 Task: Add Sprouts Organic Sauerkraut to the cart.
Action: Mouse moved to (22, 89)
Screenshot: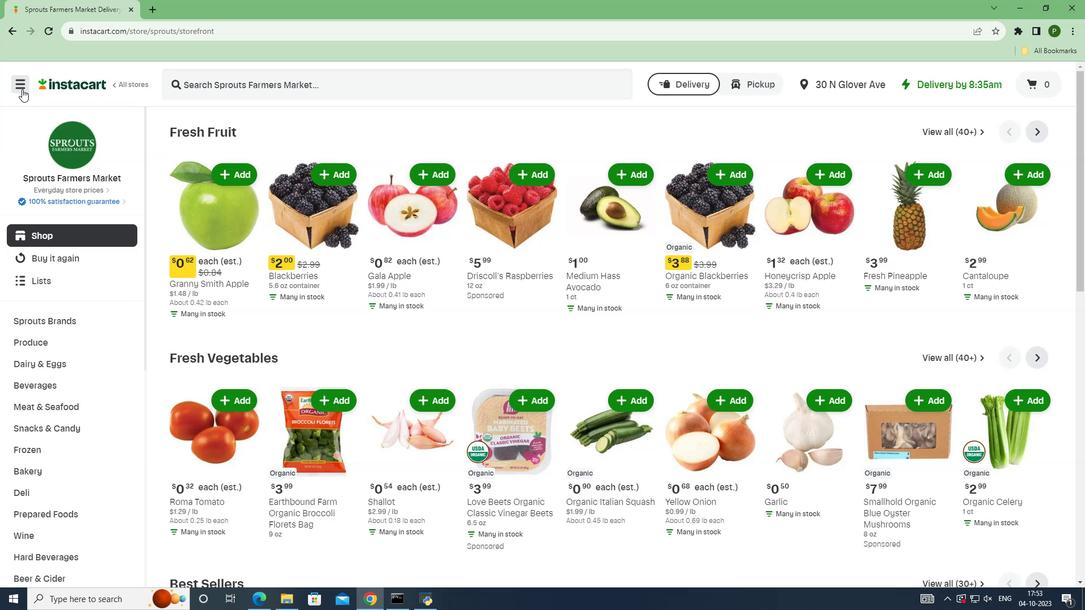
Action: Mouse pressed left at (22, 89)
Screenshot: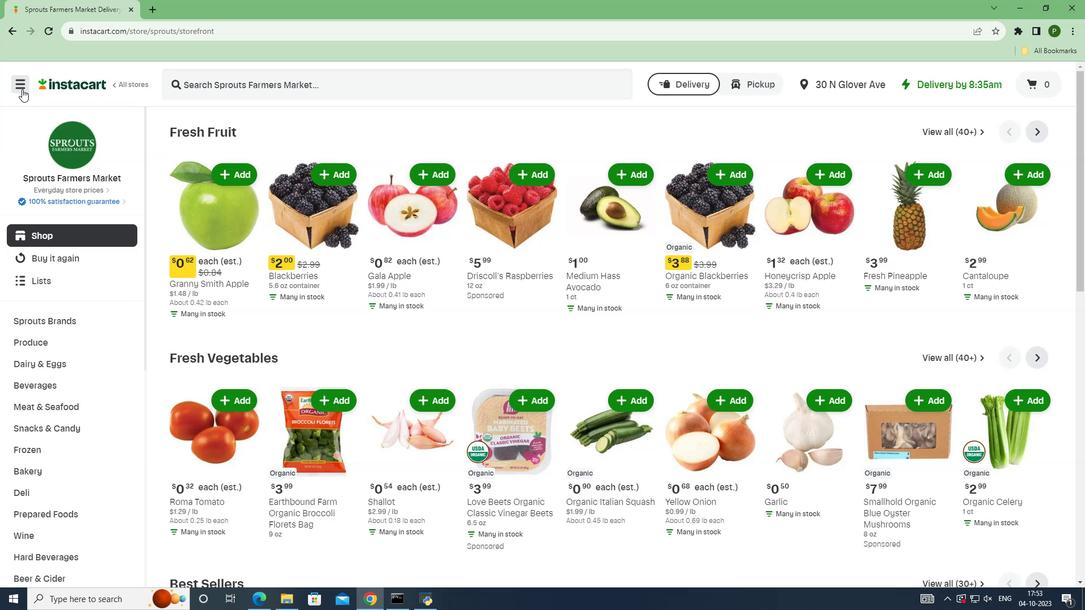 
Action: Mouse moved to (67, 312)
Screenshot: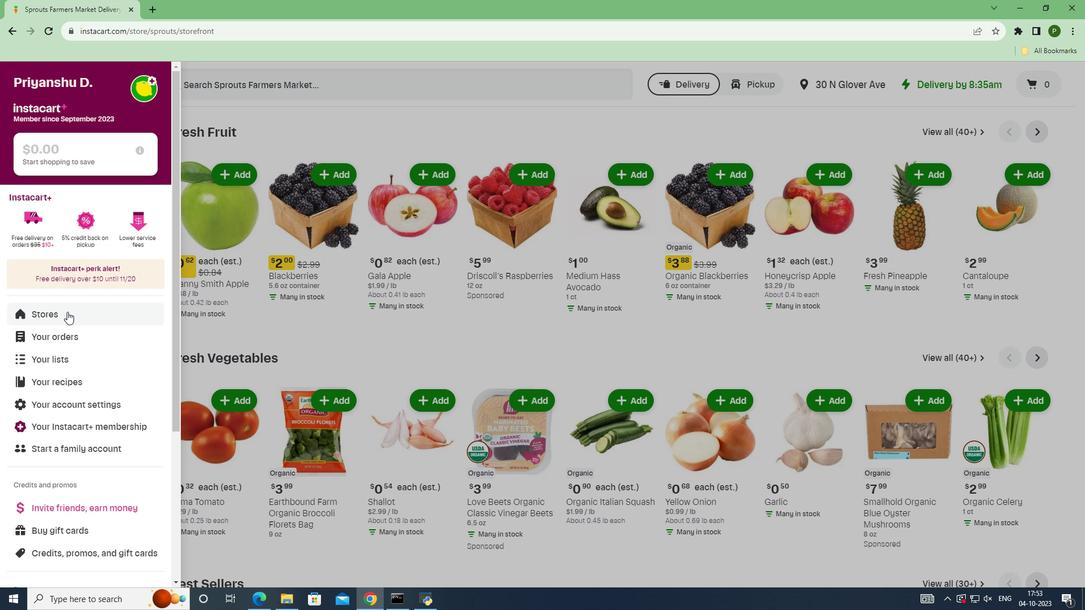 
Action: Mouse pressed left at (67, 312)
Screenshot: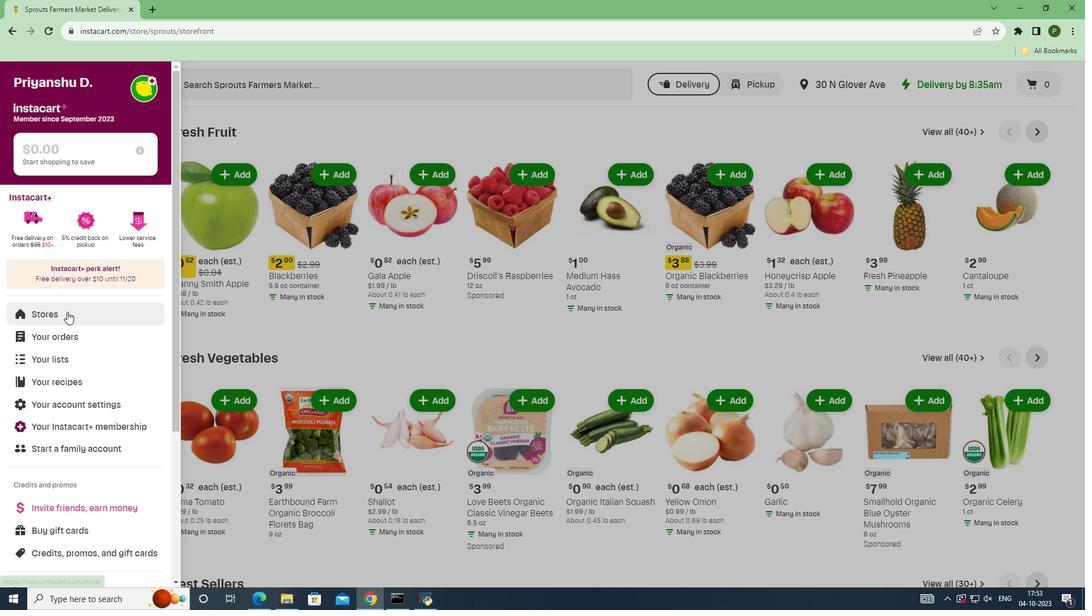 
Action: Mouse moved to (259, 136)
Screenshot: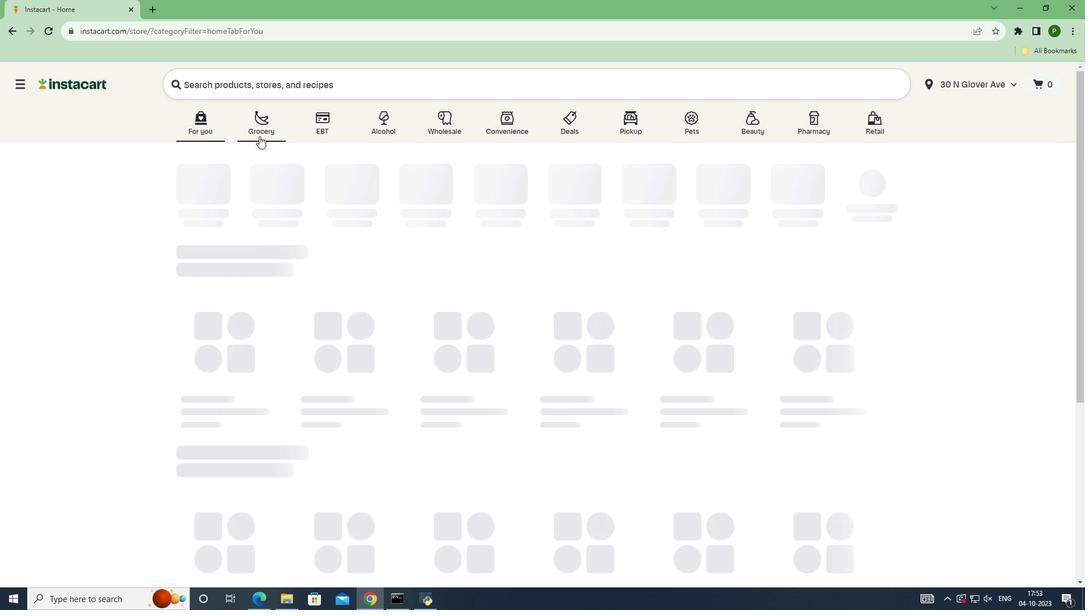 
Action: Mouse pressed left at (259, 136)
Screenshot: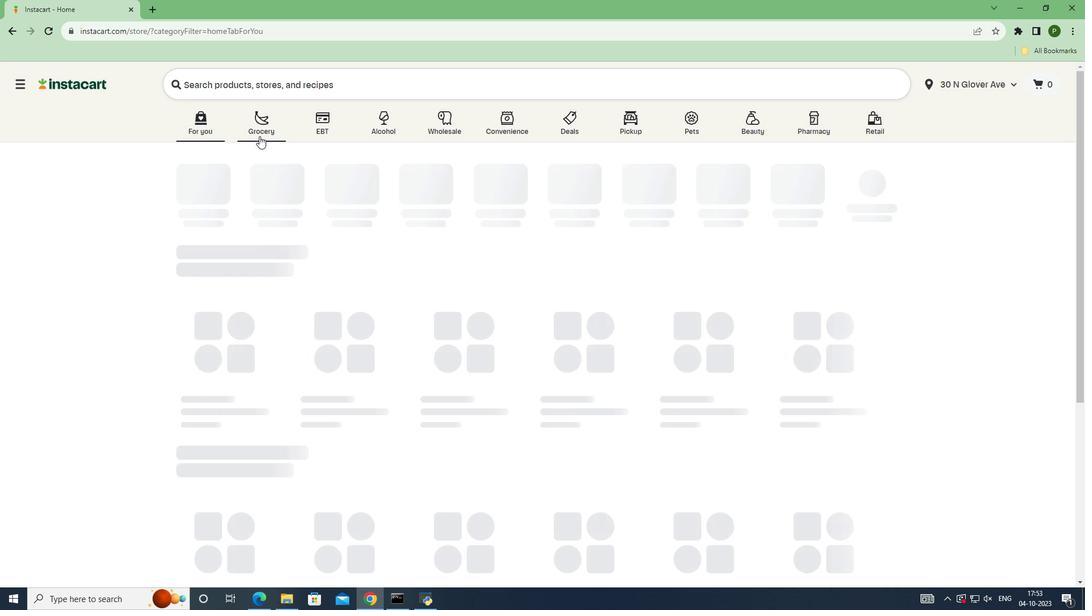 
Action: Mouse moved to (701, 252)
Screenshot: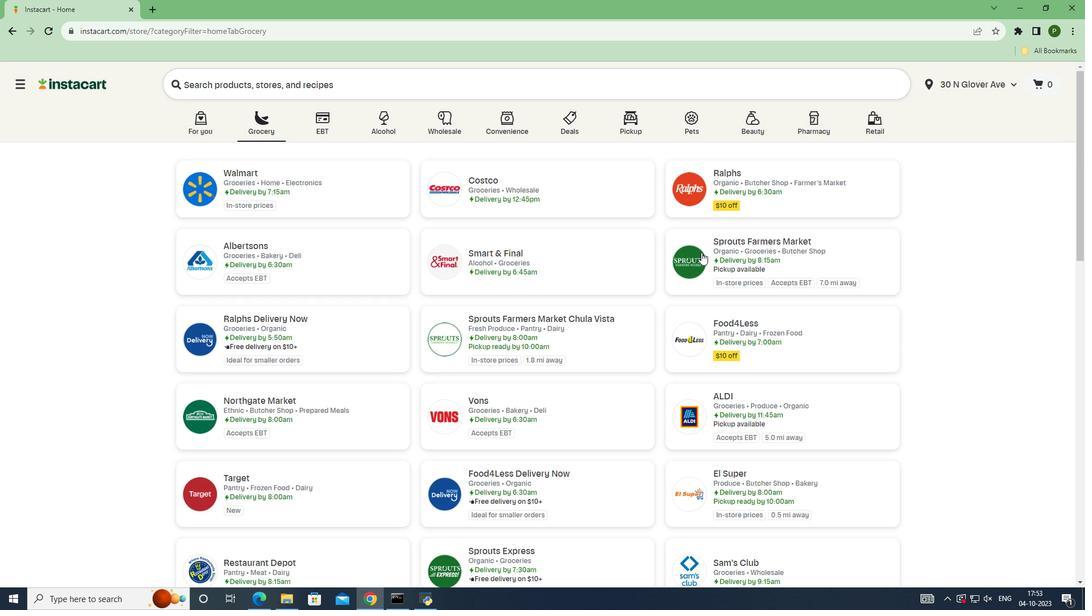 
Action: Mouse pressed left at (701, 252)
Screenshot: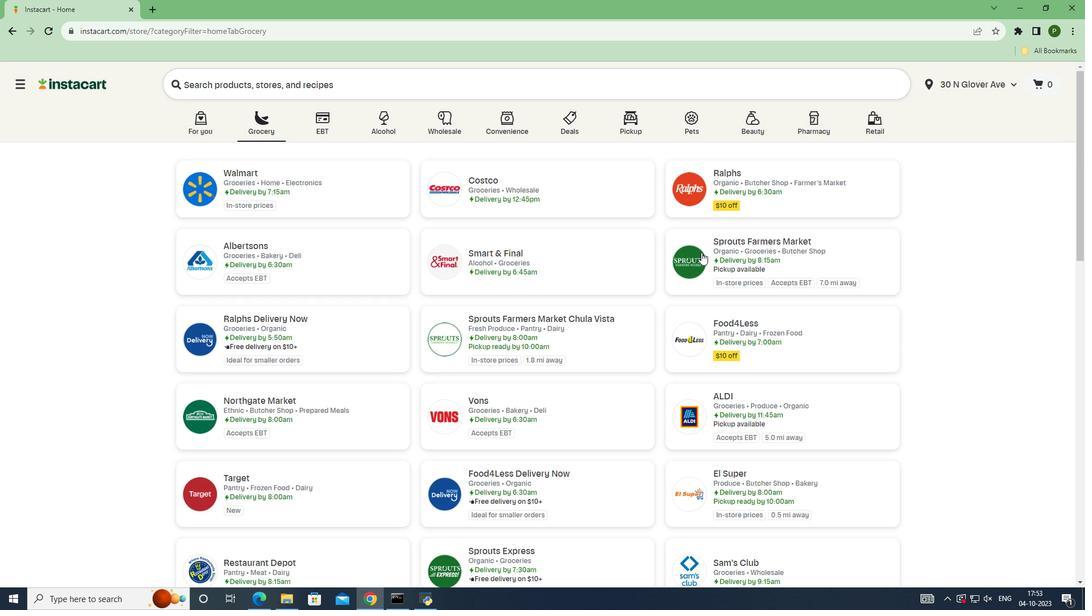 
Action: Mouse moved to (41, 314)
Screenshot: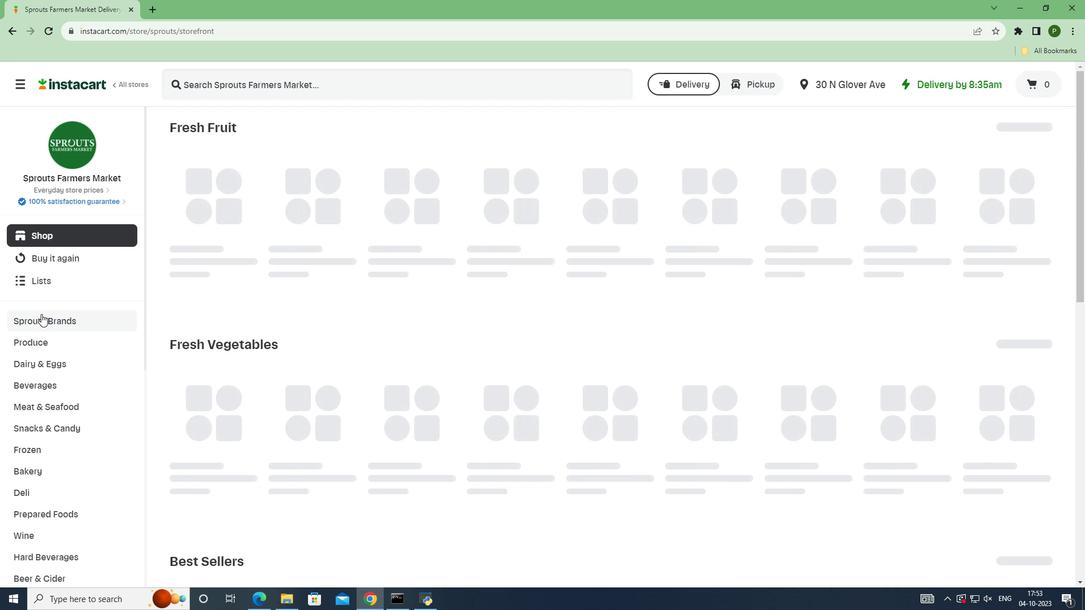 
Action: Mouse pressed left at (41, 314)
Screenshot: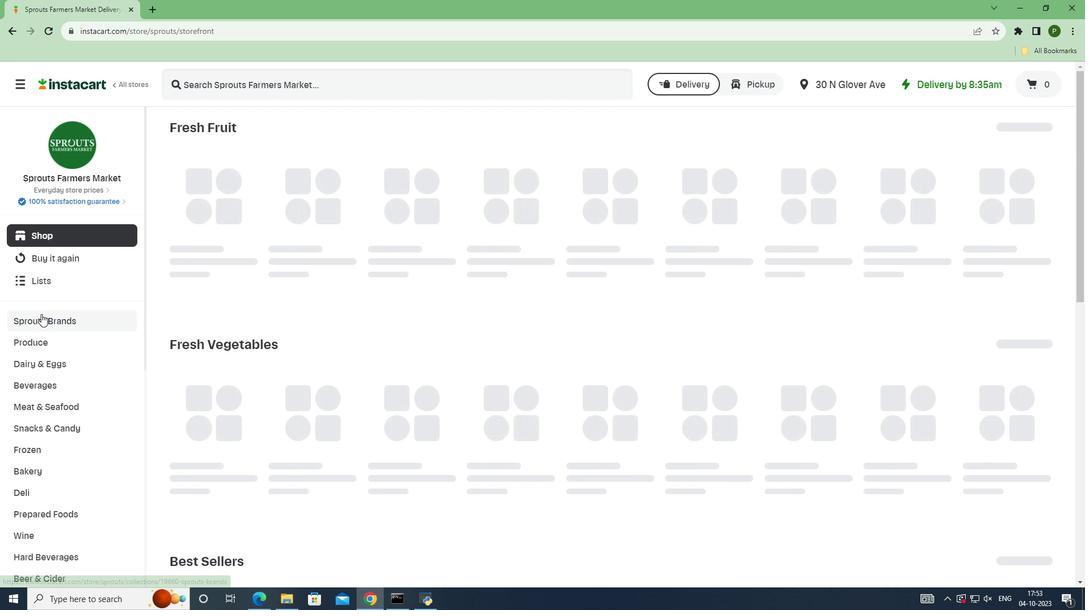 
Action: Mouse moved to (53, 414)
Screenshot: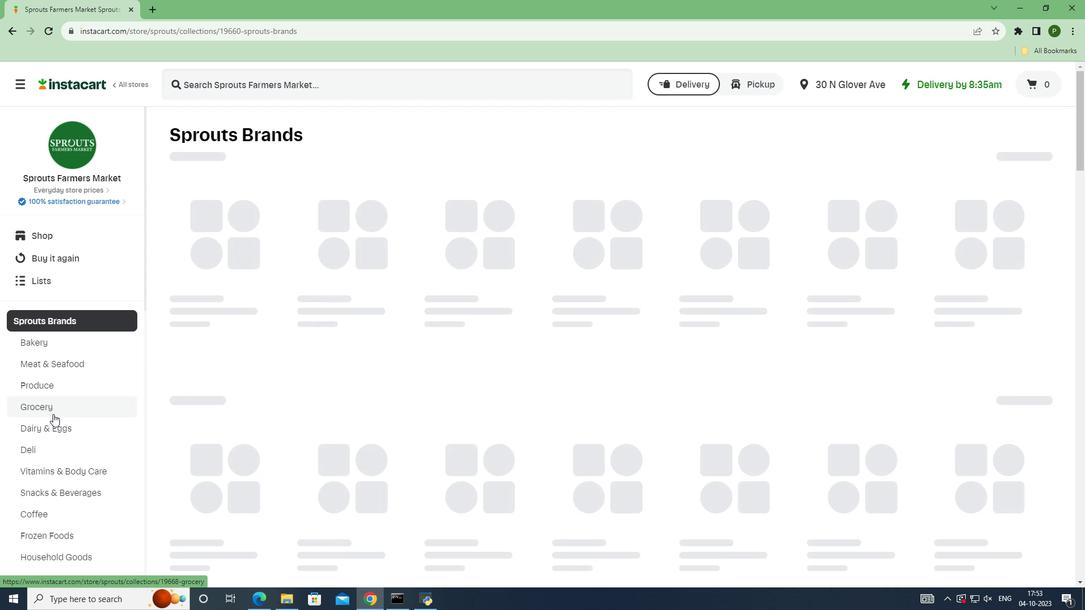 
Action: Mouse pressed left at (53, 414)
Screenshot: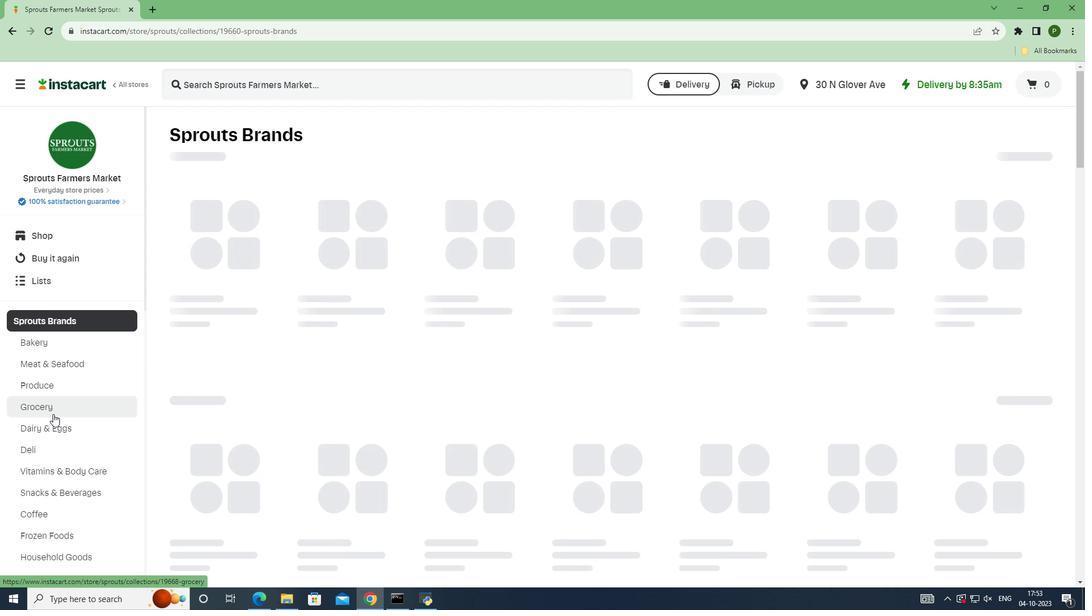 
Action: Mouse moved to (285, 221)
Screenshot: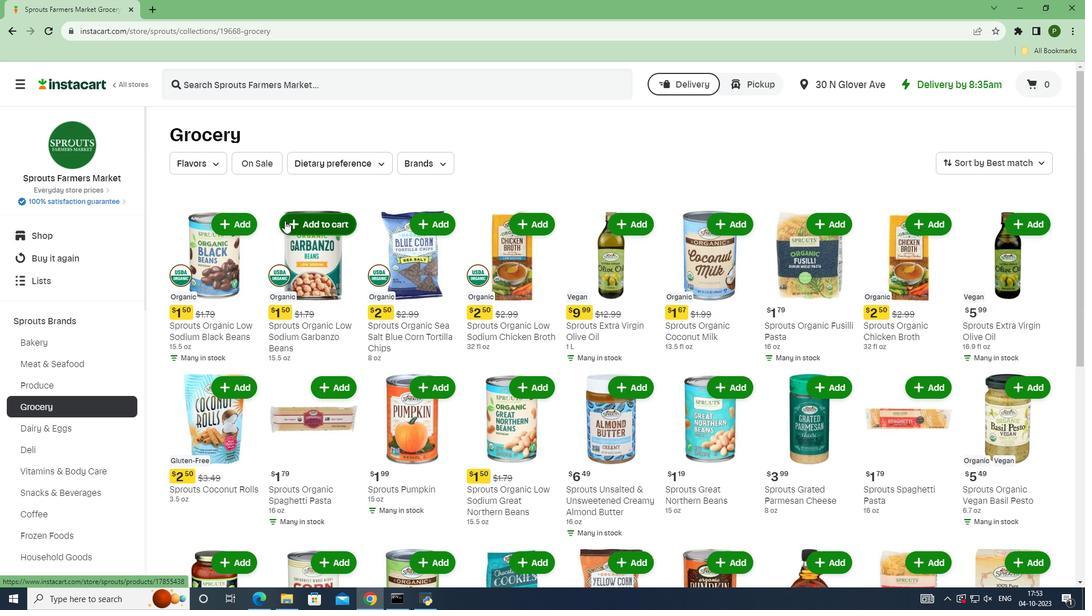 
Action: Mouse scrolled (285, 220) with delta (0, 0)
Screenshot: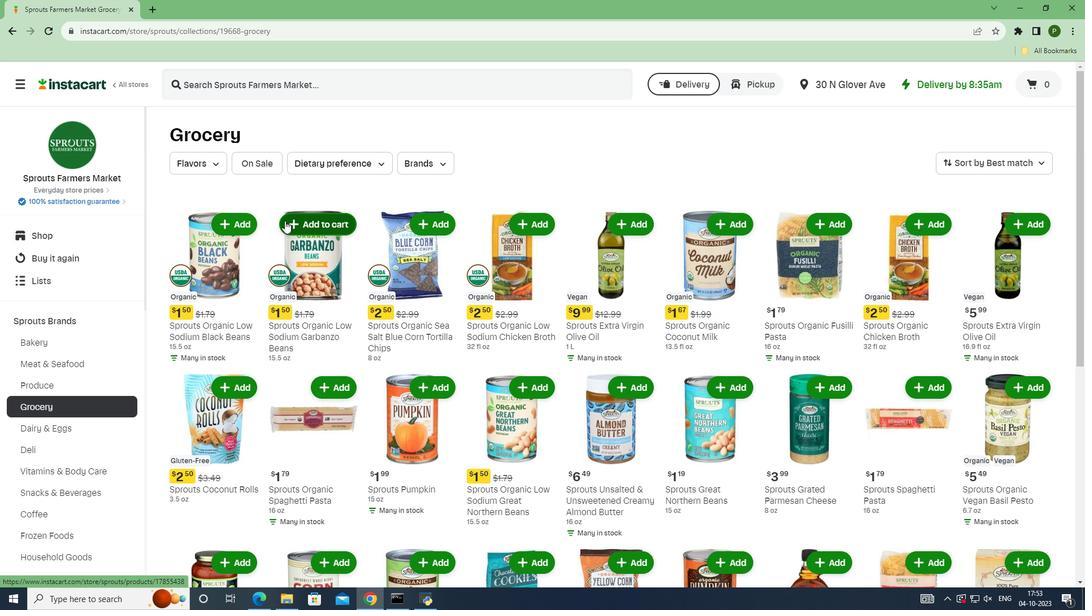 
Action: Mouse moved to (297, 225)
Screenshot: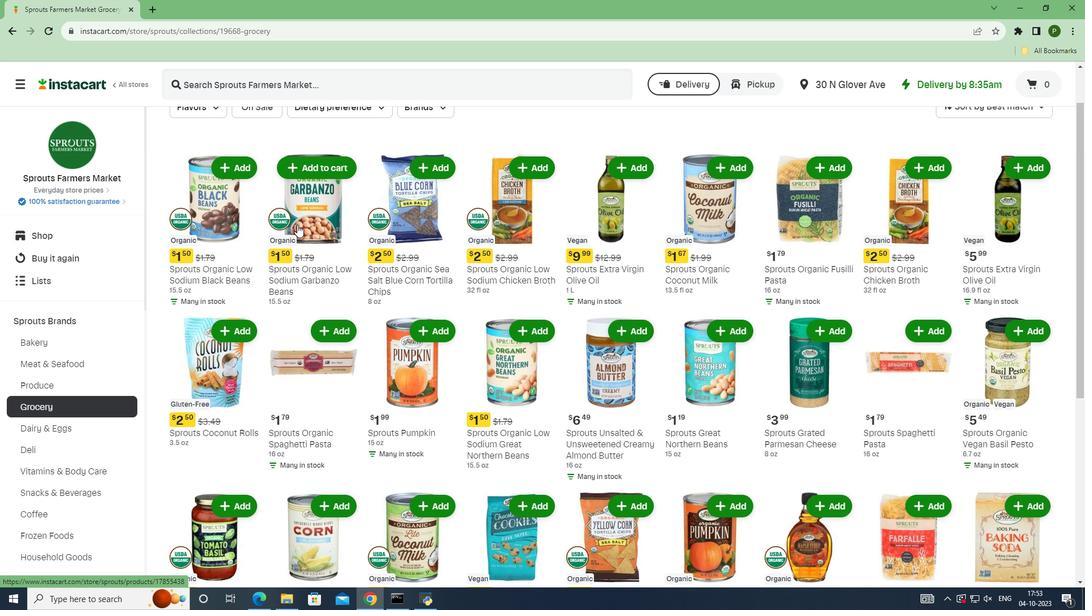 
Action: Mouse scrolled (297, 224) with delta (0, 0)
Screenshot: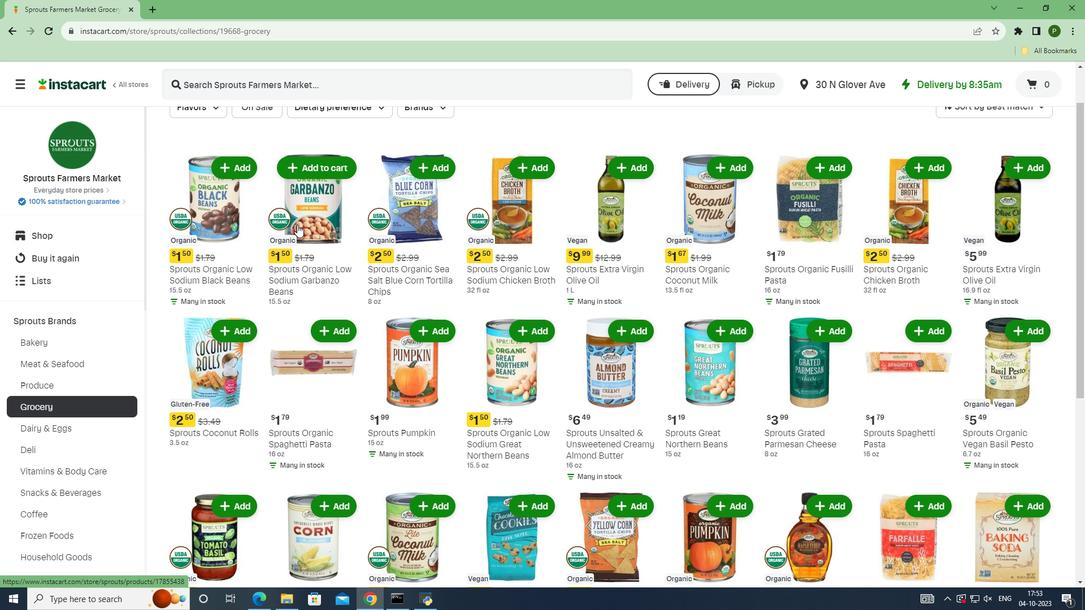 
Action: Mouse scrolled (297, 224) with delta (0, 0)
Screenshot: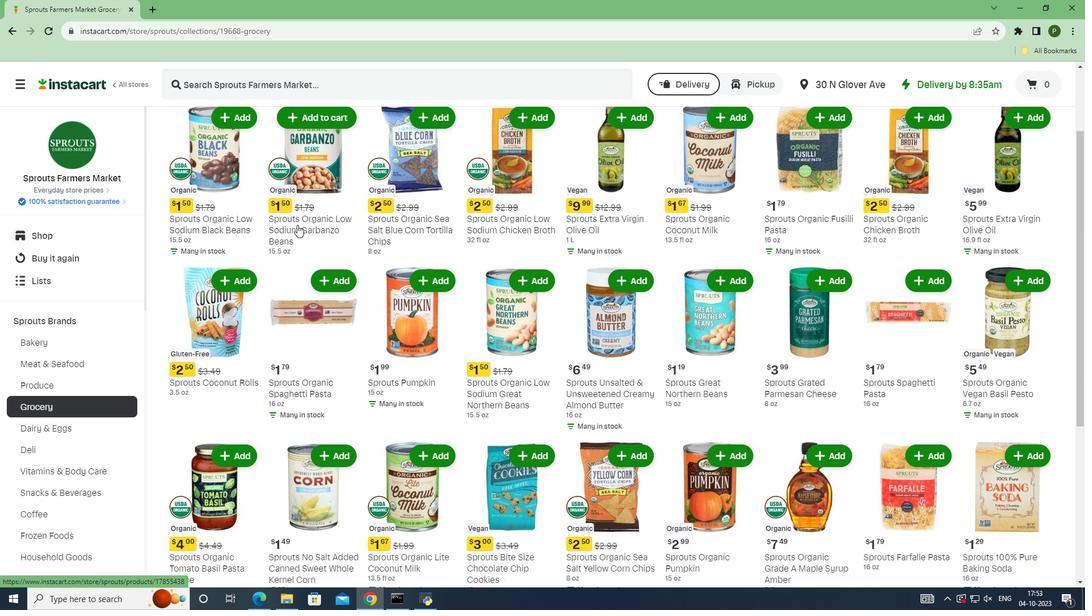
Action: Mouse scrolled (297, 224) with delta (0, 0)
Screenshot: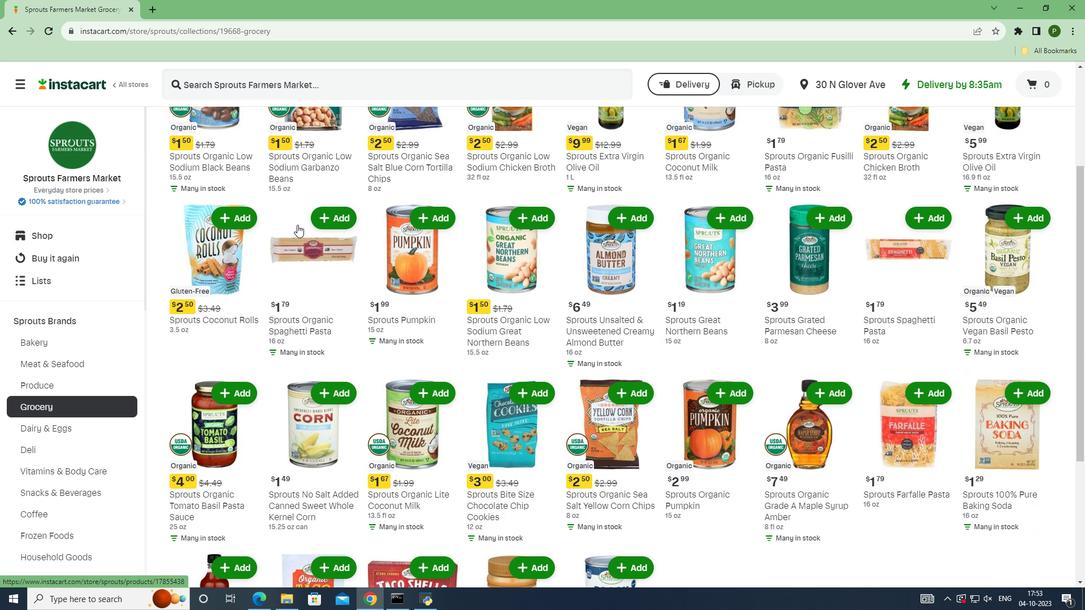 
Action: Mouse scrolled (297, 224) with delta (0, 0)
Screenshot: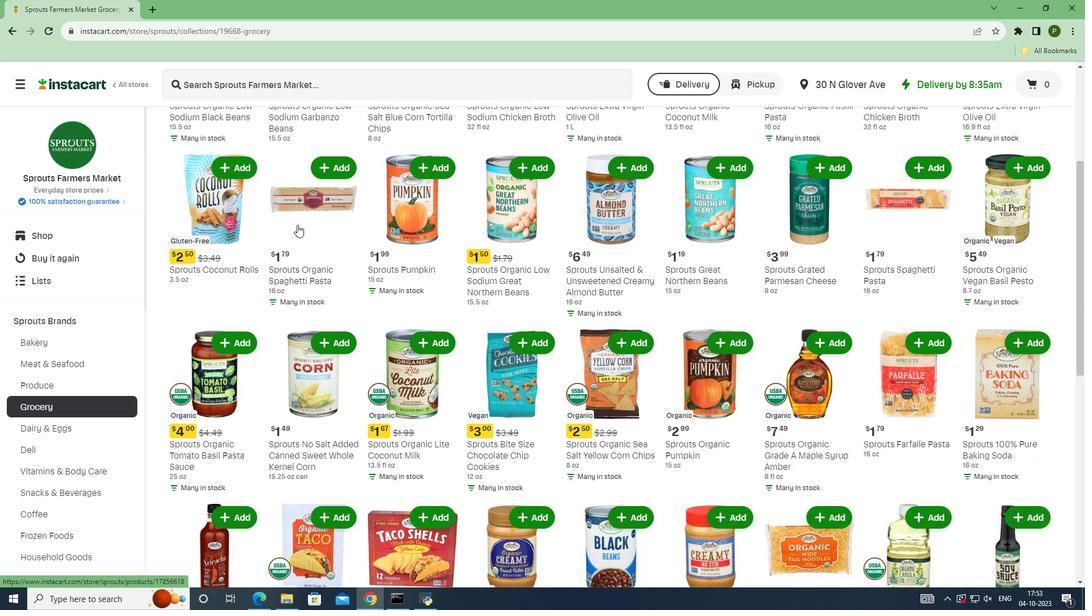 
Action: Mouse scrolled (297, 224) with delta (0, 0)
Screenshot: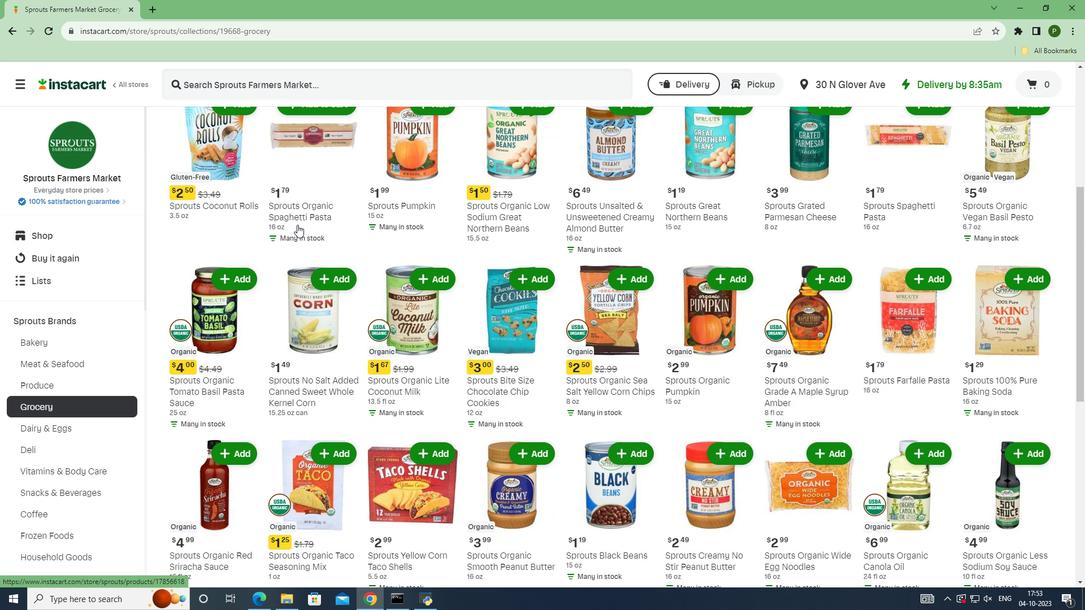 
Action: Mouse scrolled (297, 224) with delta (0, 0)
Screenshot: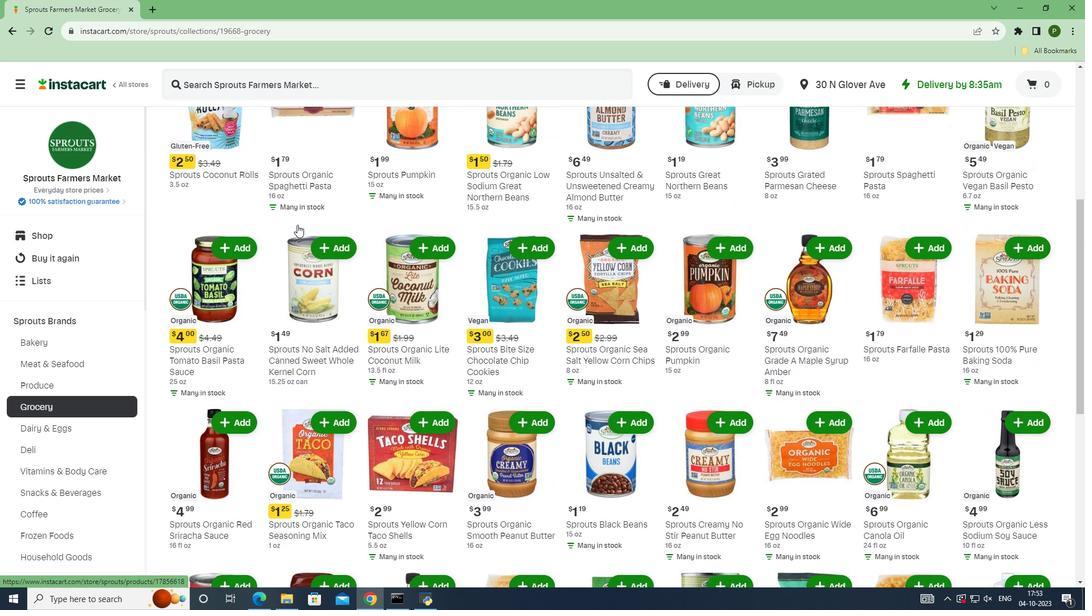 
Action: Mouse scrolled (297, 224) with delta (0, 0)
Screenshot: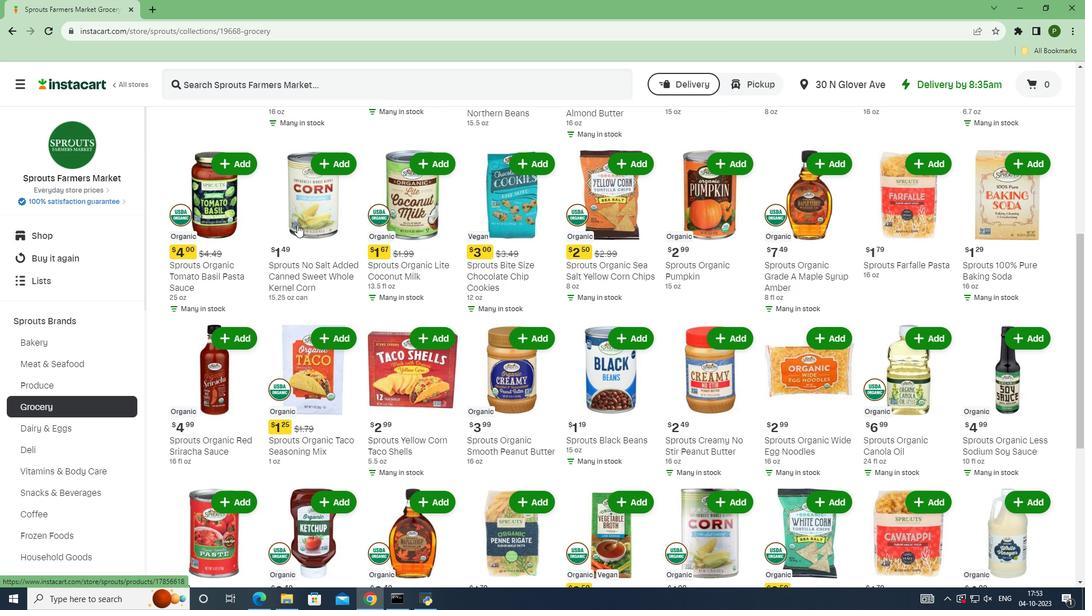 
Action: Mouse scrolled (297, 224) with delta (0, 0)
Screenshot: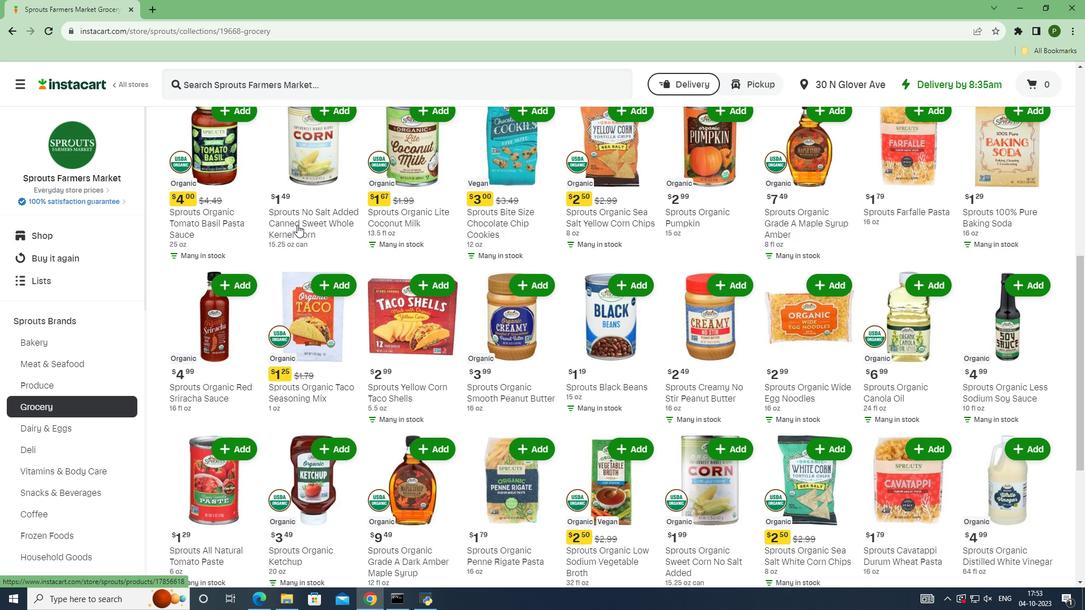 
Action: Mouse scrolled (297, 224) with delta (0, 0)
Screenshot: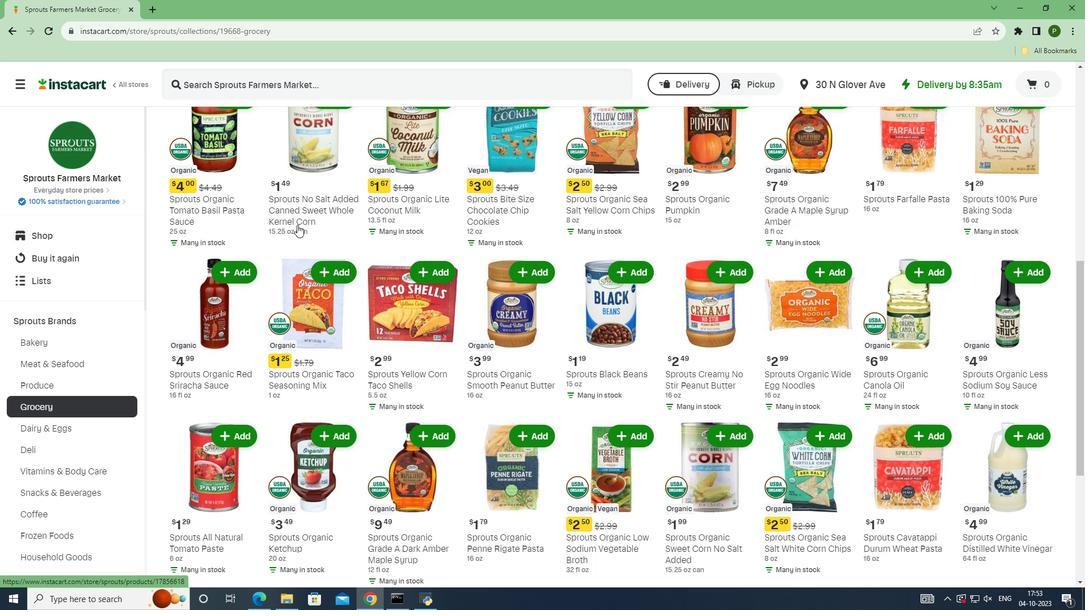 
Action: Mouse scrolled (297, 224) with delta (0, 0)
Screenshot: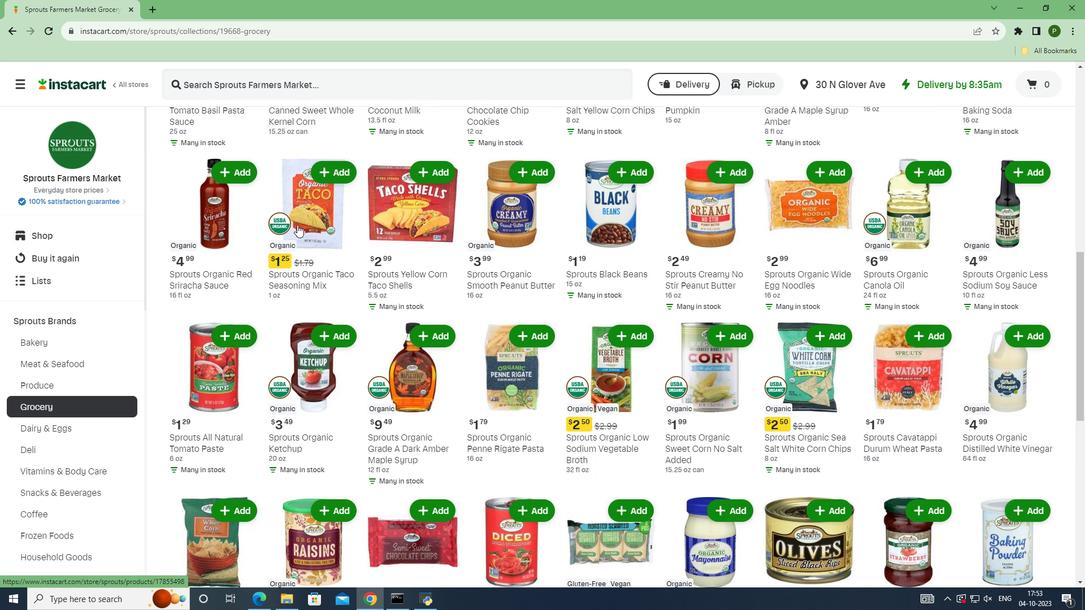 
Action: Mouse scrolled (297, 224) with delta (0, 0)
Screenshot: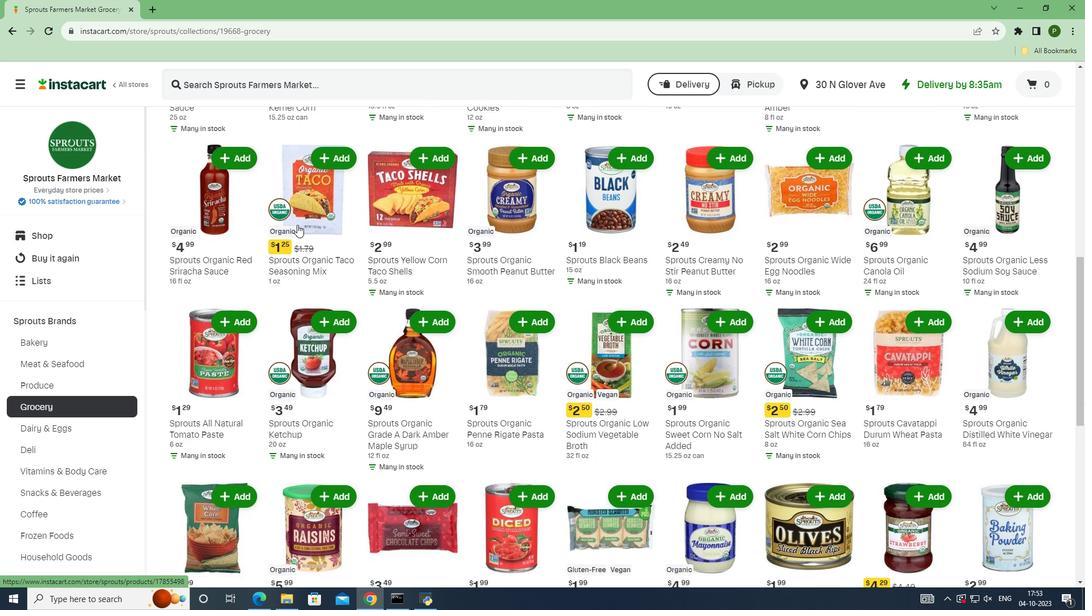 
Action: Mouse scrolled (297, 224) with delta (0, 0)
Screenshot: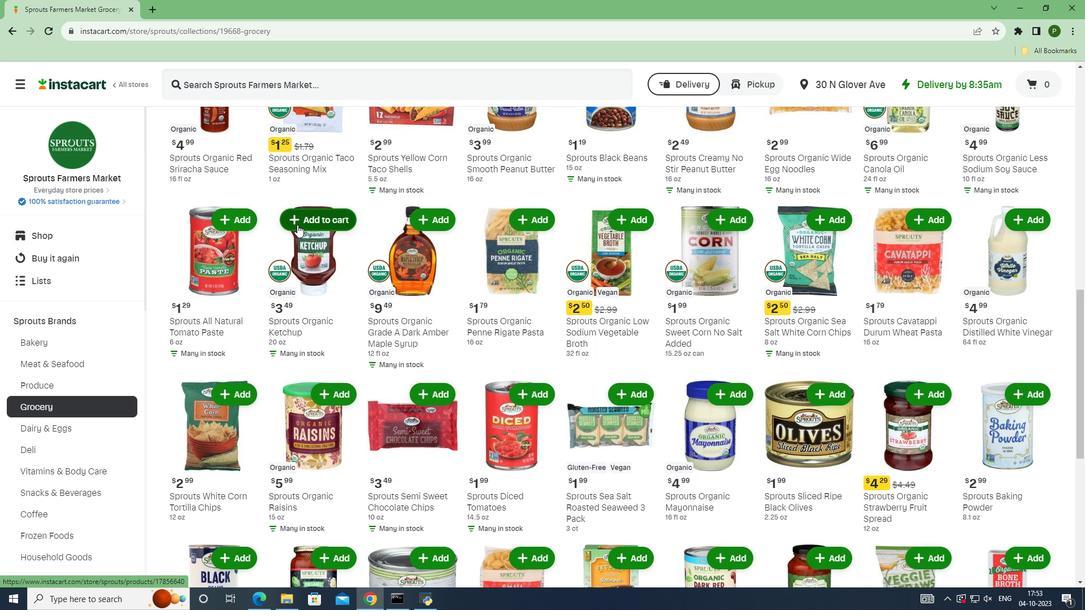 
Action: Mouse scrolled (297, 224) with delta (0, 0)
Screenshot: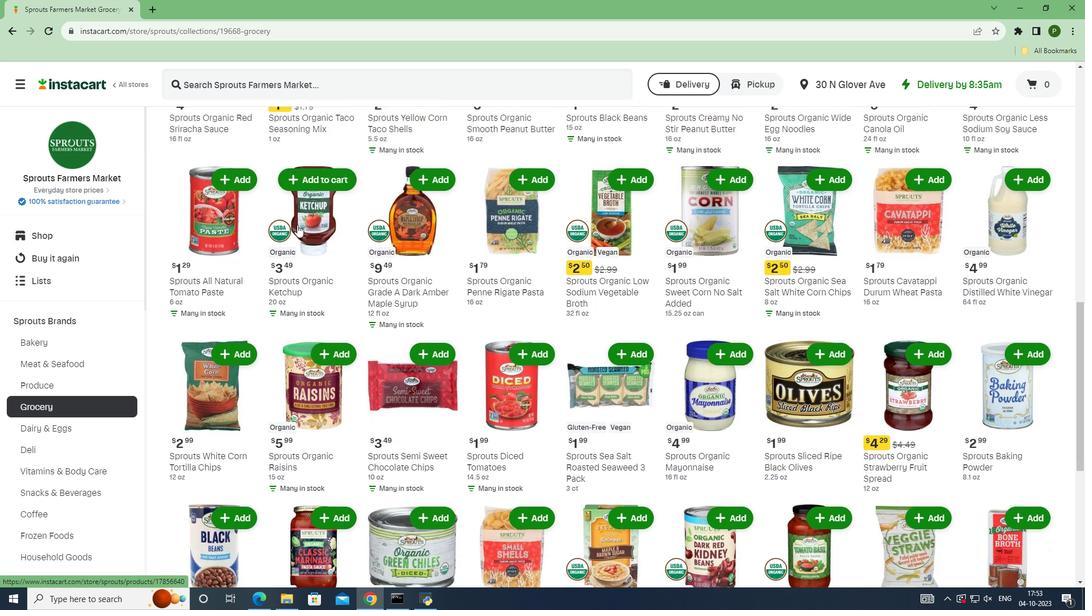 
Action: Mouse scrolled (297, 224) with delta (0, 0)
Screenshot: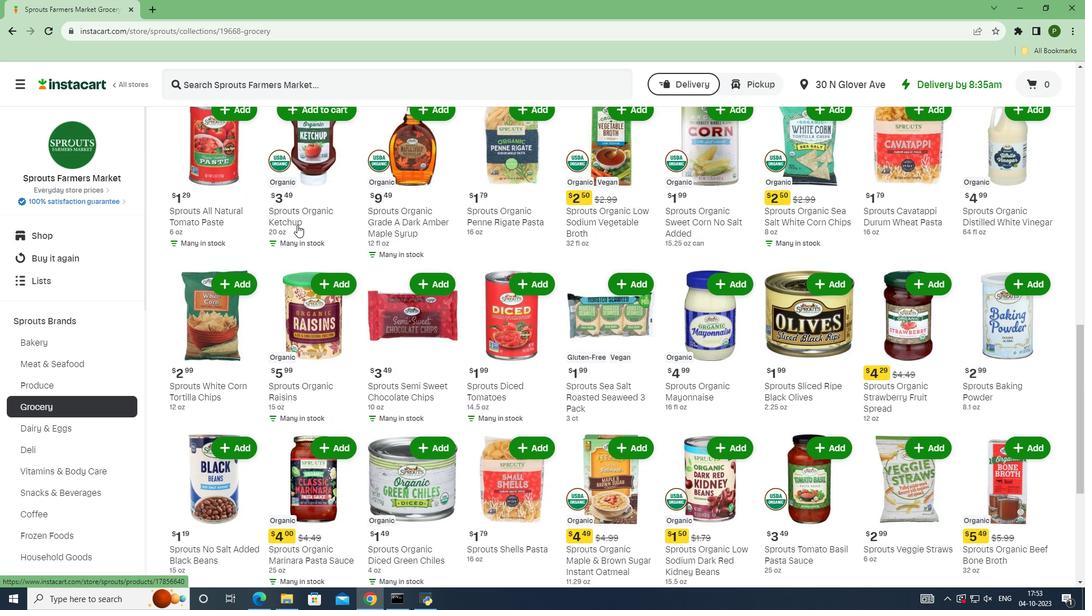
Action: Mouse scrolled (297, 224) with delta (0, 0)
Screenshot: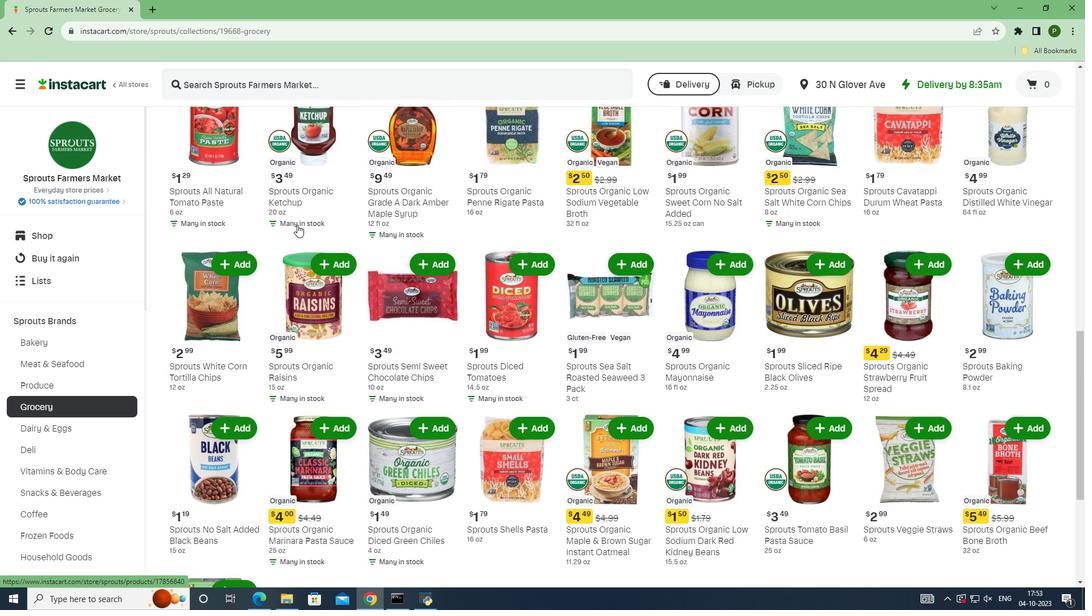 
Action: Mouse scrolled (297, 224) with delta (0, 0)
Screenshot: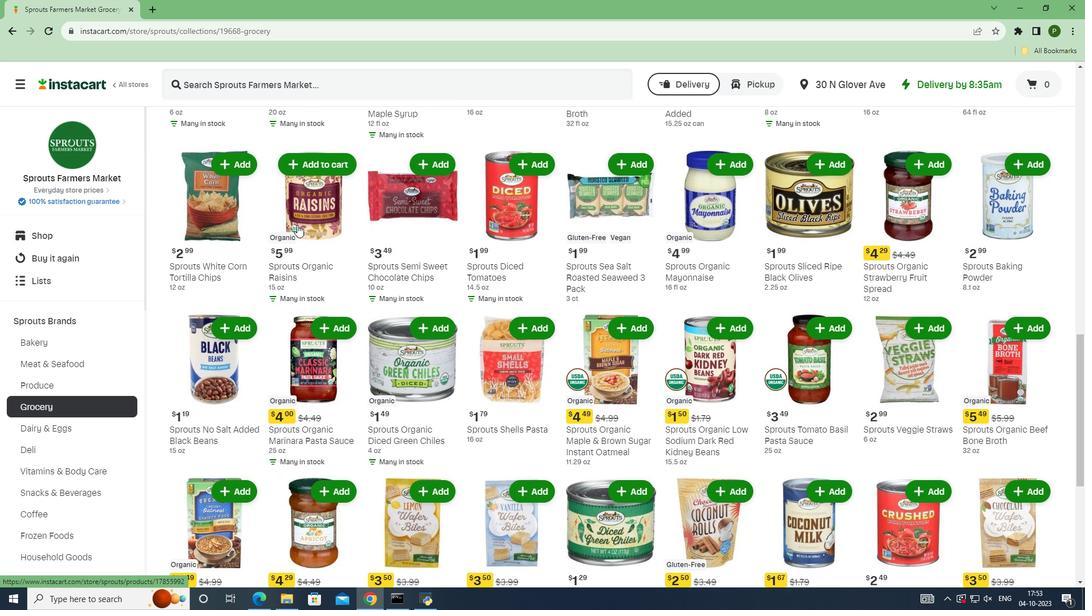 
Action: Mouse scrolled (297, 224) with delta (0, 0)
Screenshot: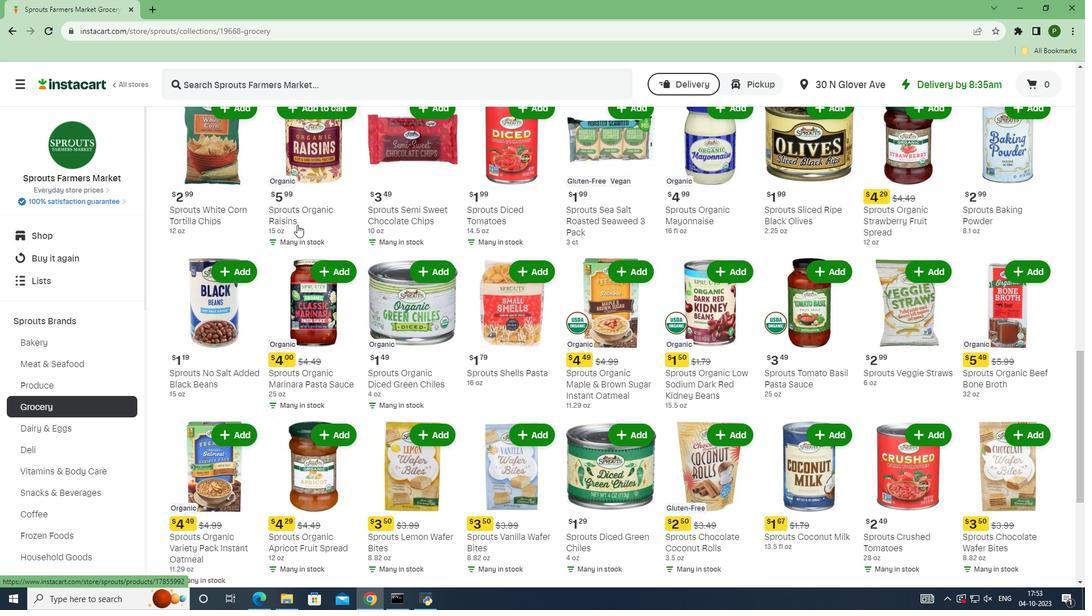 
Action: Mouse scrolled (297, 224) with delta (0, 0)
Screenshot: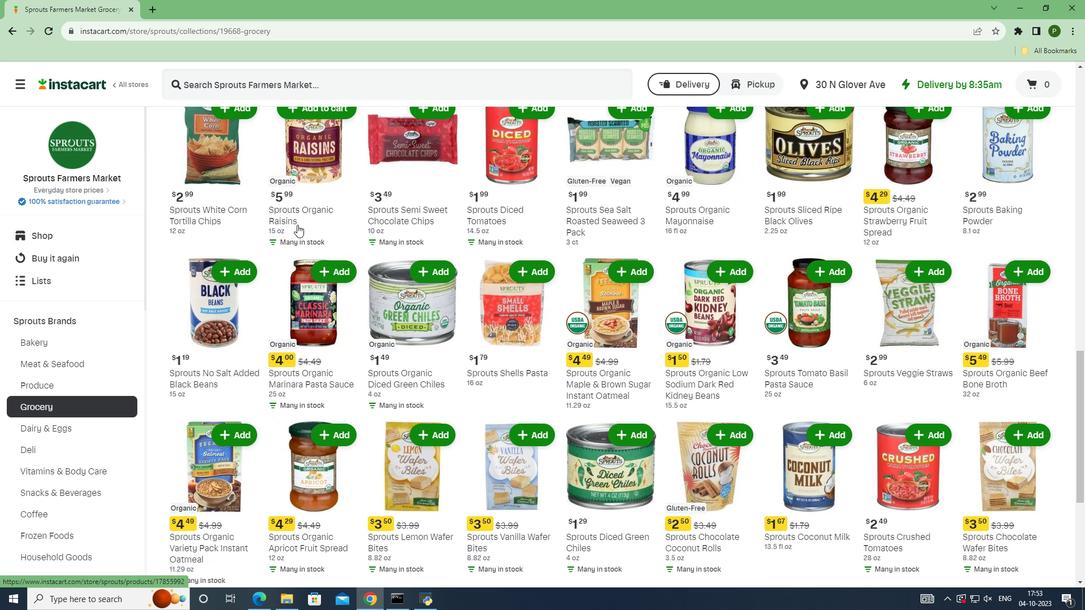 
Action: Mouse scrolled (297, 224) with delta (0, 0)
Screenshot: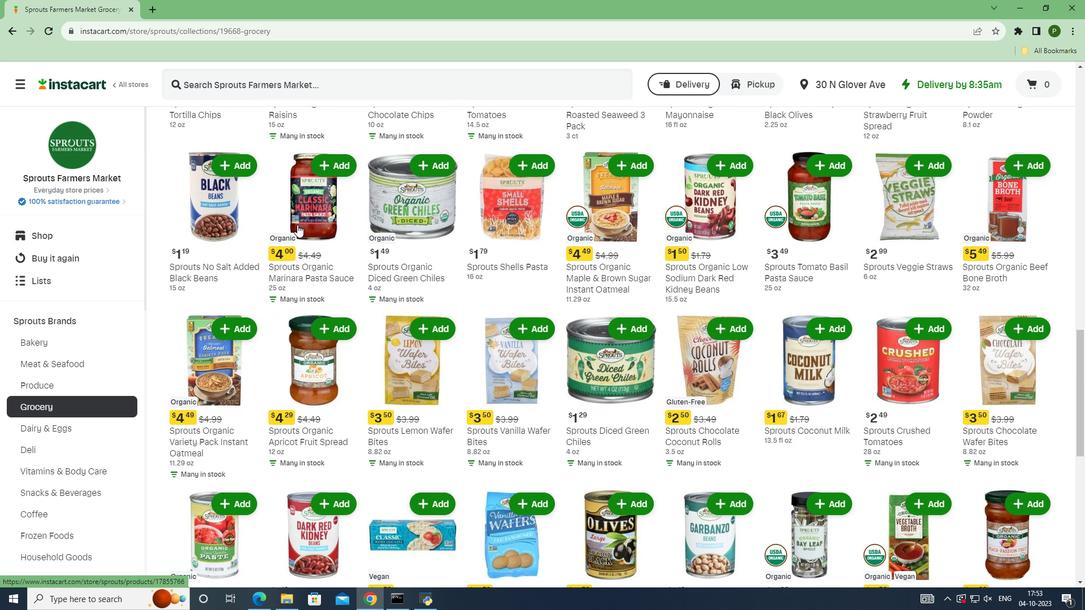 
Action: Mouse scrolled (297, 224) with delta (0, 0)
Screenshot: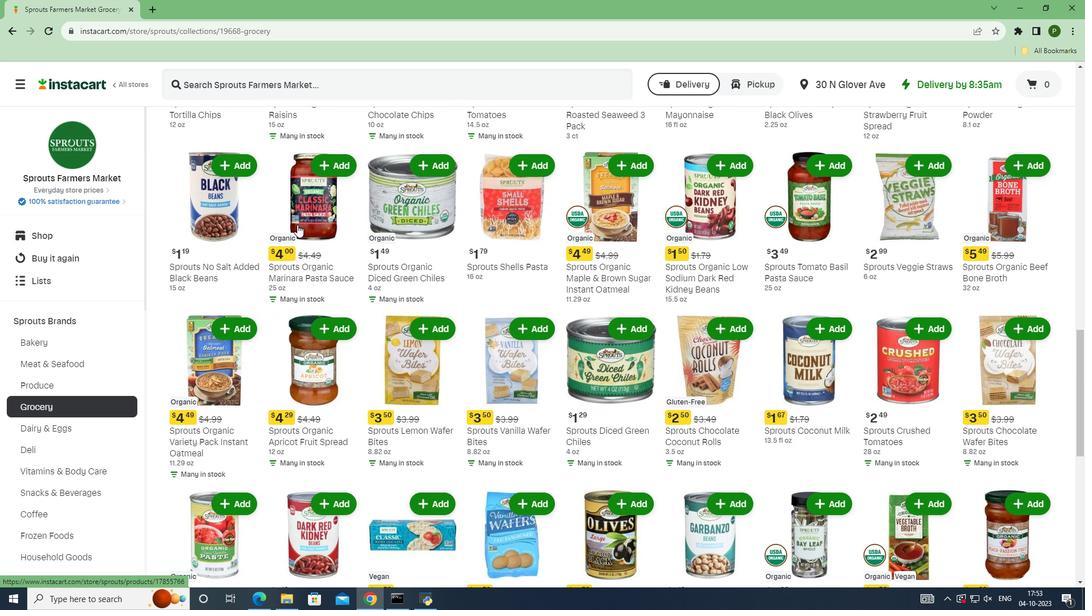 
Action: Mouse scrolled (297, 224) with delta (0, 0)
Screenshot: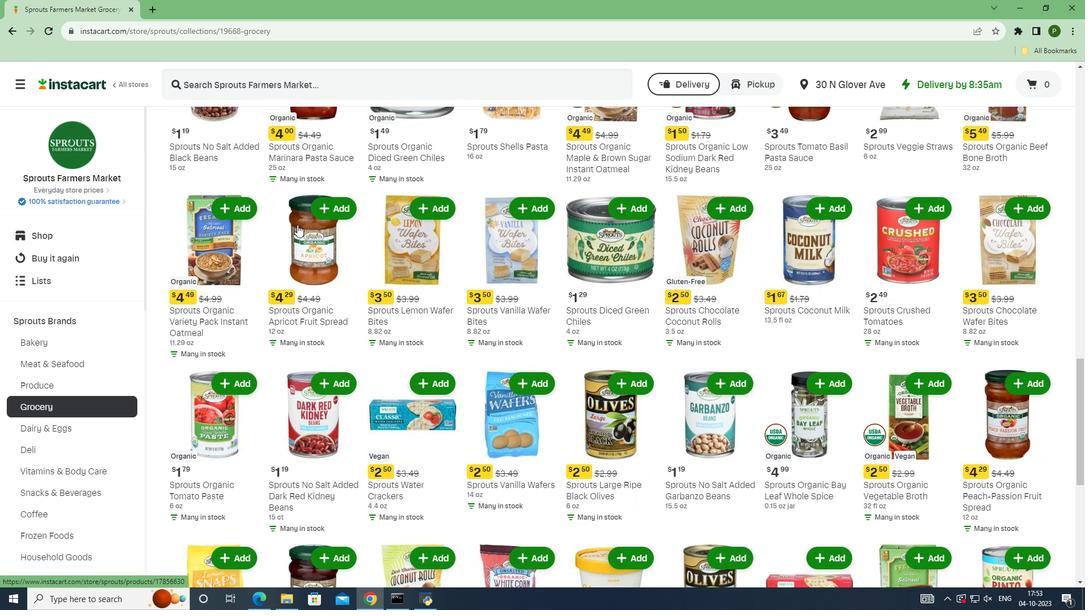 
Action: Mouse scrolled (297, 224) with delta (0, 0)
Screenshot: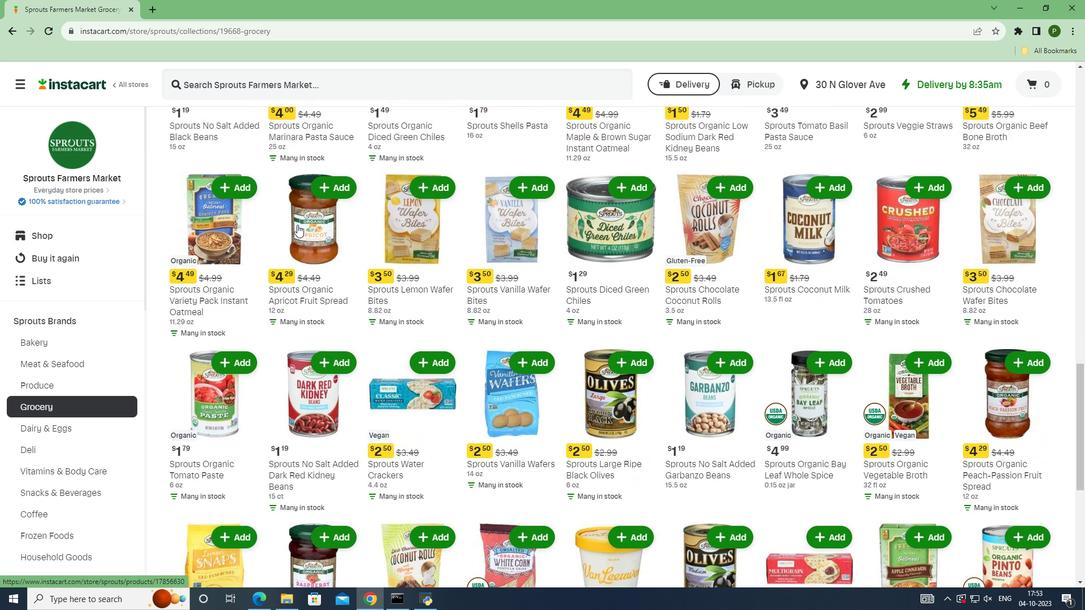 
Action: Mouse scrolled (297, 224) with delta (0, 0)
Screenshot: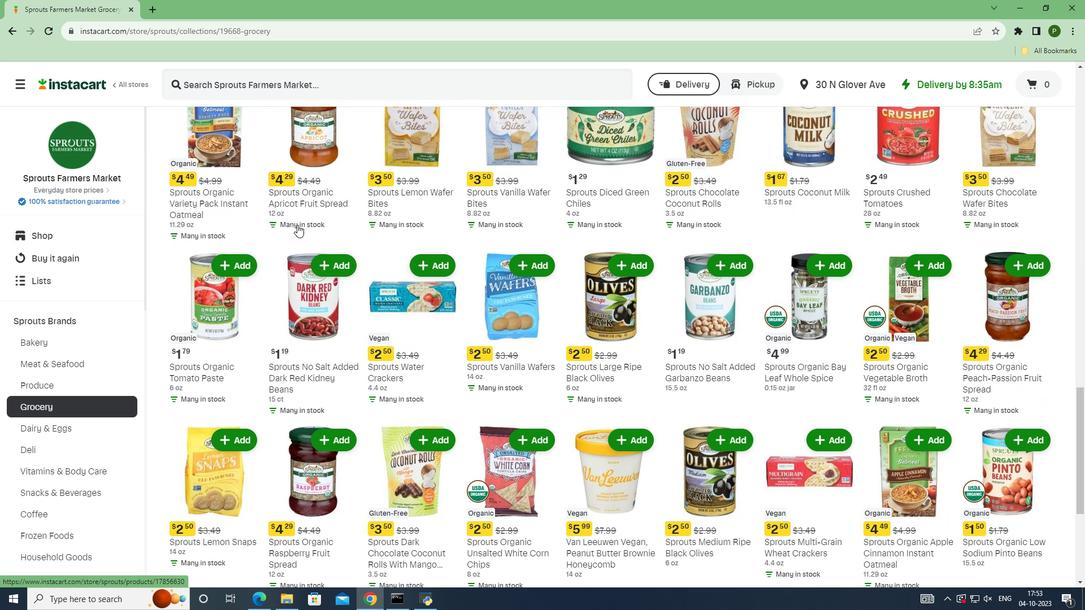 
Action: Mouse scrolled (297, 224) with delta (0, 0)
Screenshot: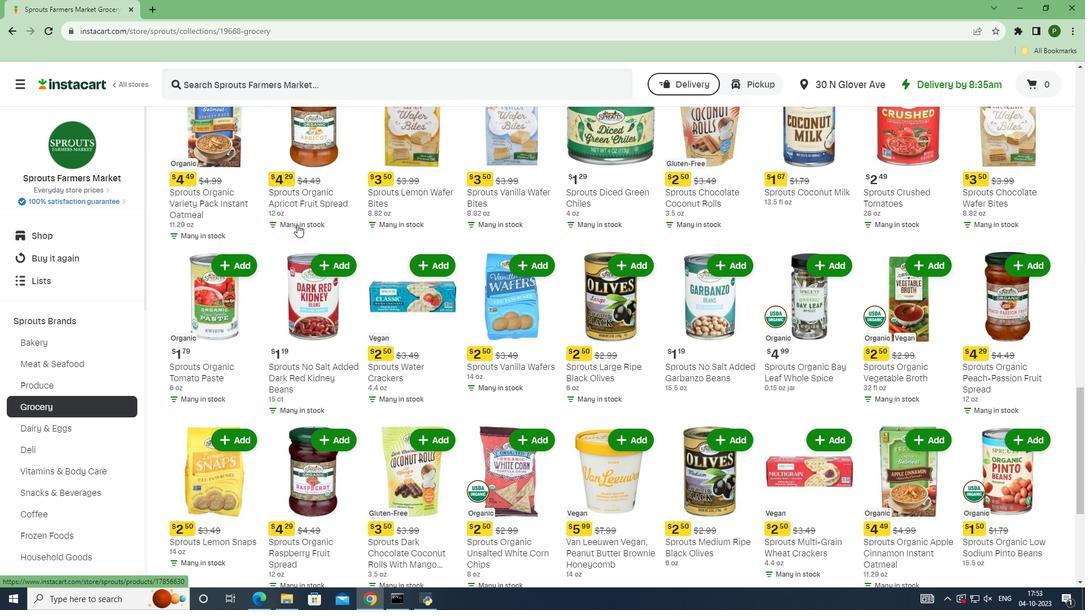 
Action: Mouse scrolled (297, 224) with delta (0, 0)
Screenshot: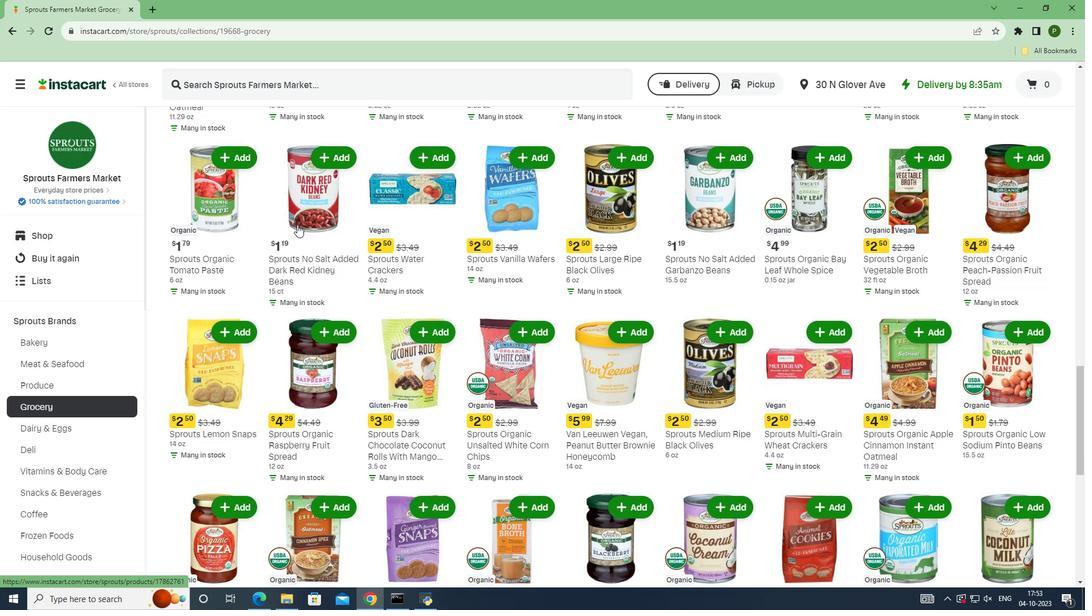 
Action: Mouse scrolled (297, 224) with delta (0, 0)
Screenshot: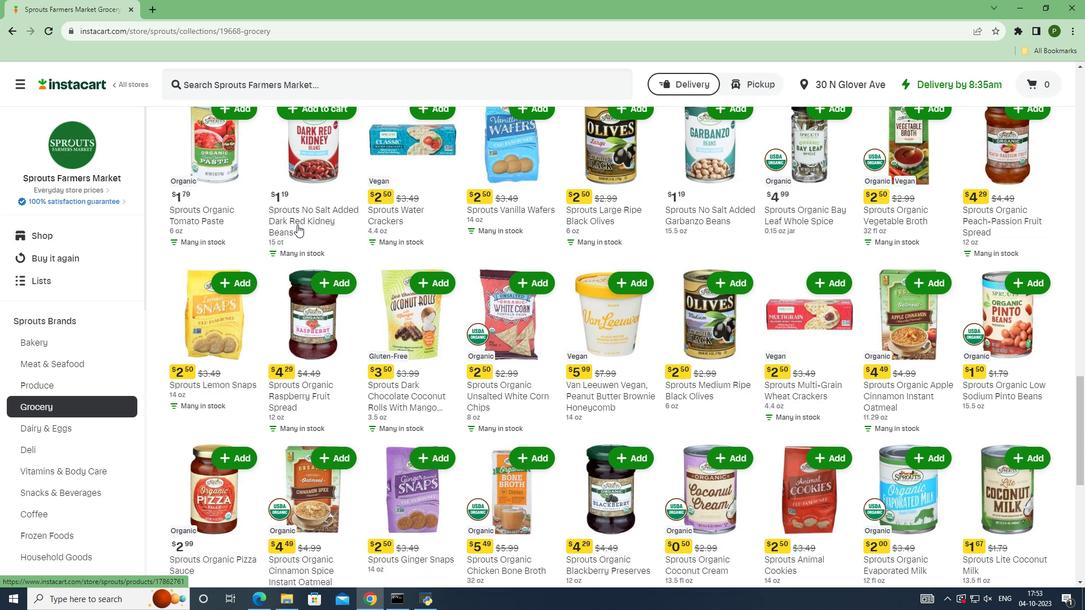 
Action: Mouse scrolled (297, 224) with delta (0, 0)
Screenshot: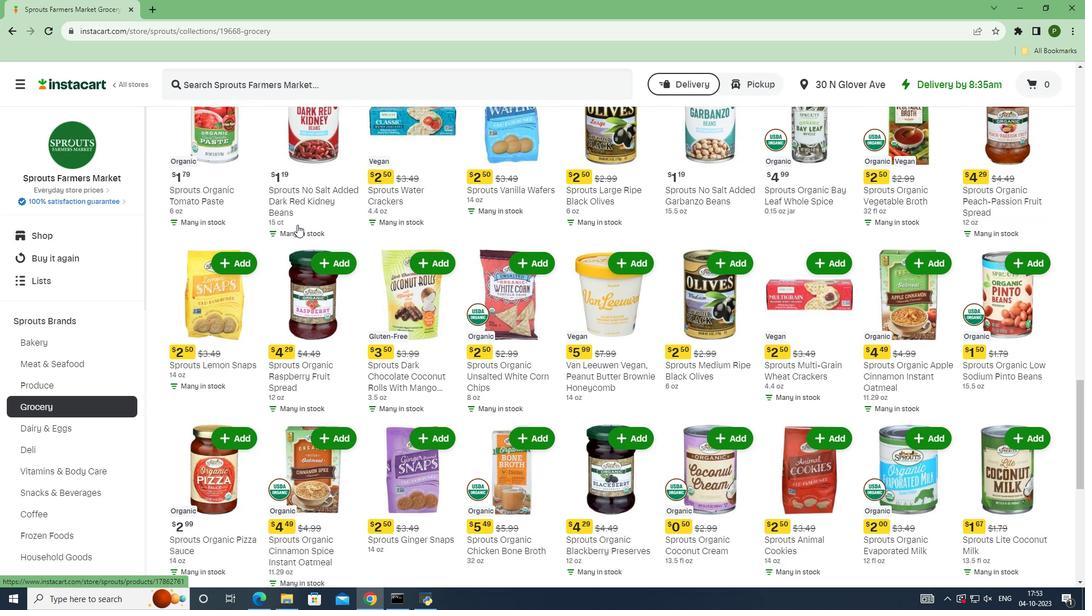
Action: Mouse scrolled (297, 224) with delta (0, 0)
Screenshot: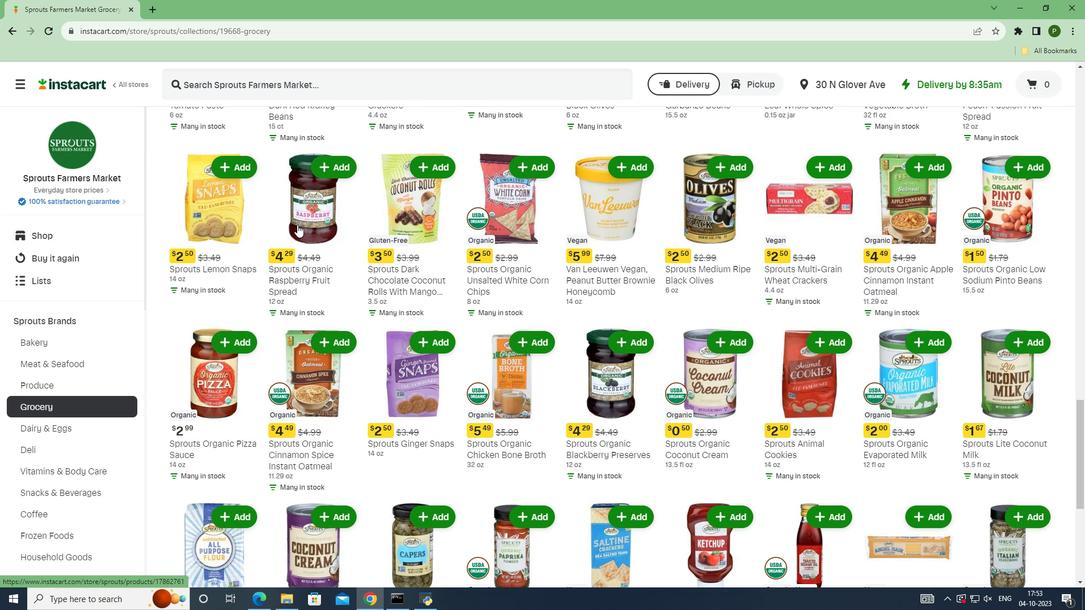
Action: Mouse scrolled (297, 224) with delta (0, 0)
Screenshot: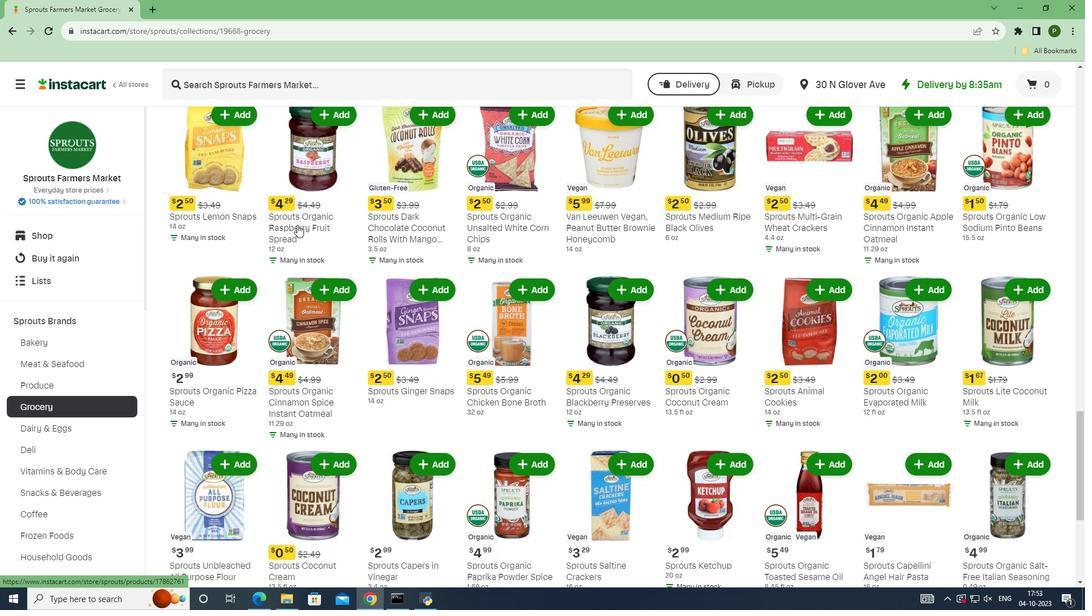 
Action: Mouse scrolled (297, 225) with delta (0, 0)
Screenshot: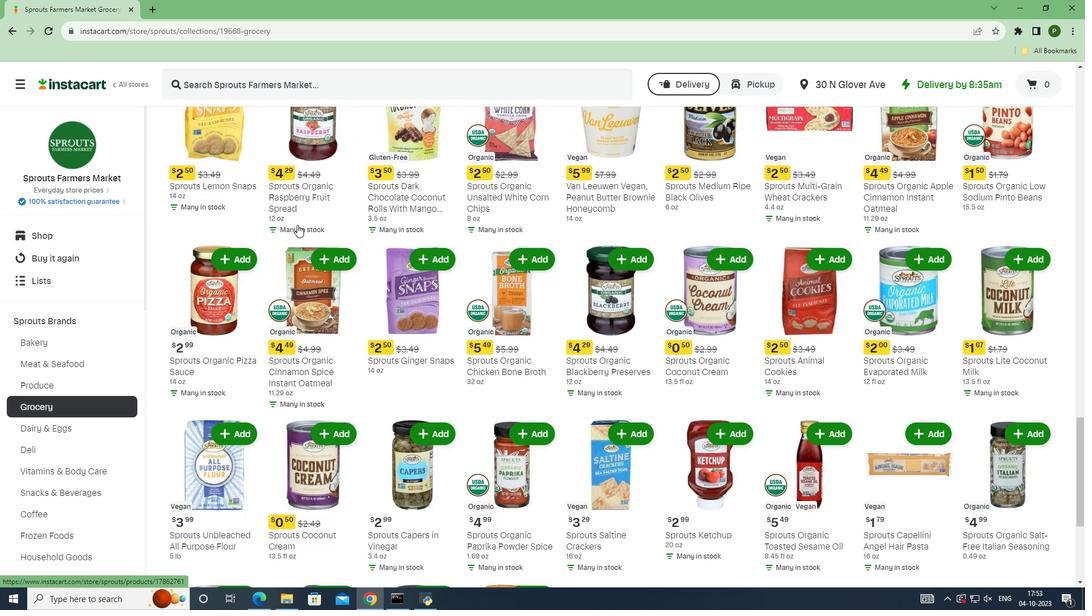 
Action: Mouse scrolled (297, 224) with delta (0, 0)
Screenshot: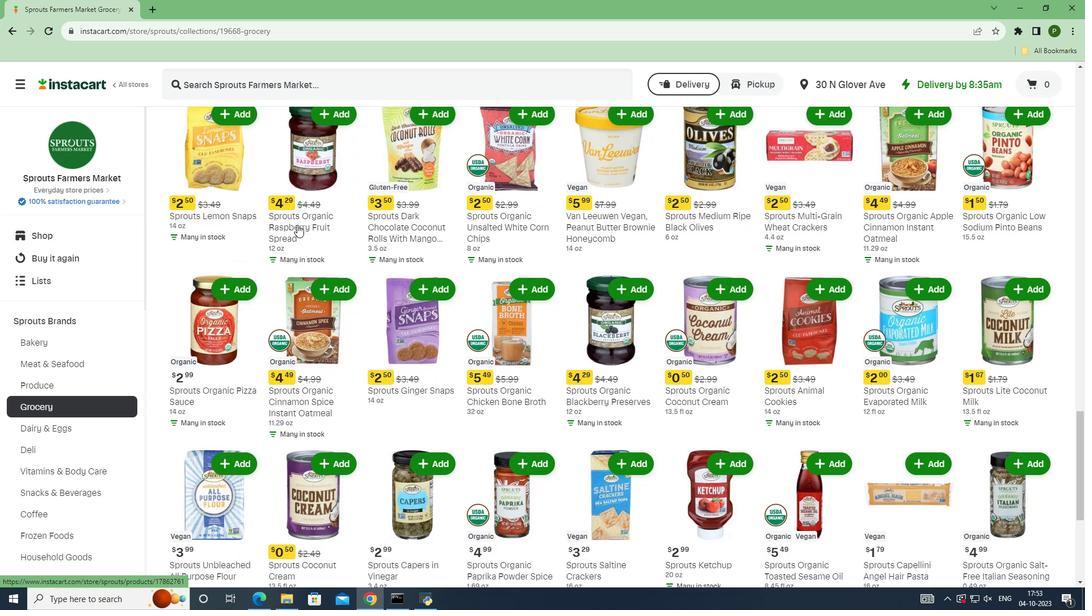 
Action: Mouse scrolled (297, 224) with delta (0, 0)
Screenshot: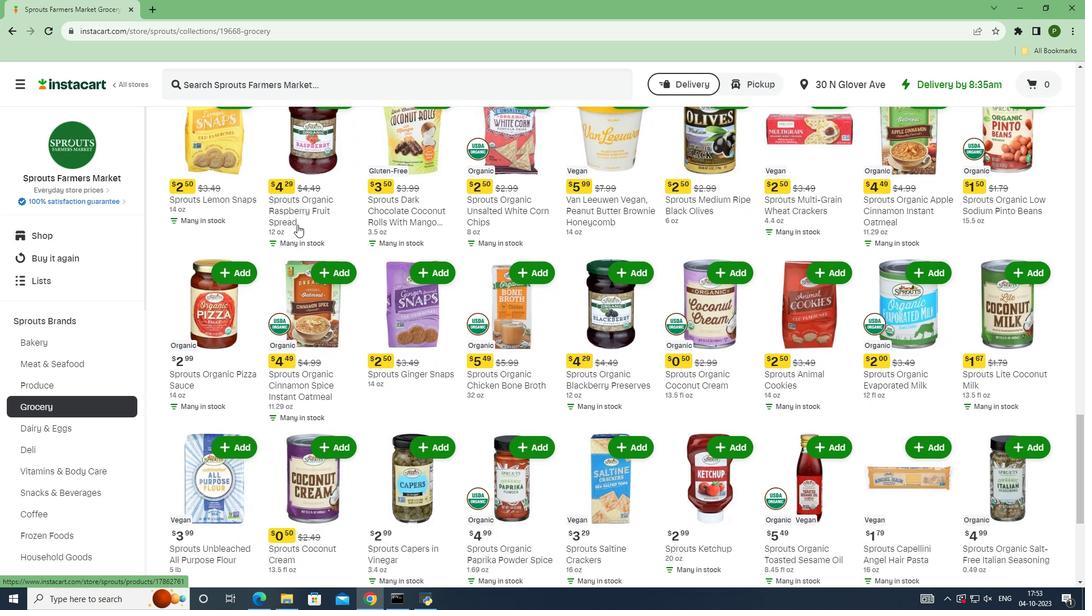 
Action: Mouse scrolled (297, 224) with delta (0, 0)
Screenshot: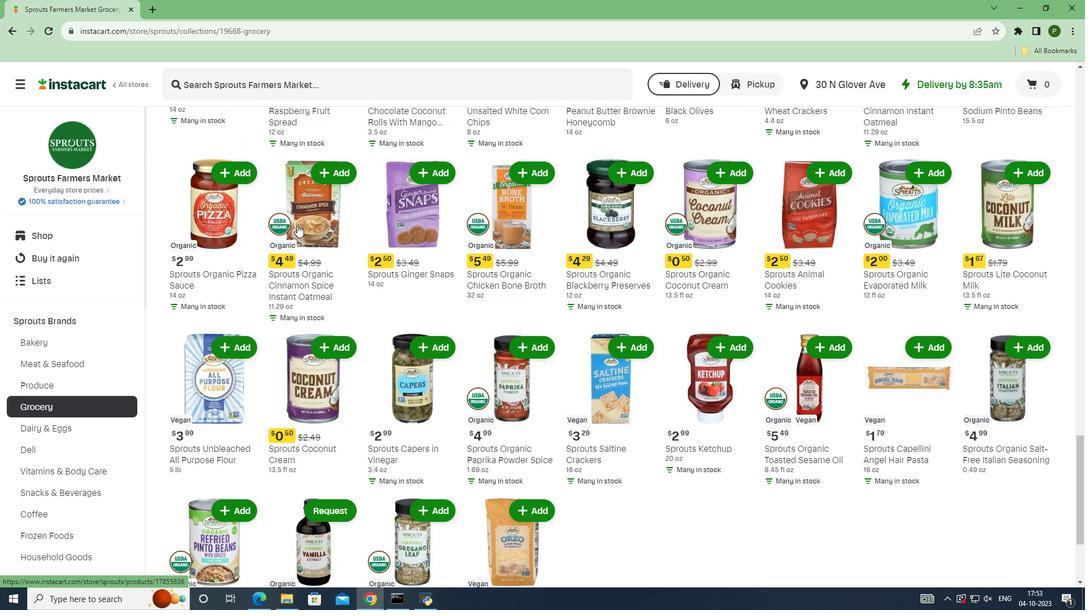 
Action: Mouse scrolled (297, 224) with delta (0, 0)
Screenshot: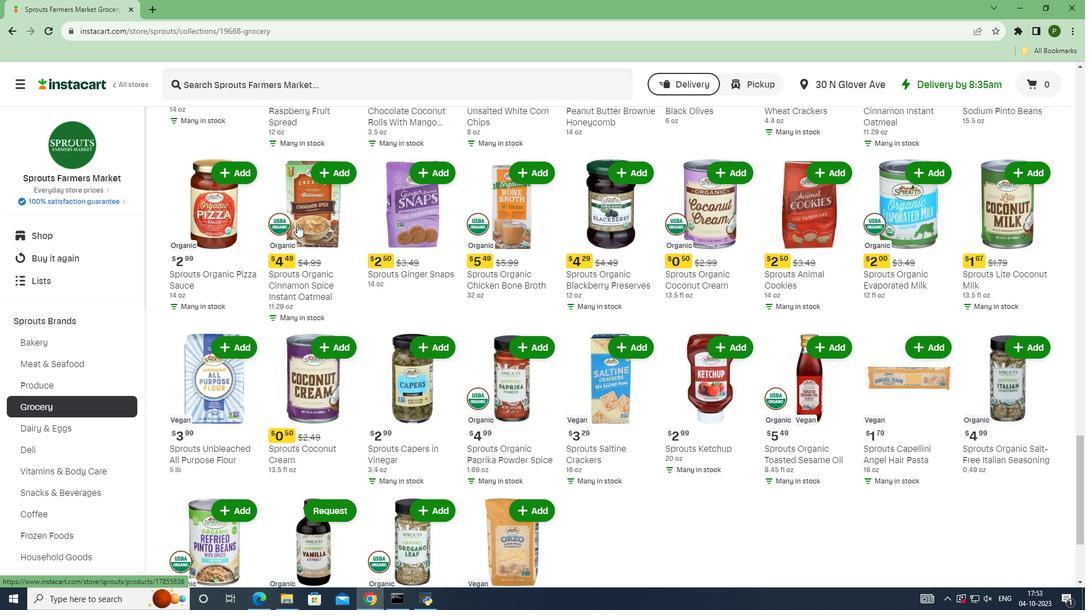 
Action: Mouse scrolled (297, 224) with delta (0, 0)
Screenshot: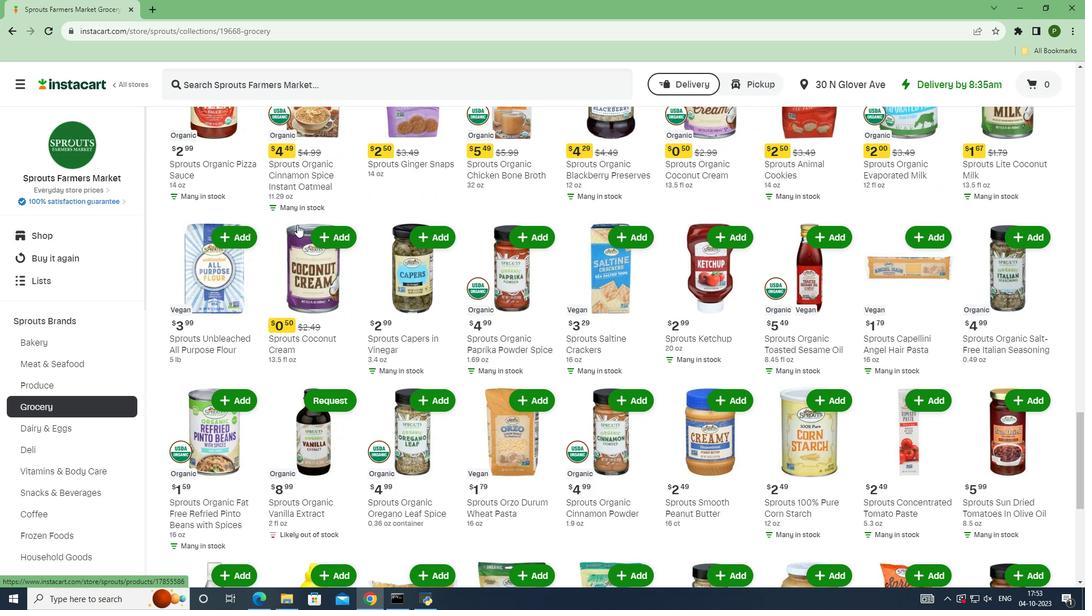 
Action: Mouse scrolled (297, 224) with delta (0, 0)
Screenshot: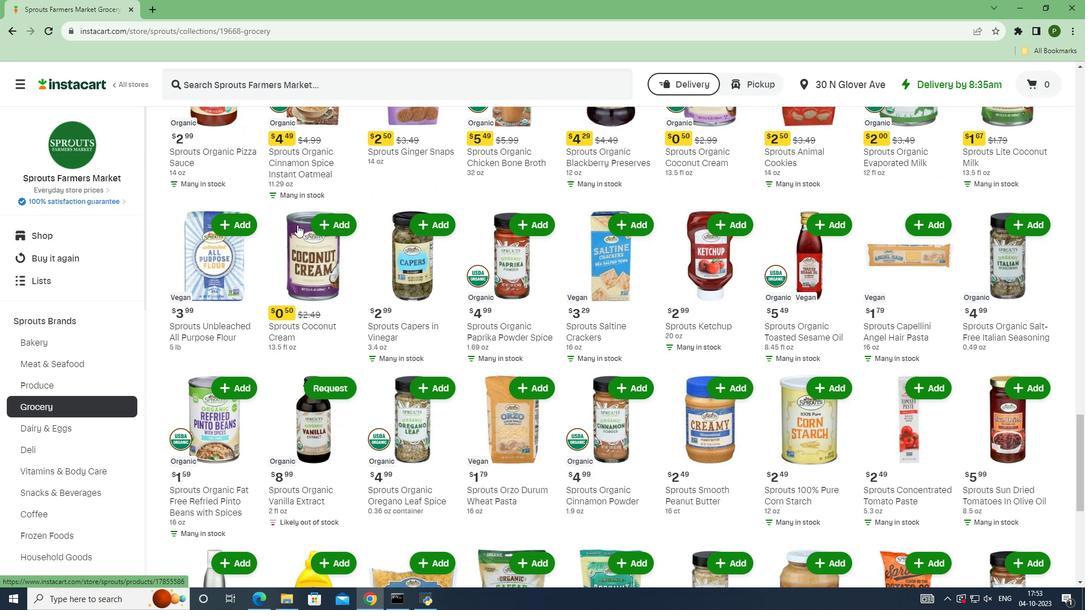 
Action: Mouse scrolled (297, 224) with delta (0, 0)
Screenshot: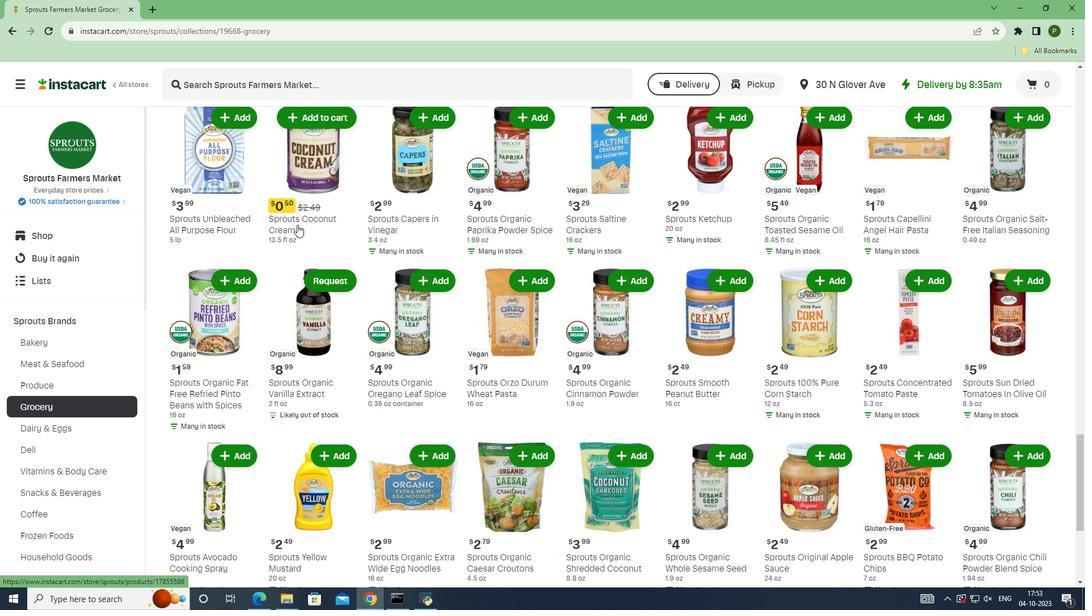
Action: Mouse scrolled (297, 224) with delta (0, 0)
Screenshot: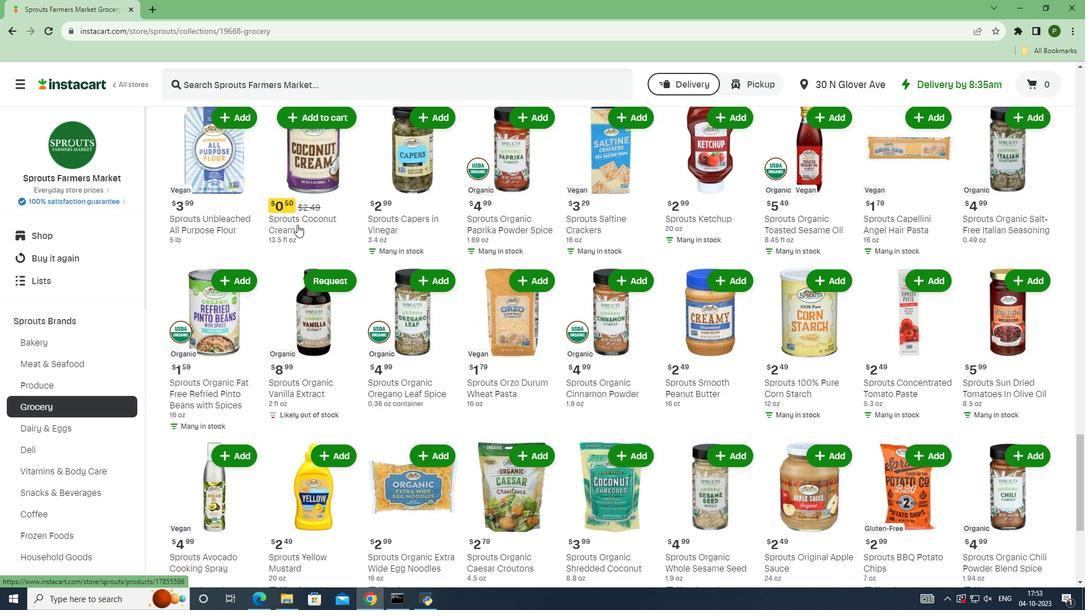
Action: Mouse scrolled (297, 224) with delta (0, 0)
Screenshot: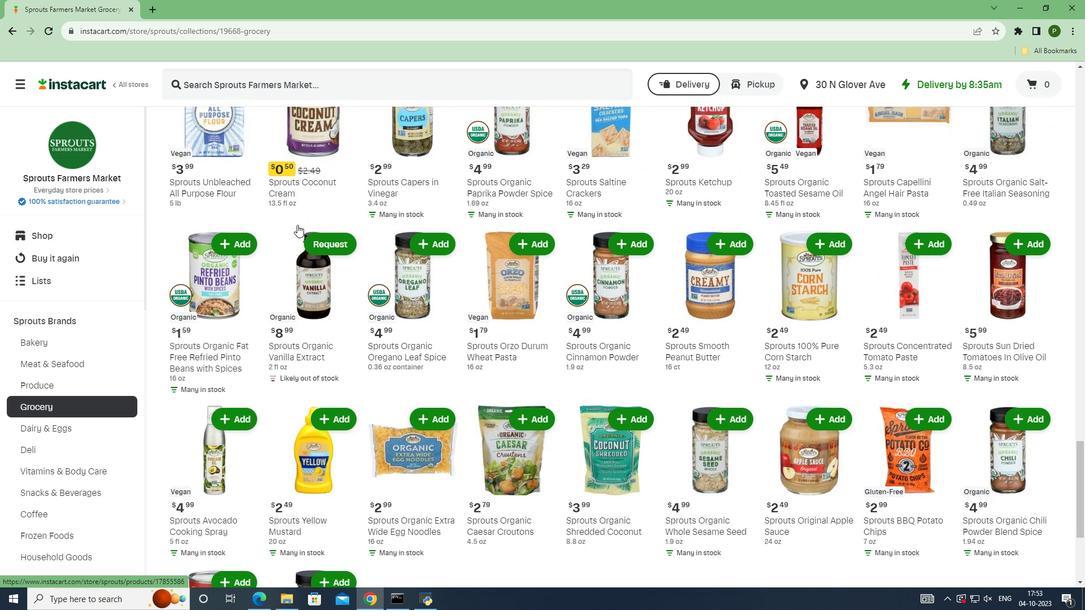 
Action: Mouse scrolled (297, 224) with delta (0, 0)
Screenshot: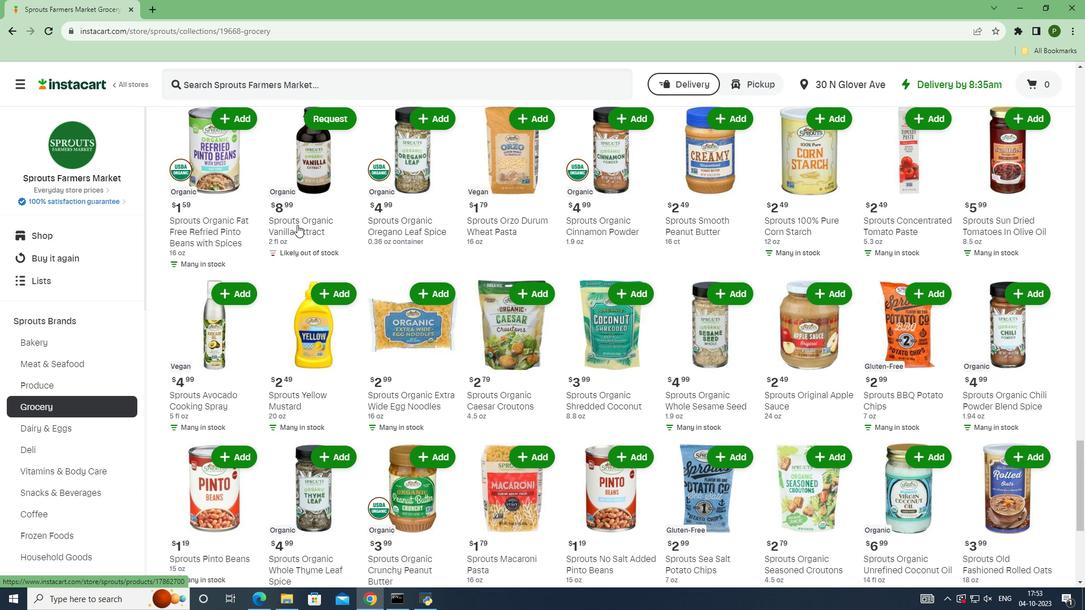 
Action: Mouse scrolled (297, 224) with delta (0, 0)
Screenshot: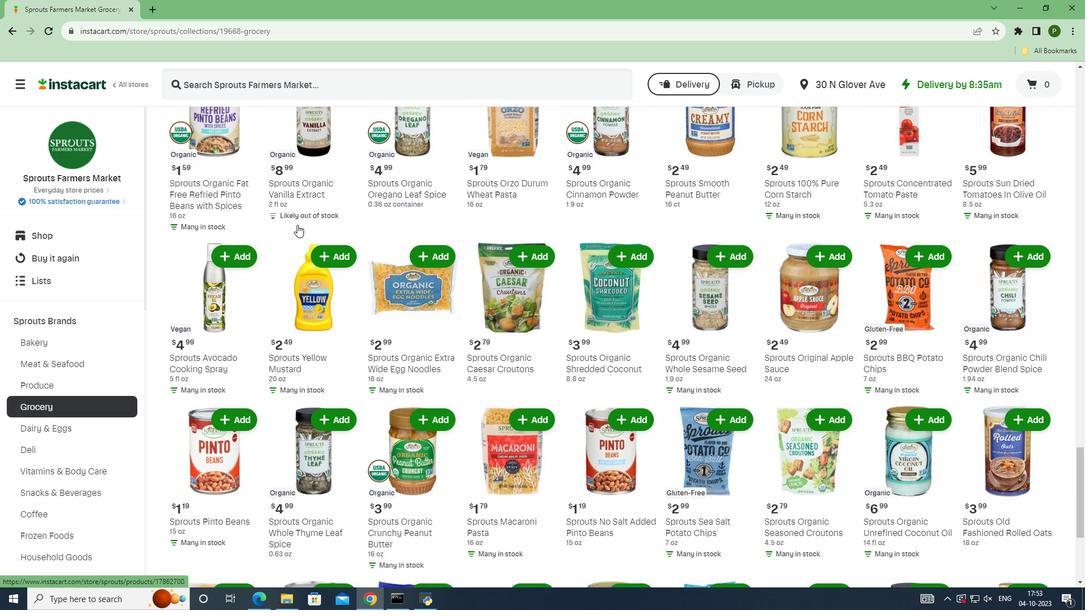 
Action: Mouse scrolled (297, 224) with delta (0, 0)
Screenshot: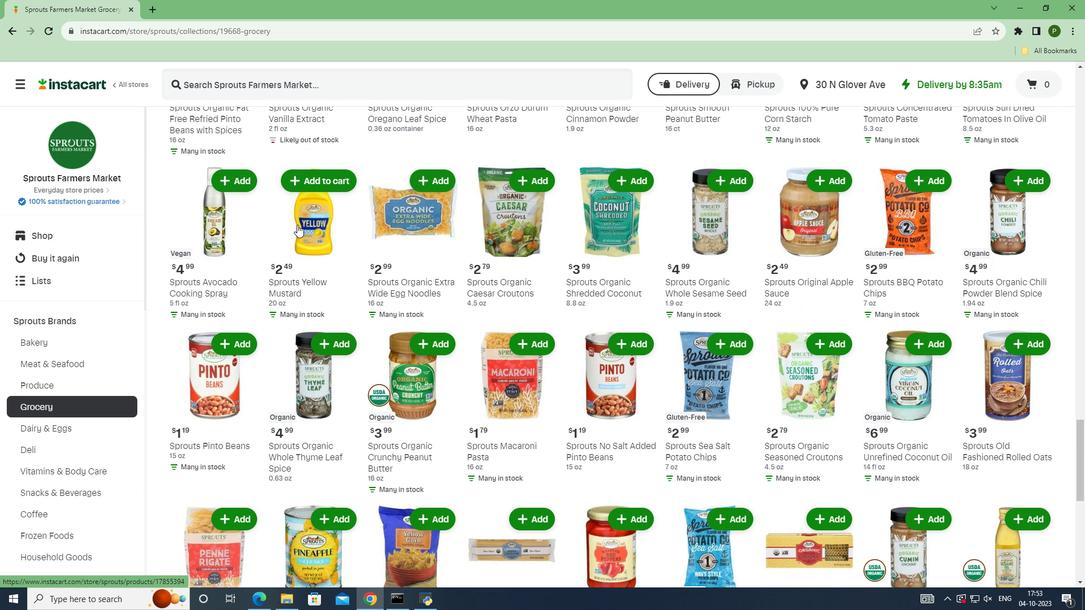
Action: Mouse scrolled (297, 224) with delta (0, 0)
Screenshot: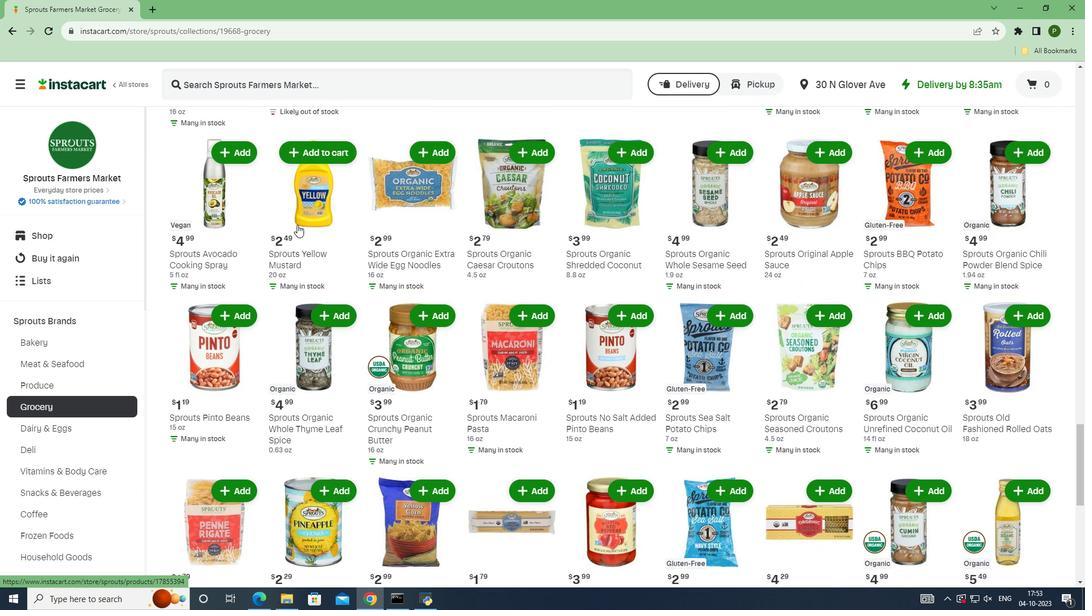 
Action: Mouse scrolled (297, 224) with delta (0, 0)
Screenshot: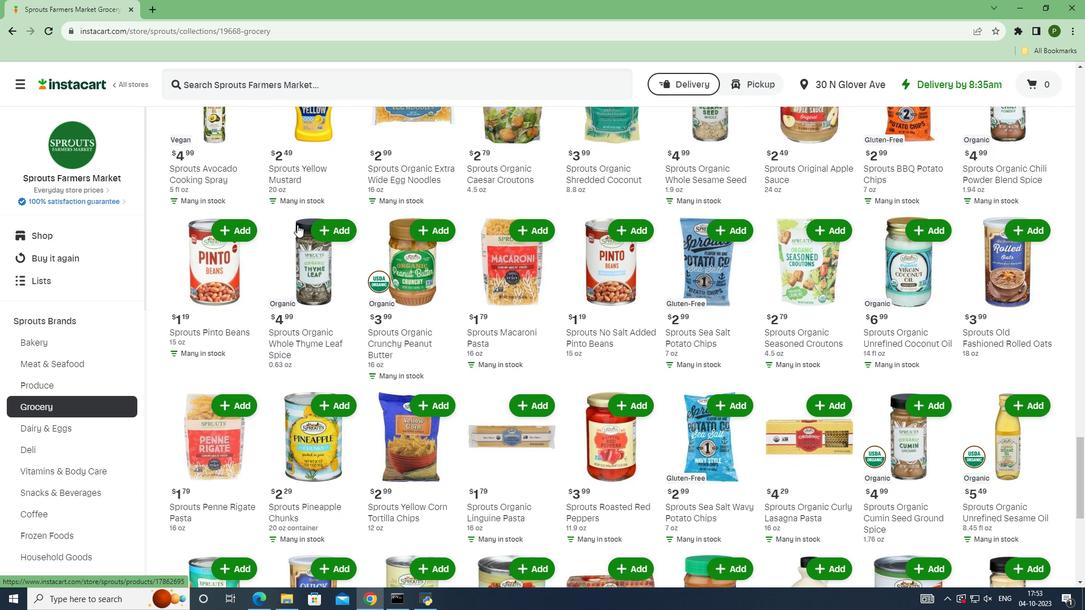 
Action: Mouse scrolled (297, 224) with delta (0, 0)
Screenshot: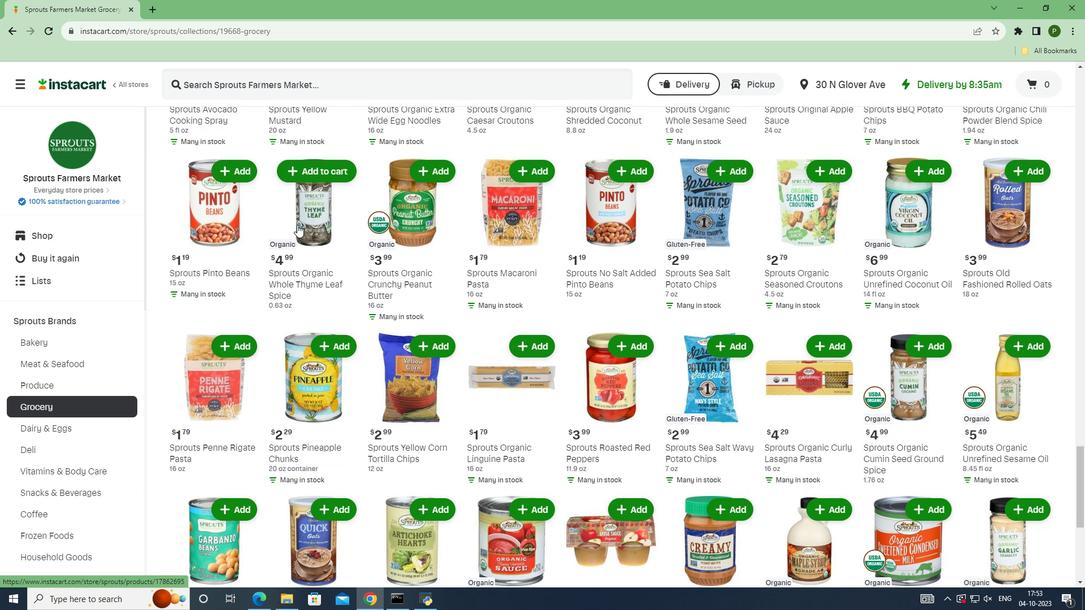 
Action: Mouse scrolled (297, 224) with delta (0, 0)
Screenshot: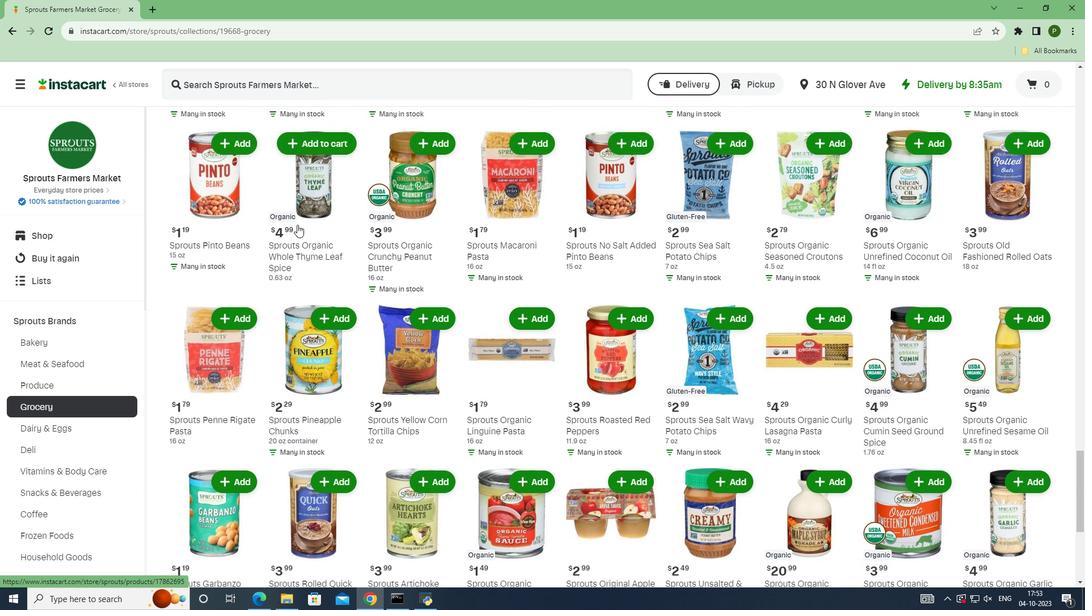 
Action: Mouse scrolled (297, 224) with delta (0, 0)
Screenshot: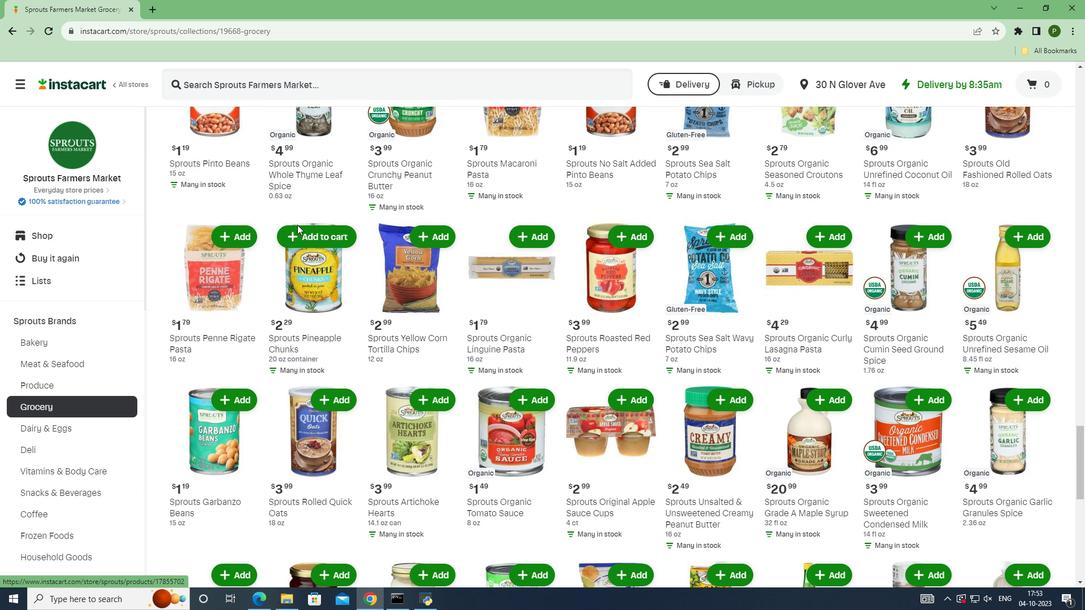 
Action: Mouse scrolled (297, 224) with delta (0, 0)
Screenshot: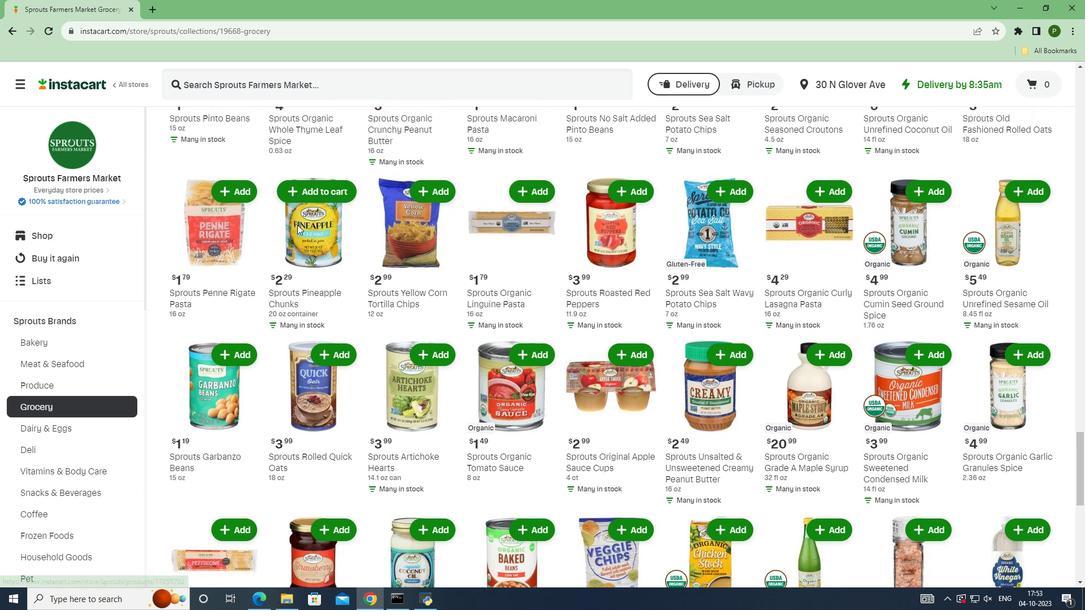 
Action: Mouse scrolled (297, 224) with delta (0, 0)
Screenshot: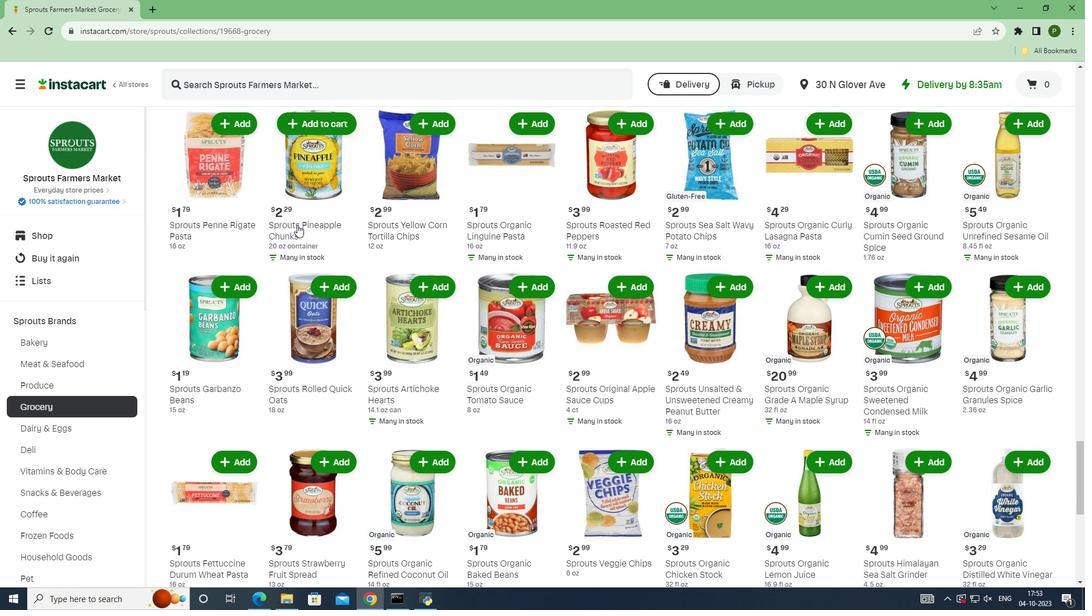 
Action: Mouse scrolled (297, 224) with delta (0, 0)
Screenshot: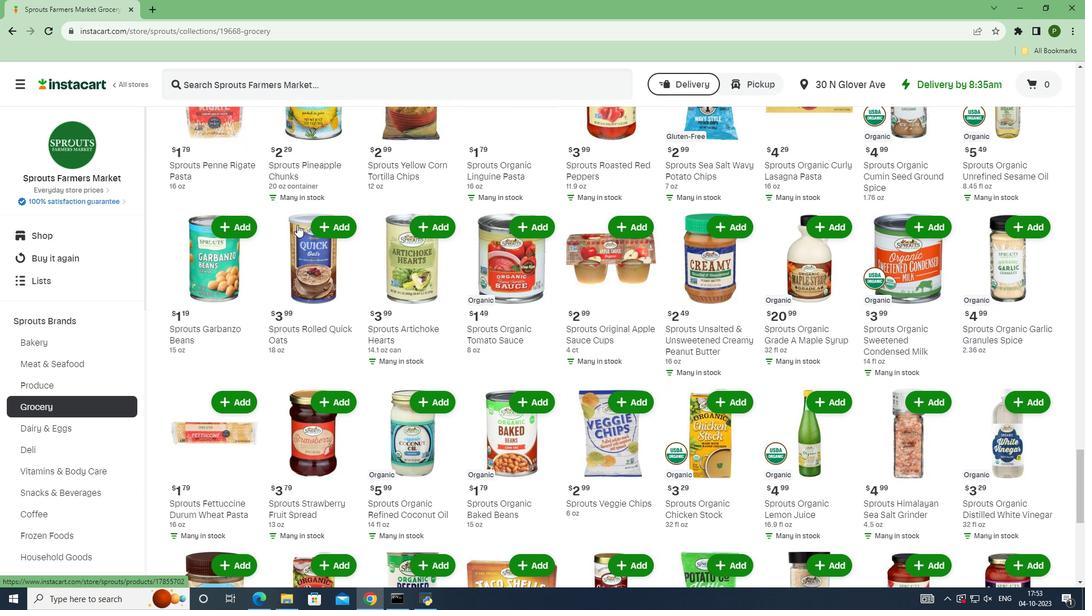 
Action: Mouse scrolled (297, 224) with delta (0, 0)
Screenshot: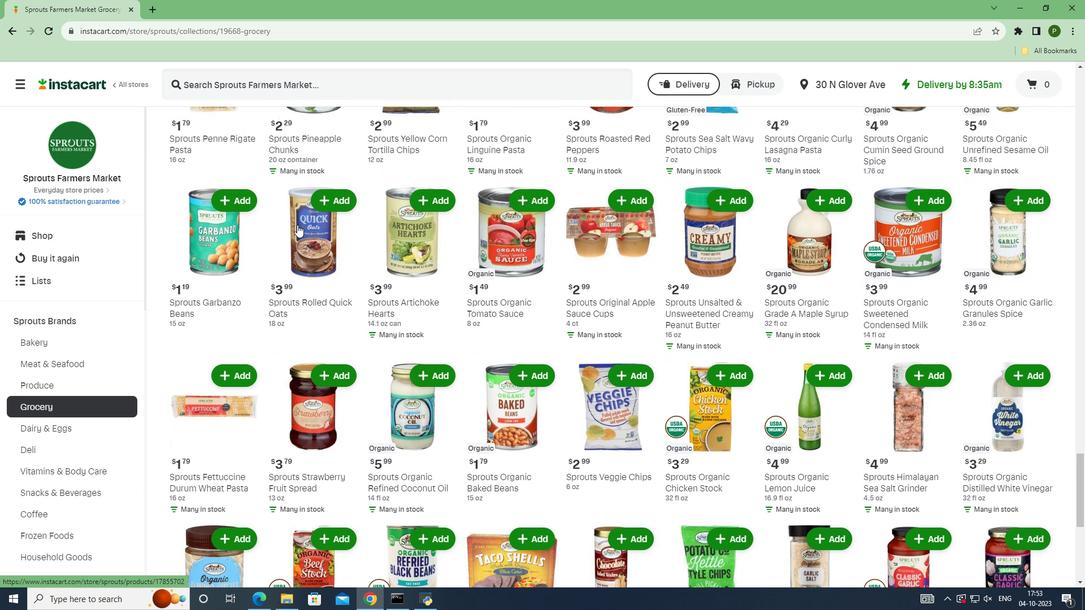 
Action: Mouse scrolled (297, 224) with delta (0, 0)
Screenshot: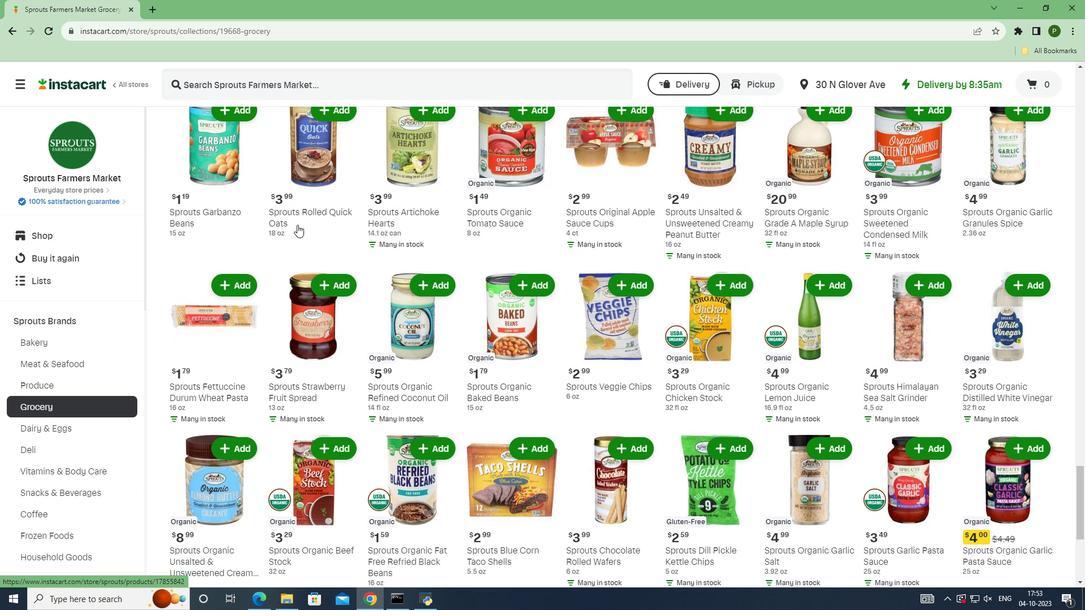 
Action: Mouse scrolled (297, 224) with delta (0, 0)
Screenshot: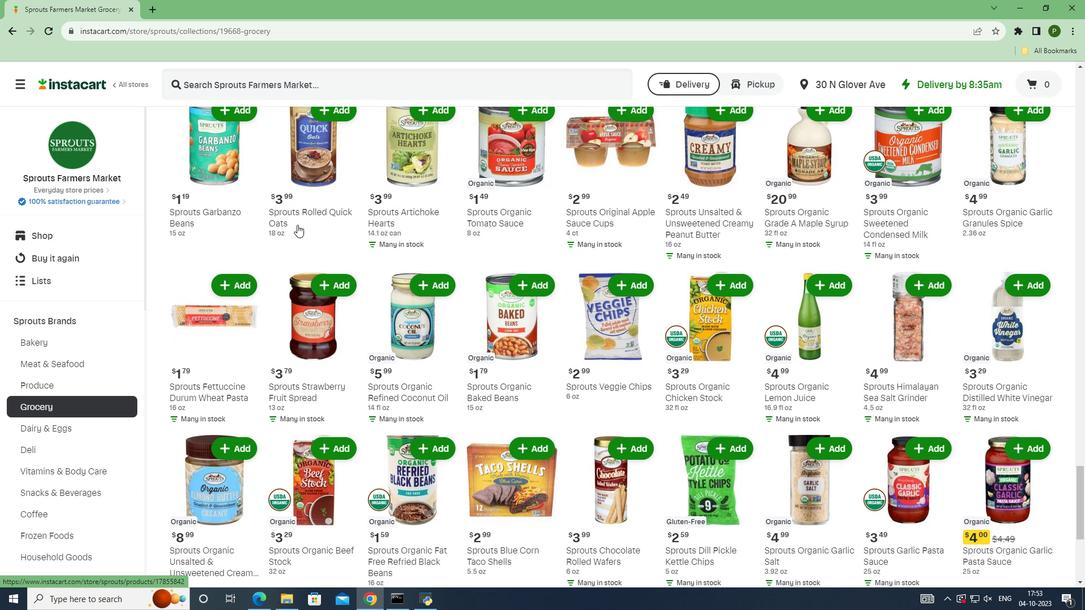 
Action: Mouse scrolled (297, 224) with delta (0, 0)
Screenshot: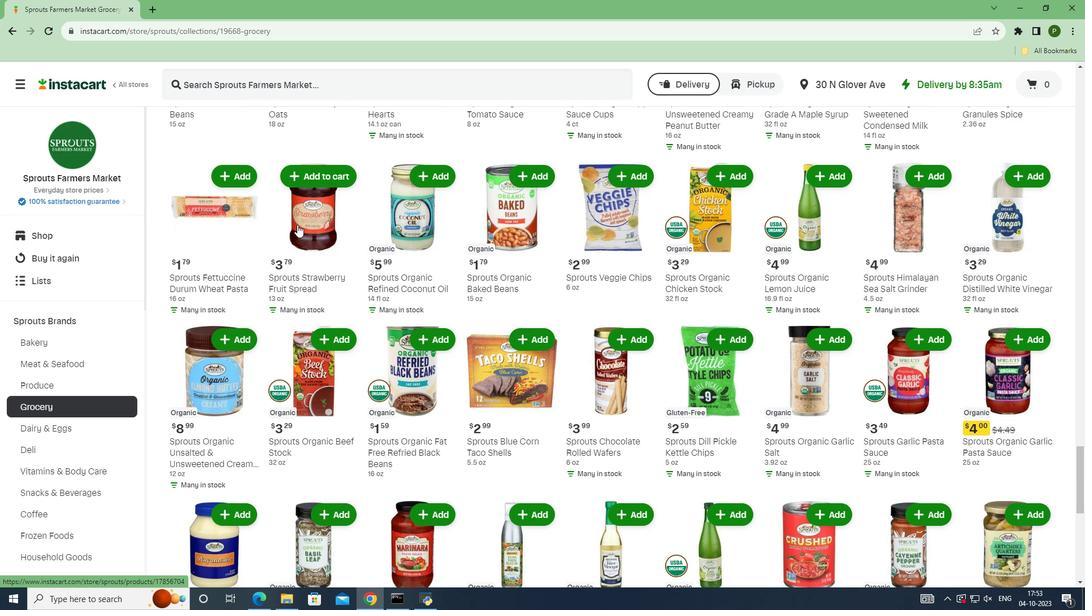 
Action: Mouse scrolled (297, 224) with delta (0, 0)
Screenshot: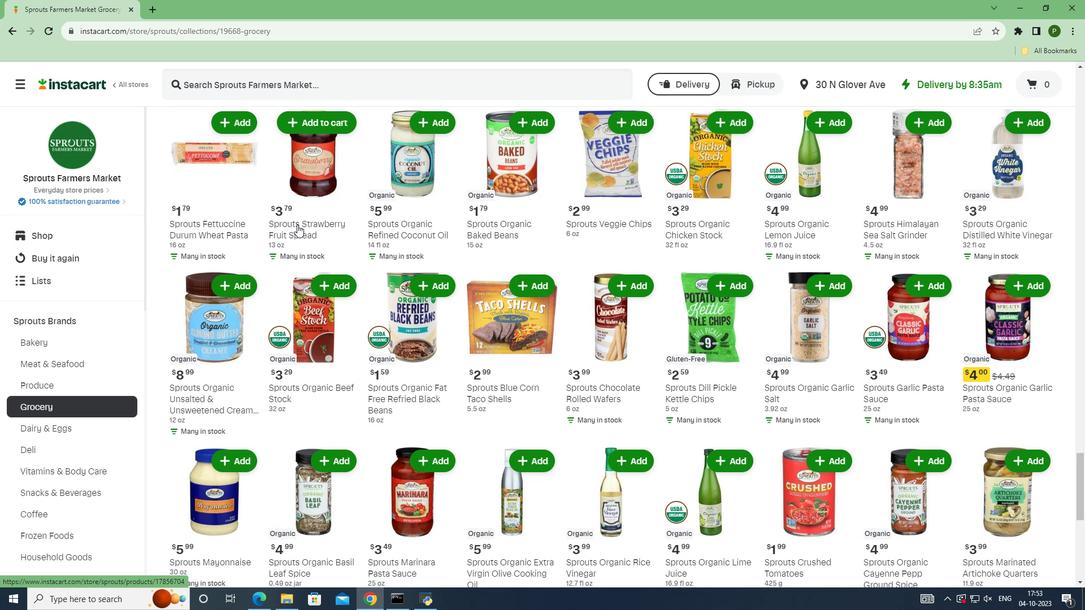 
Action: Mouse scrolled (297, 224) with delta (0, 0)
Screenshot: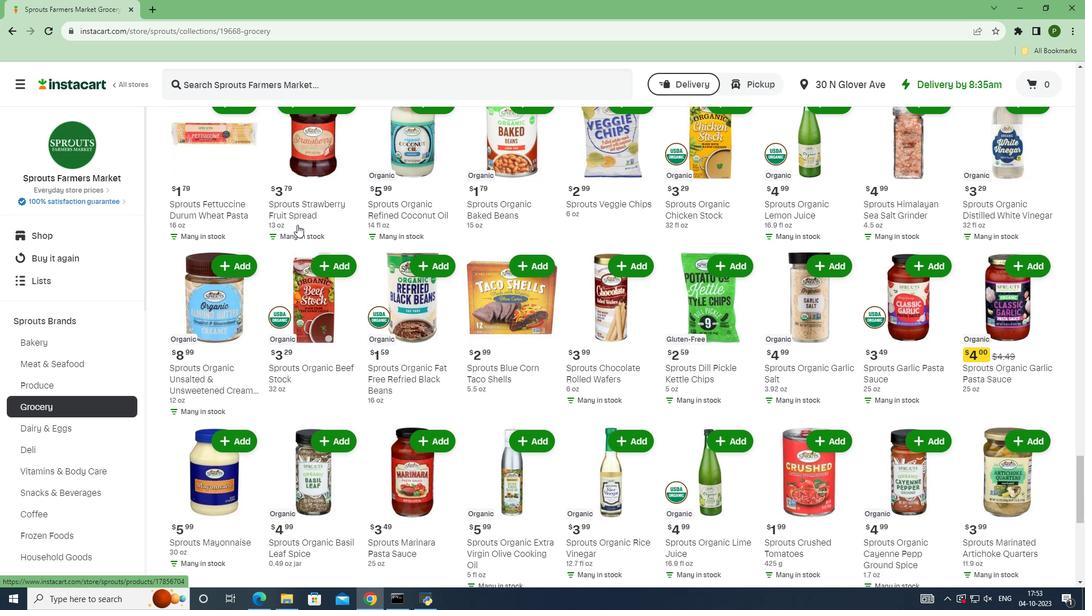 
Action: Mouse scrolled (297, 224) with delta (0, 0)
Screenshot: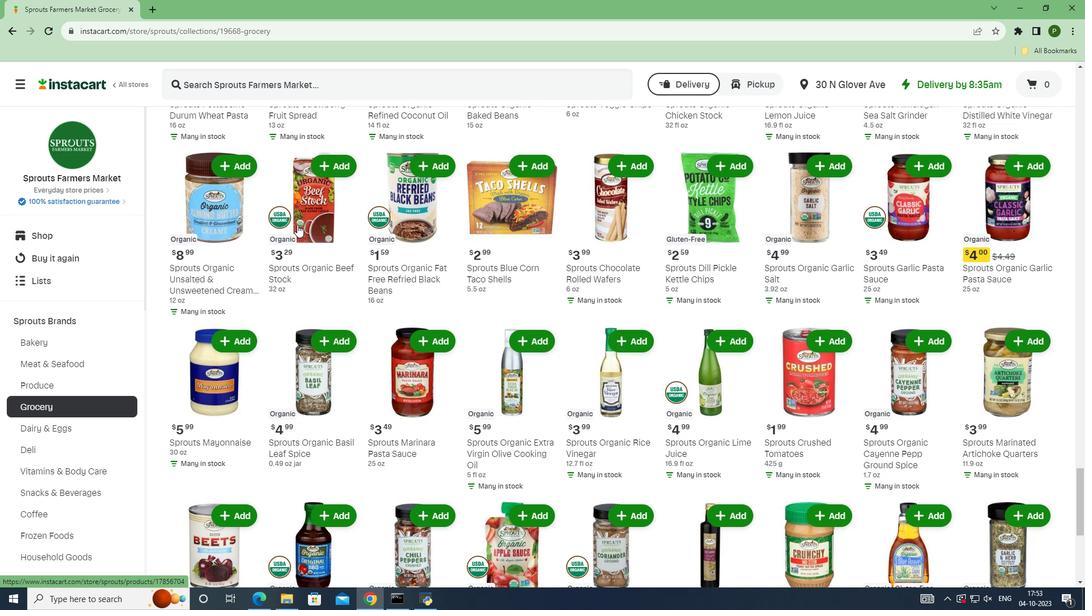 
Action: Mouse scrolled (297, 224) with delta (0, 0)
Screenshot: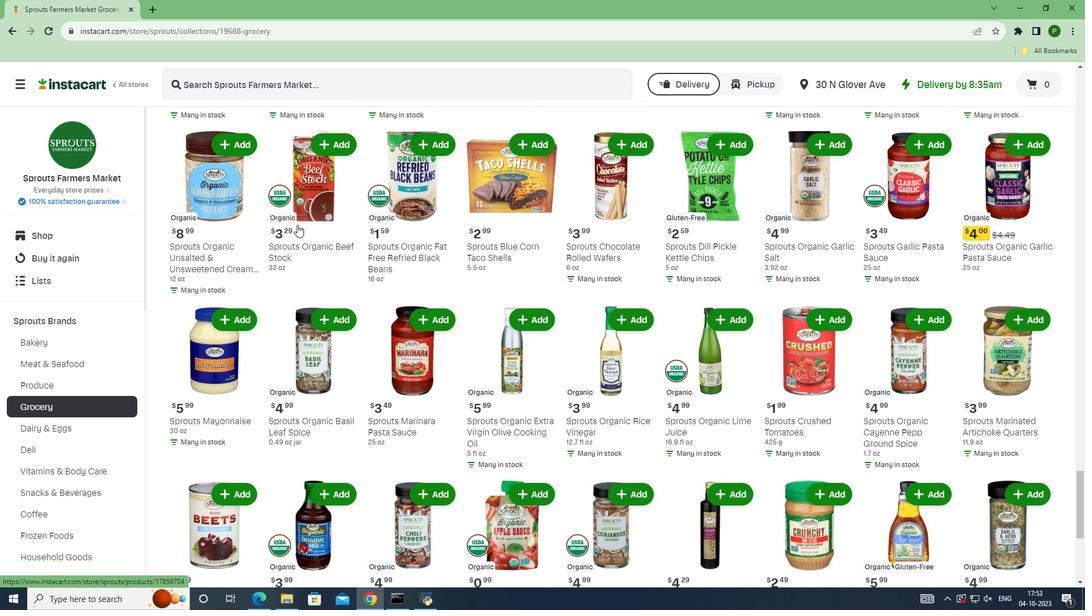 
Action: Mouse scrolled (297, 224) with delta (0, 0)
Screenshot: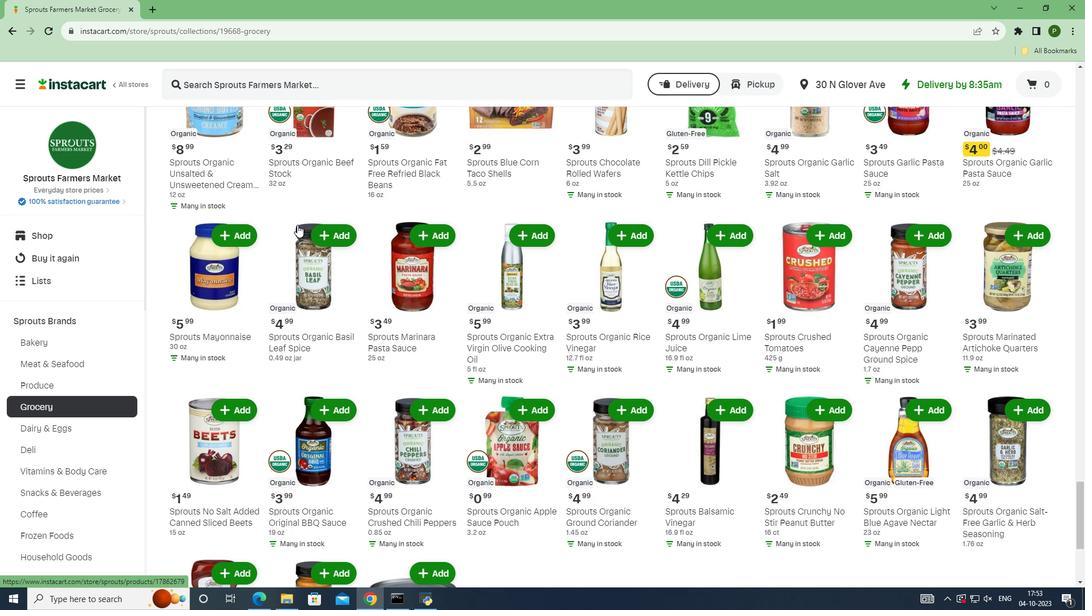 
Action: Mouse scrolled (297, 224) with delta (0, 0)
Screenshot: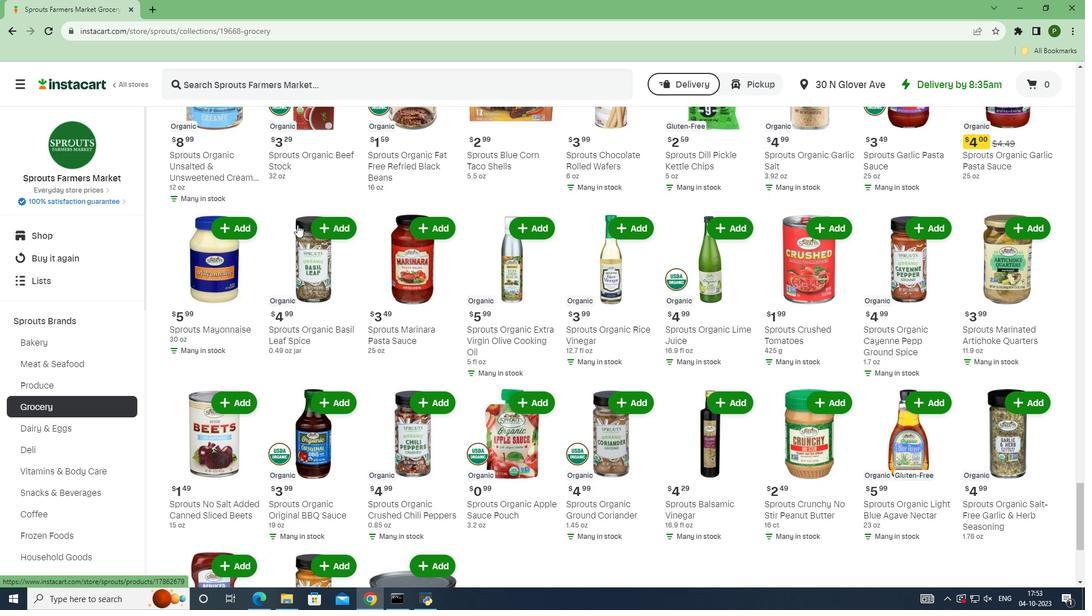 
Action: Mouse scrolled (297, 224) with delta (0, 0)
Screenshot: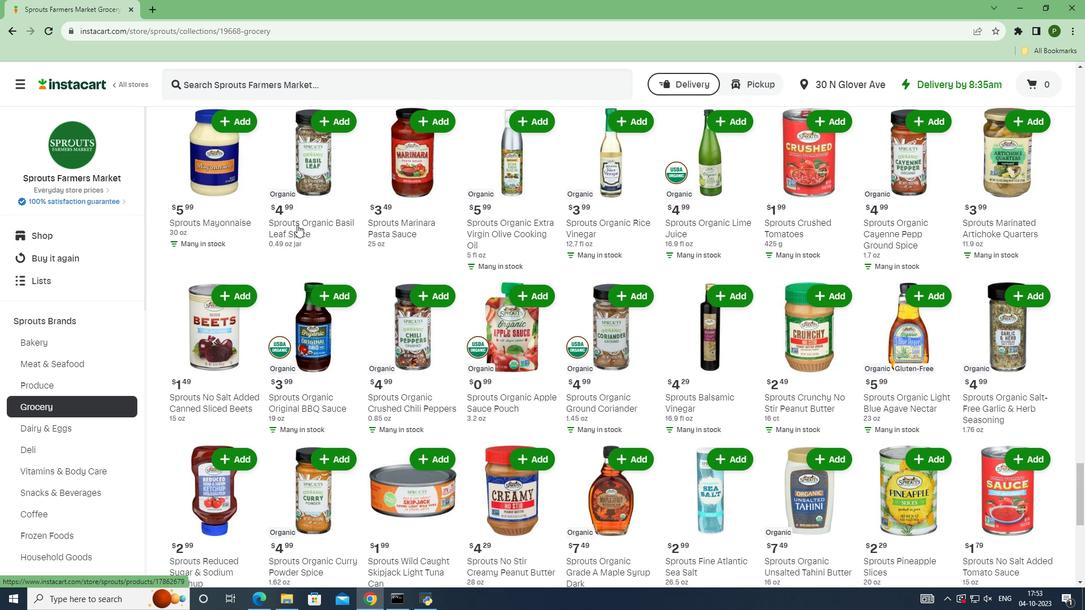 
Action: Mouse scrolled (297, 224) with delta (0, 0)
Screenshot: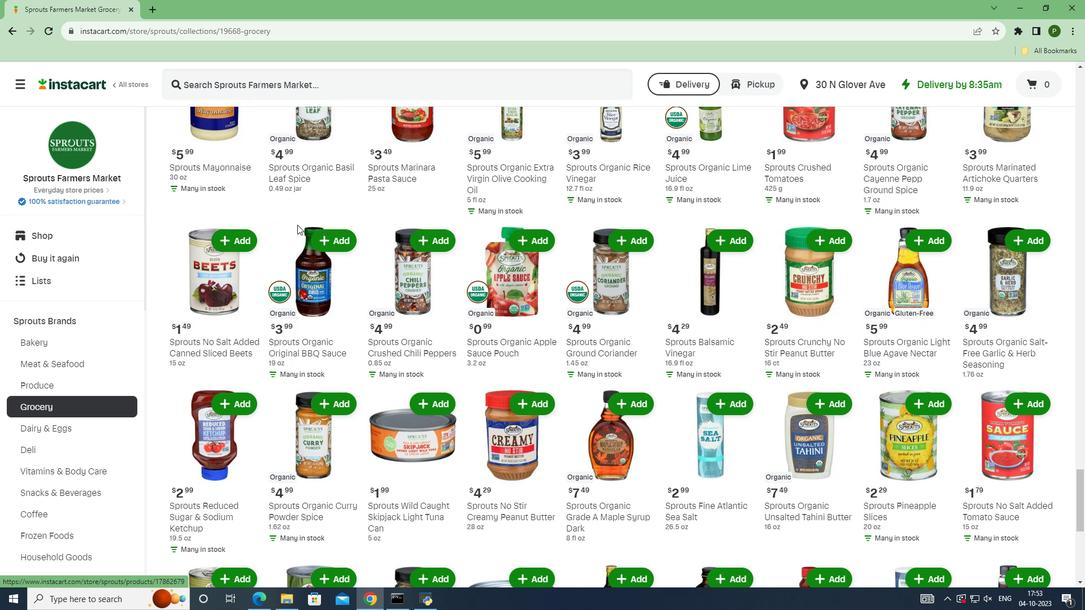 
Action: Mouse scrolled (297, 224) with delta (0, 0)
Screenshot: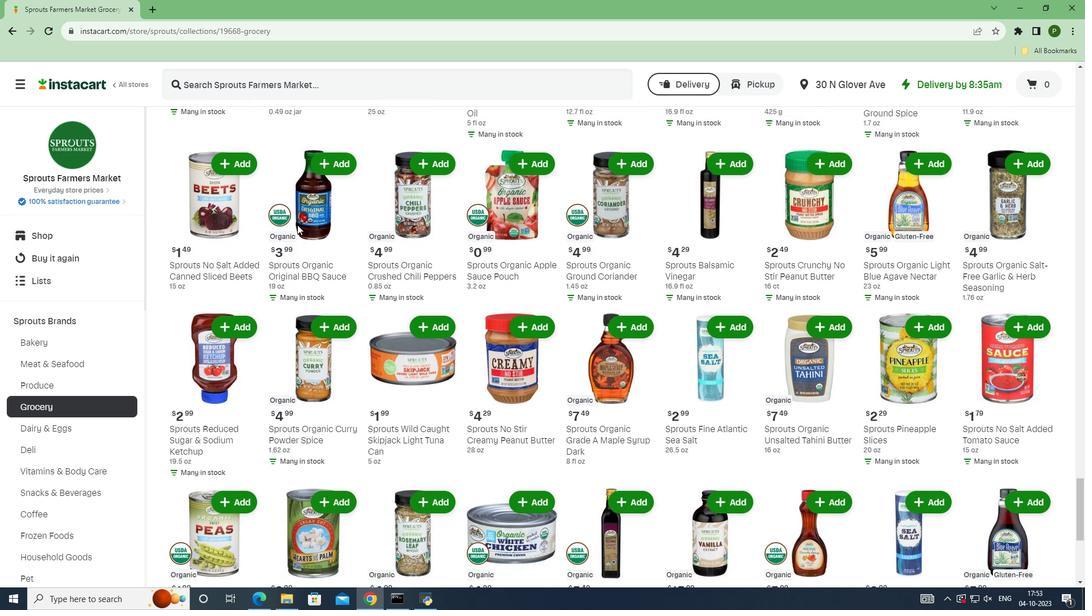 
Action: Mouse scrolled (297, 224) with delta (0, 0)
Screenshot: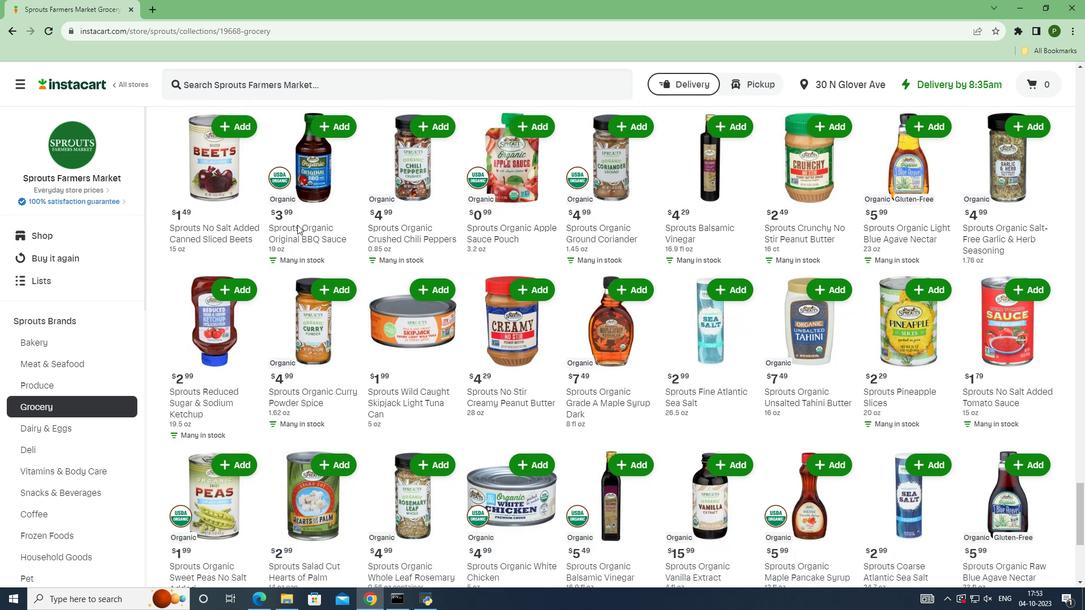 
Action: Mouse scrolled (297, 224) with delta (0, 0)
Screenshot: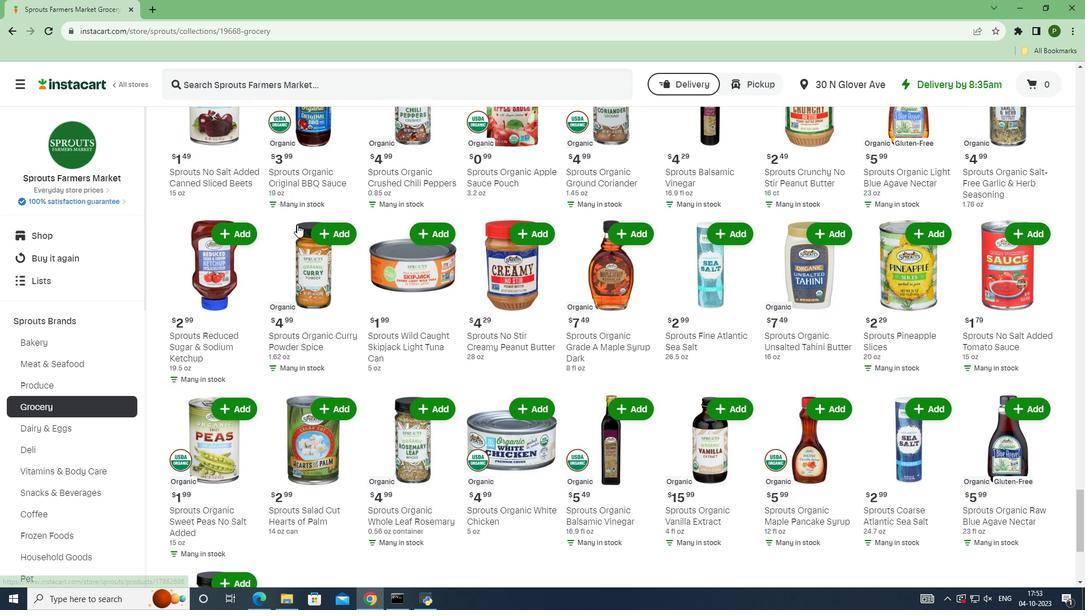 
Action: Mouse scrolled (297, 224) with delta (0, 0)
Screenshot: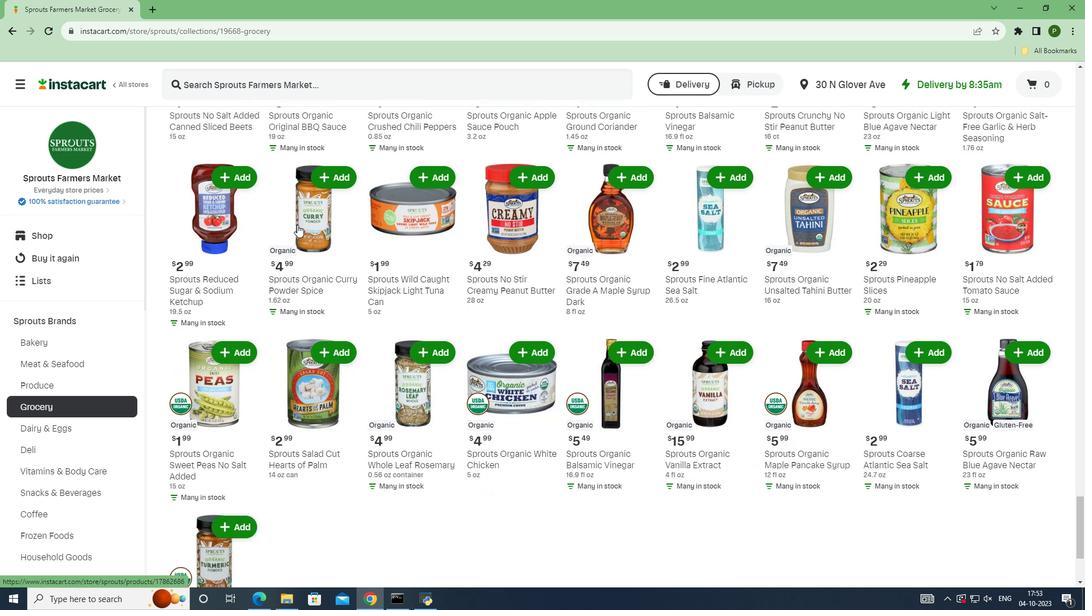 
Action: Mouse scrolled (297, 224) with delta (0, 0)
Screenshot: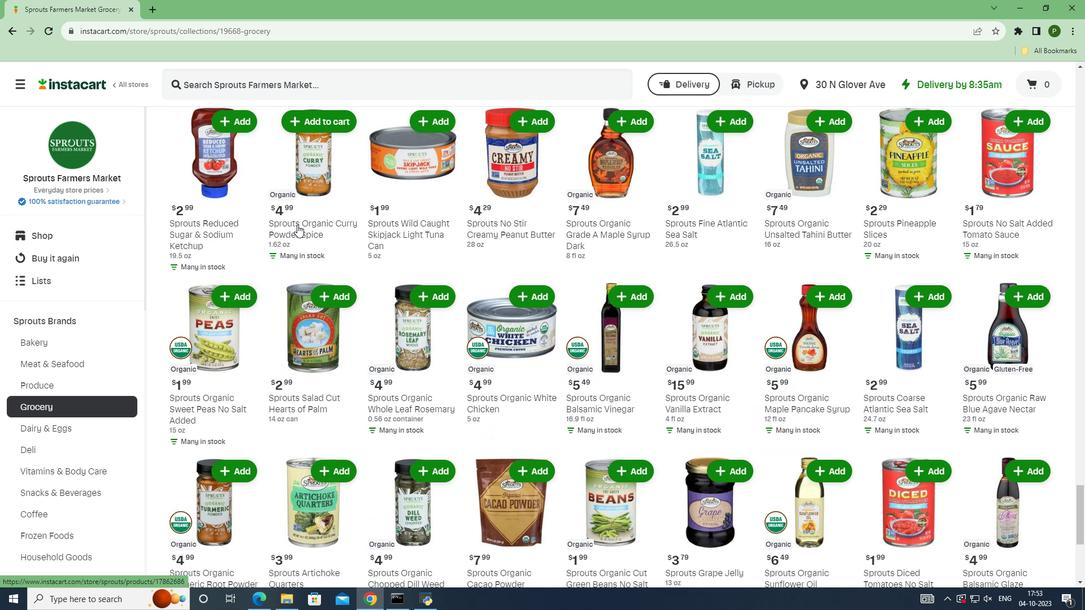 
Action: Mouse scrolled (297, 224) with delta (0, 0)
Screenshot: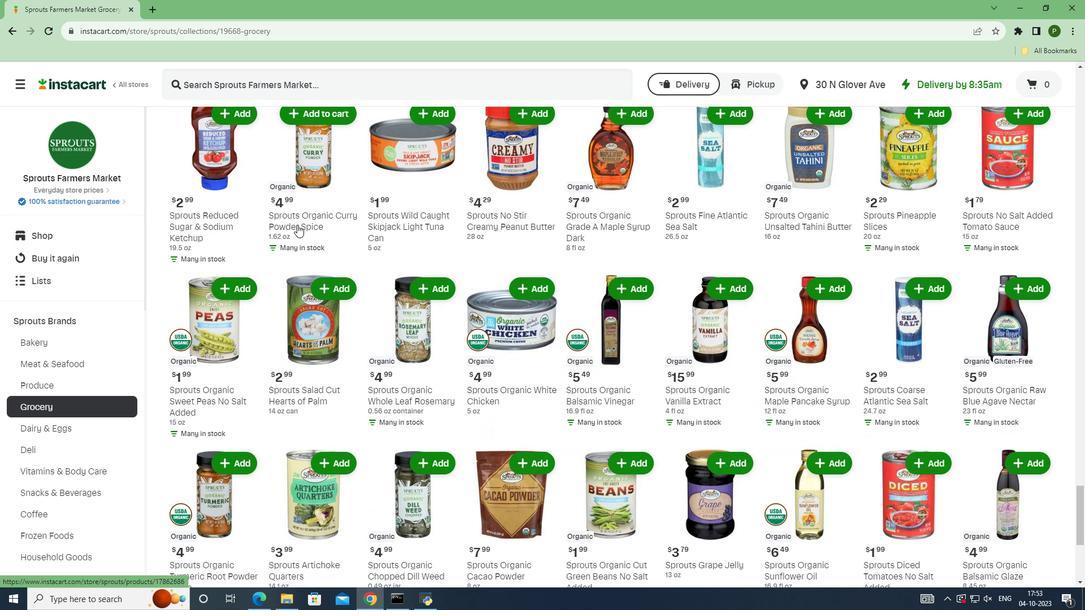 
Action: Mouse scrolled (297, 224) with delta (0, 0)
Screenshot: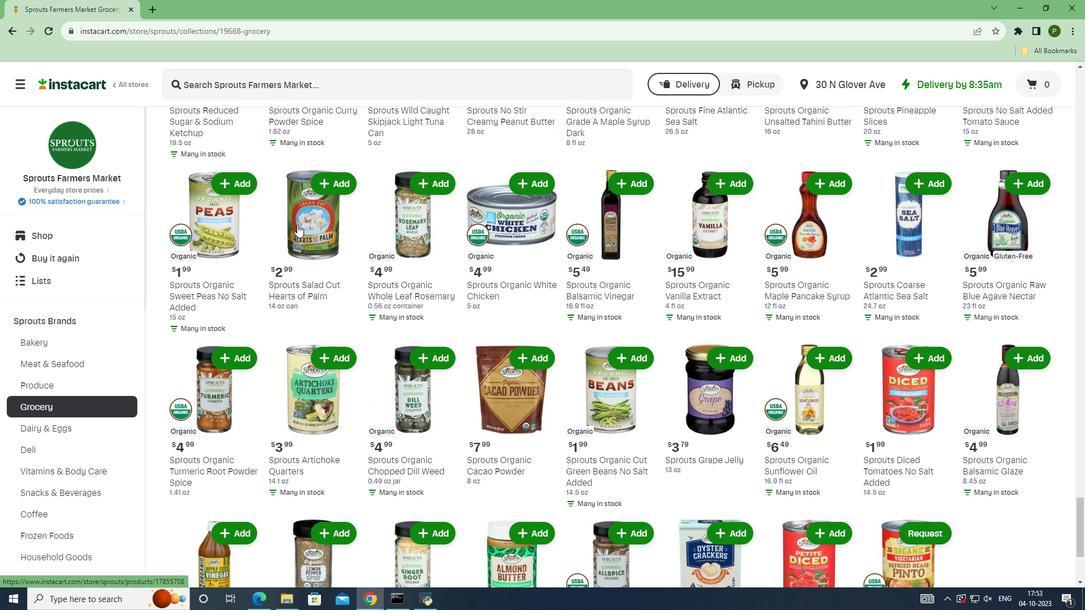 
Action: Mouse scrolled (297, 224) with delta (0, 0)
Screenshot: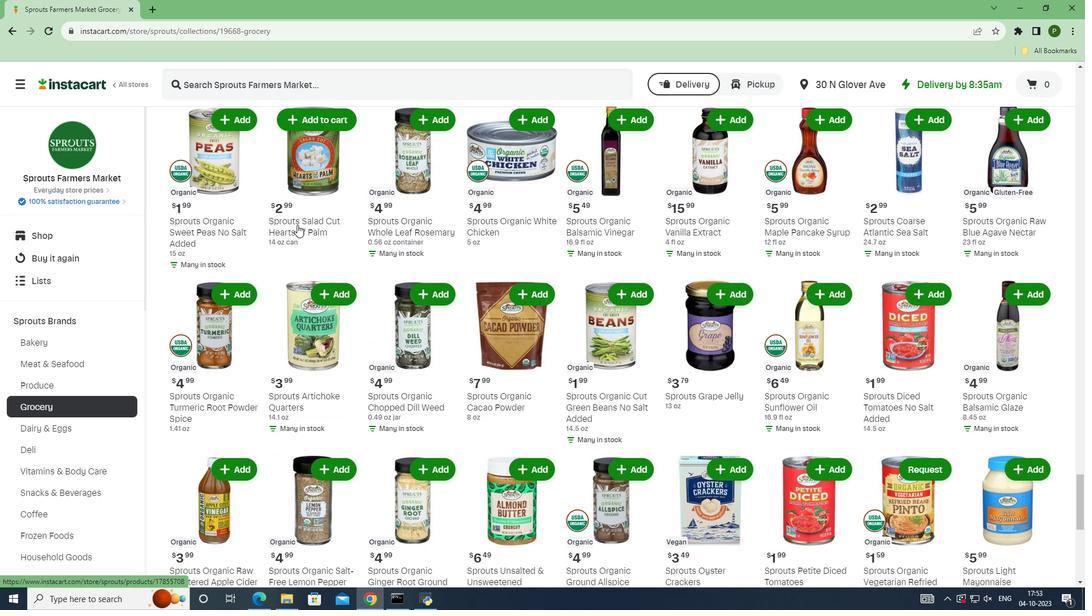 
Action: Mouse scrolled (297, 224) with delta (0, 0)
Screenshot: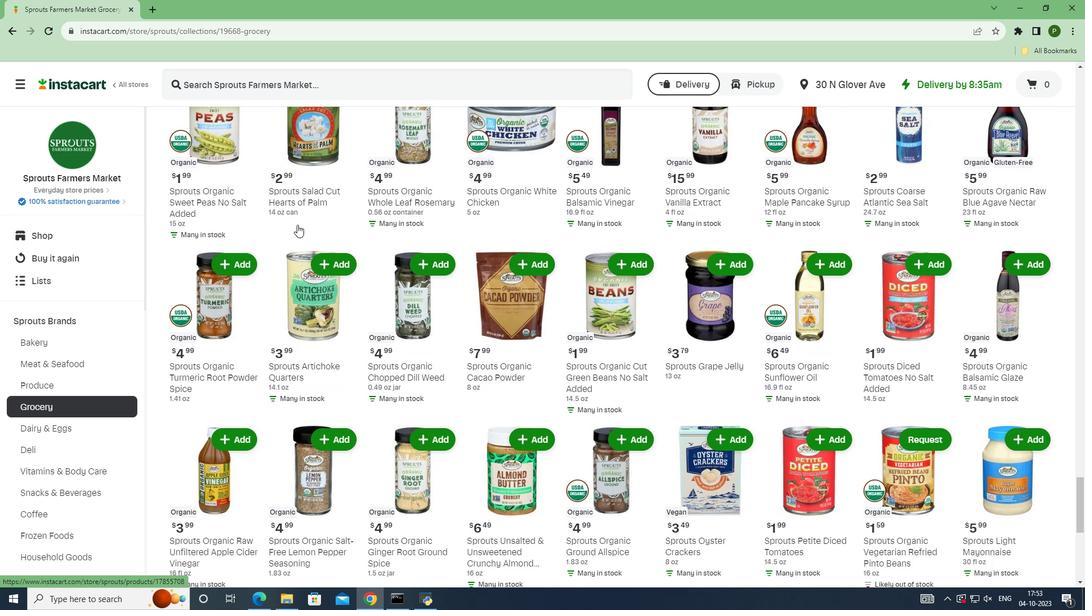 
Action: Mouse scrolled (297, 224) with delta (0, 0)
Screenshot: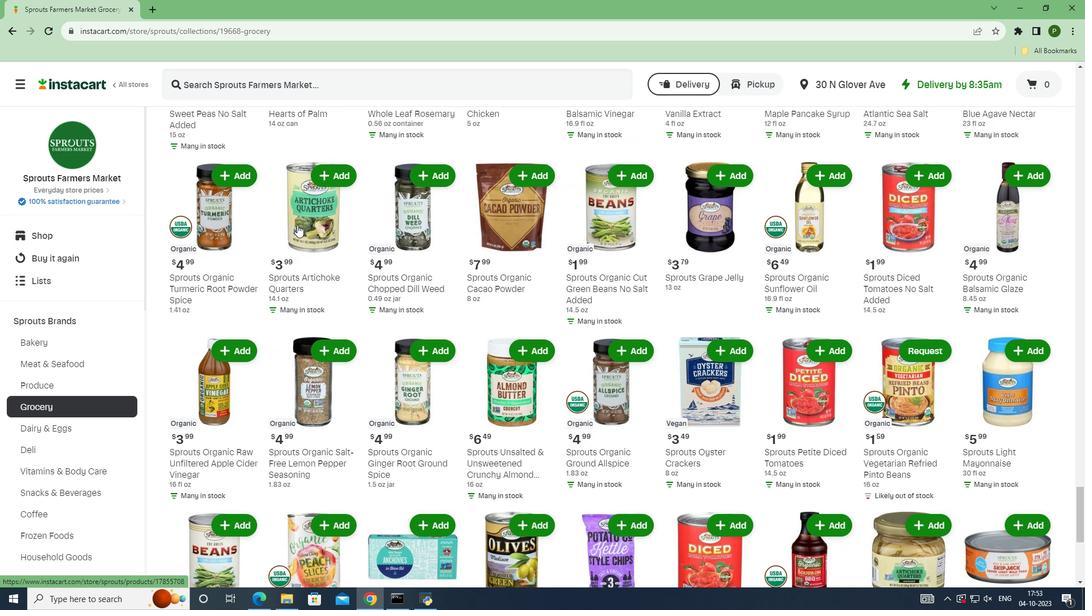 
Action: Mouse scrolled (297, 224) with delta (0, 0)
Screenshot: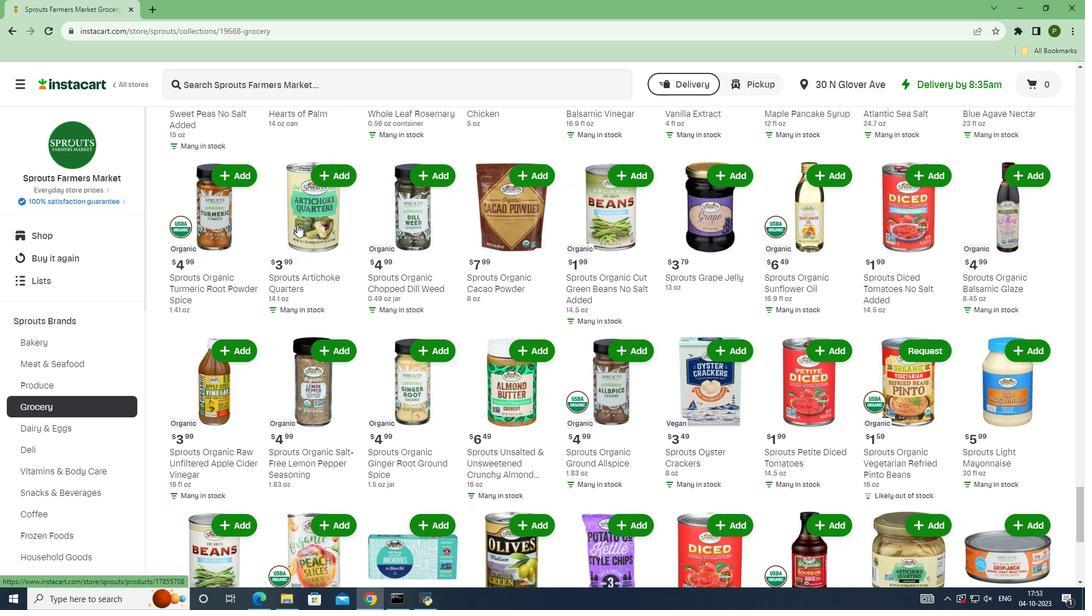 
Action: Mouse scrolled (297, 224) with delta (0, 0)
Screenshot: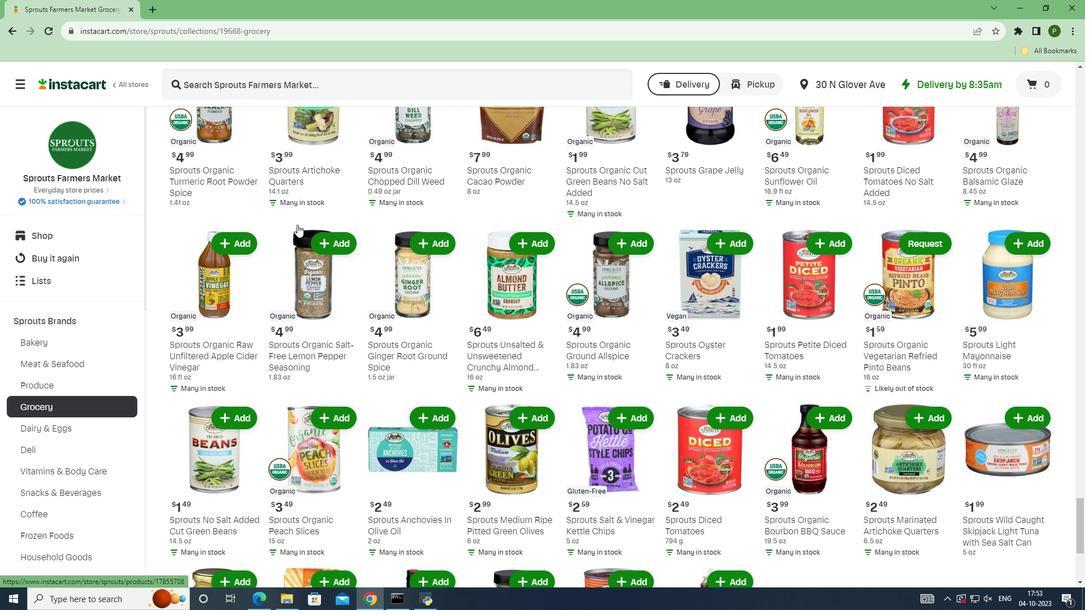 
Action: Mouse scrolled (297, 224) with delta (0, 0)
Screenshot: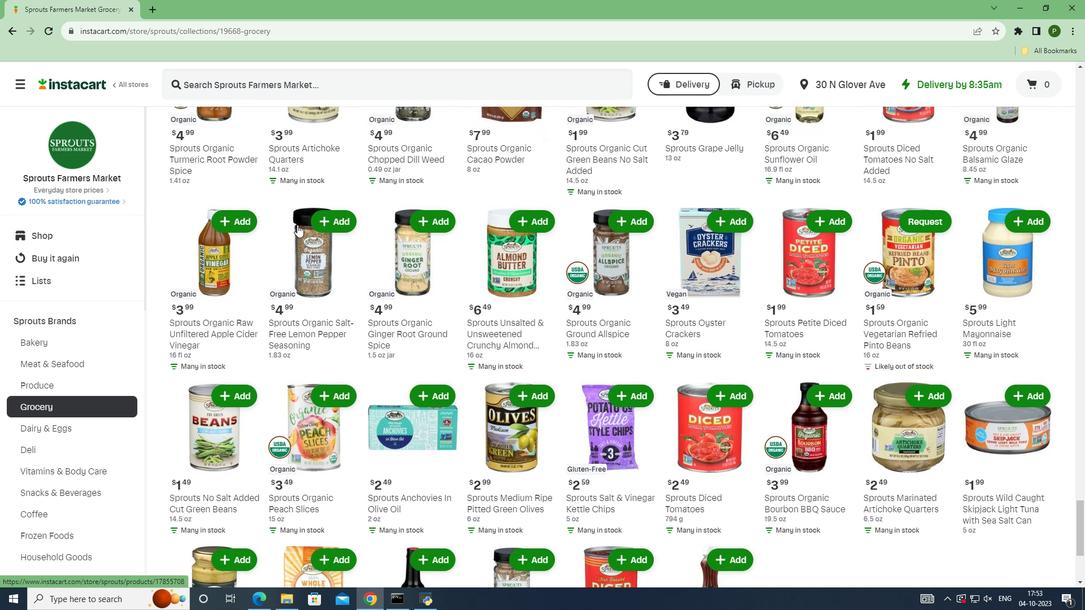 
Action: Mouse scrolled (297, 224) with delta (0, 0)
Screenshot: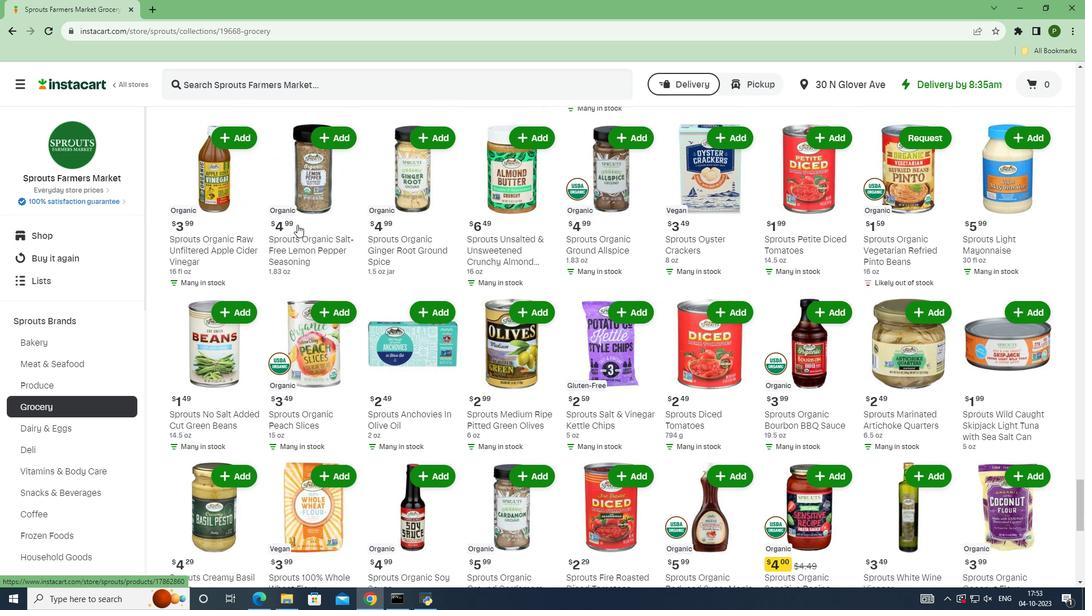
Action: Mouse scrolled (297, 224) with delta (0, 0)
Screenshot: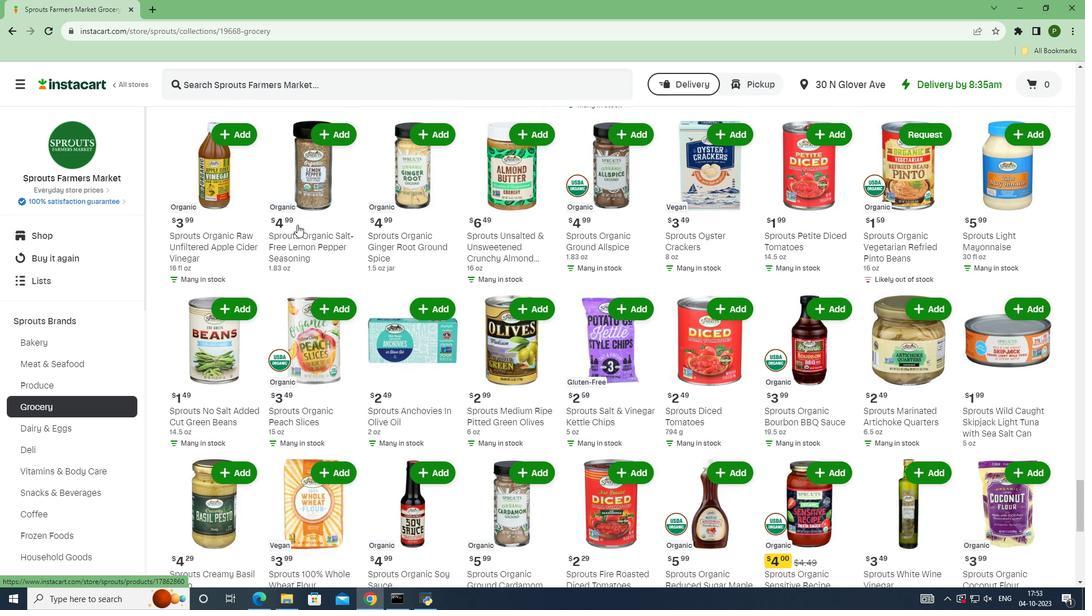 
Action: Mouse scrolled (297, 224) with delta (0, 0)
Screenshot: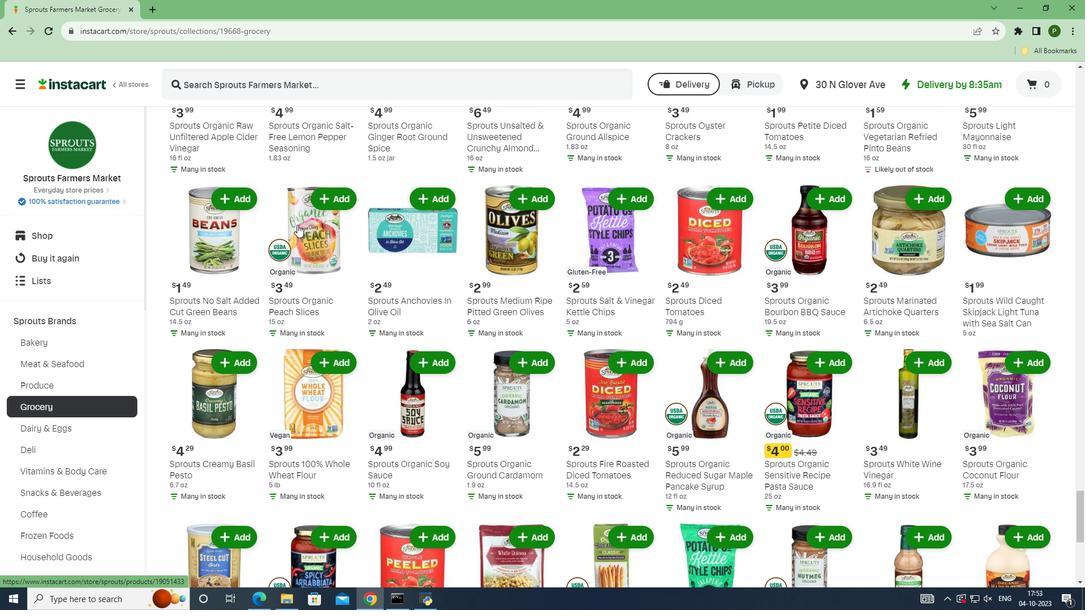 
Action: Mouse scrolled (297, 224) with delta (0, 0)
Screenshot: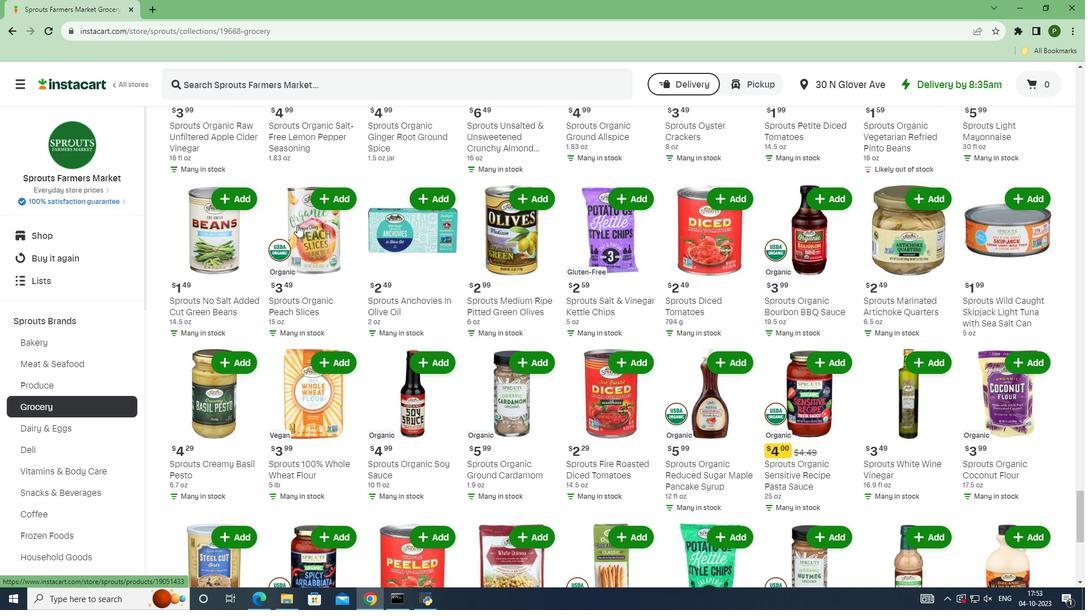 
Action: Mouse scrolled (297, 224) with delta (0, 0)
Screenshot: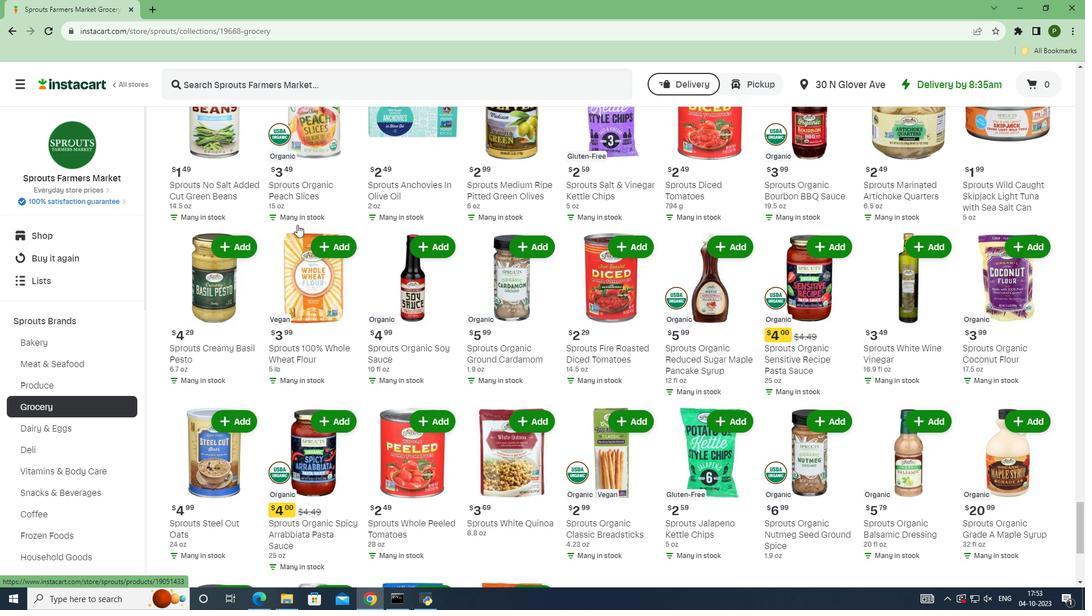 
Action: Mouse scrolled (297, 224) with delta (0, 0)
Screenshot: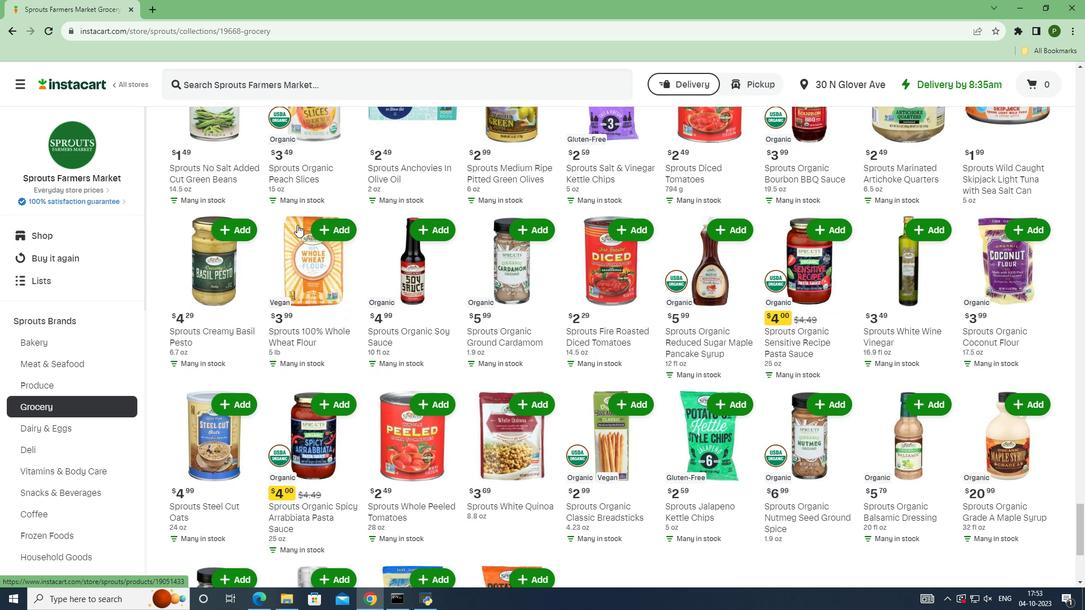 
Action: Mouse scrolled (297, 224) with delta (0, 0)
Screenshot: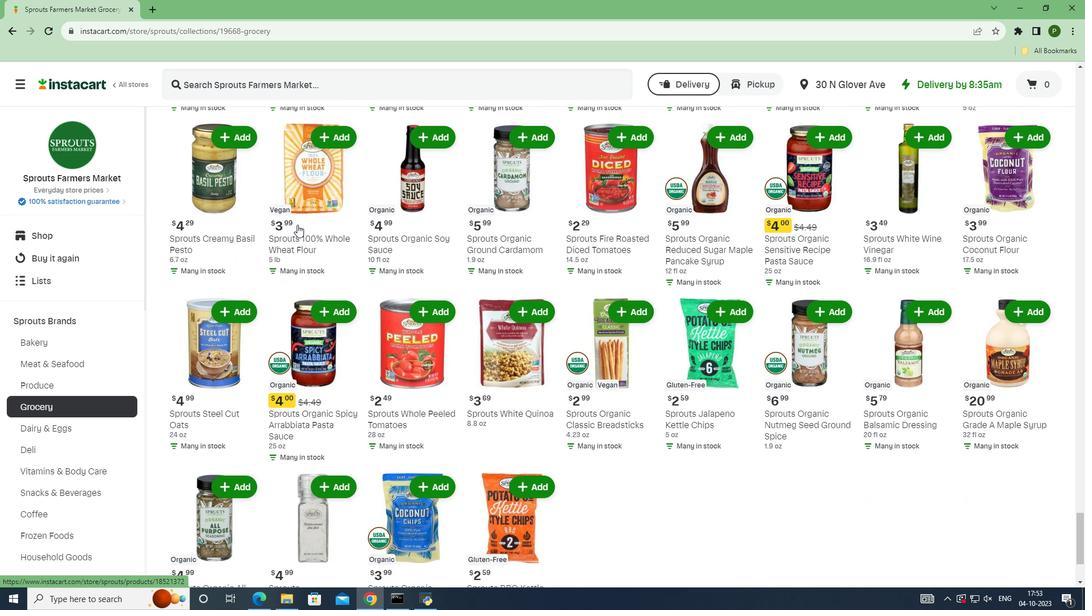 
Action: Mouse scrolled (297, 224) with delta (0, 0)
Screenshot: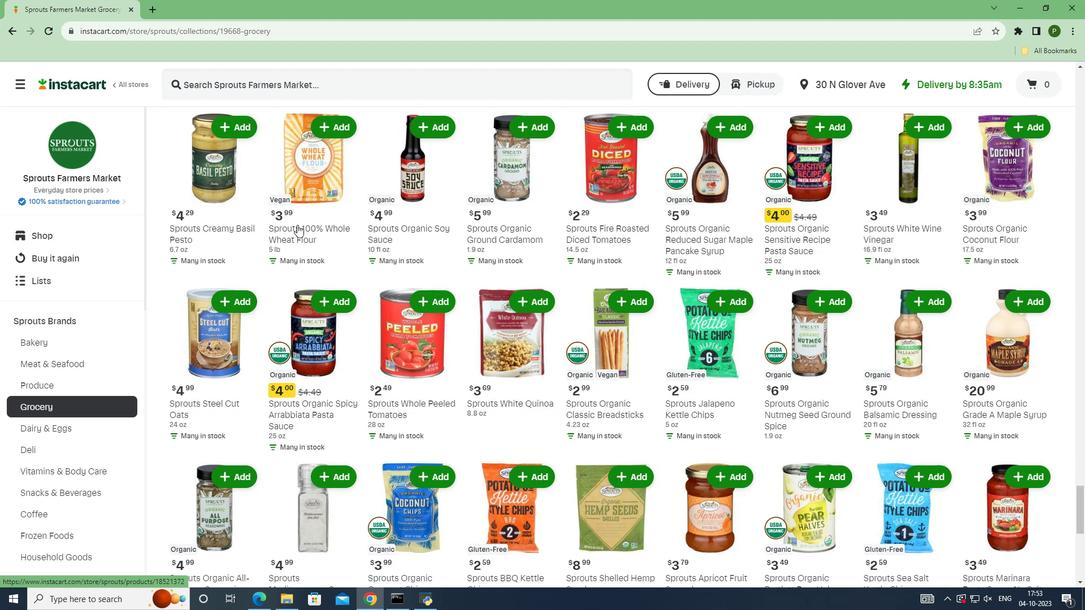 
Action: Mouse scrolled (297, 224) with delta (0, 0)
Screenshot: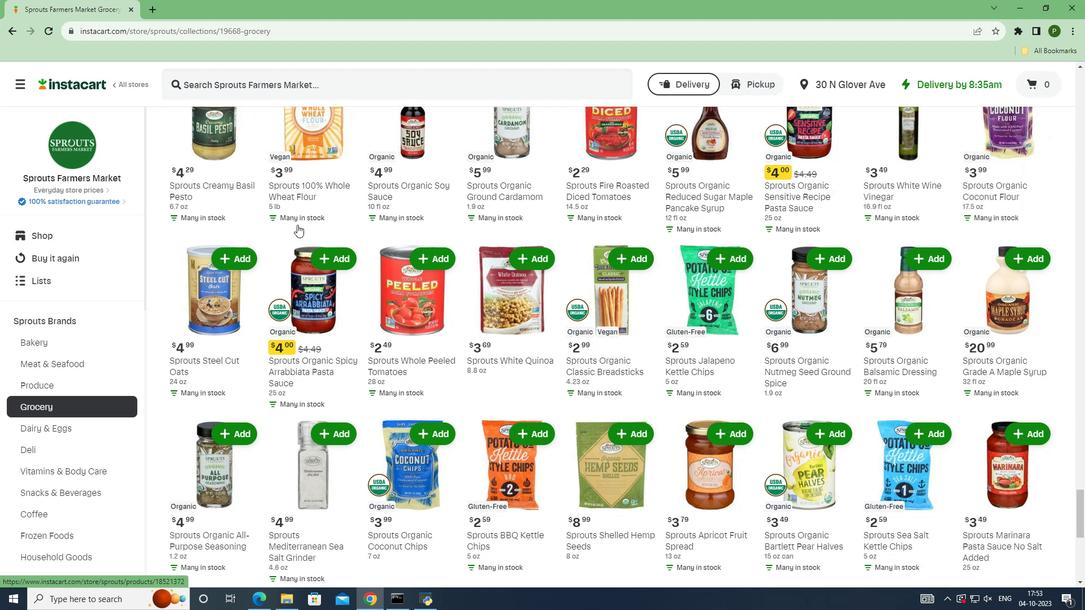 
Action: Mouse scrolled (297, 225) with delta (0, 0)
Screenshot: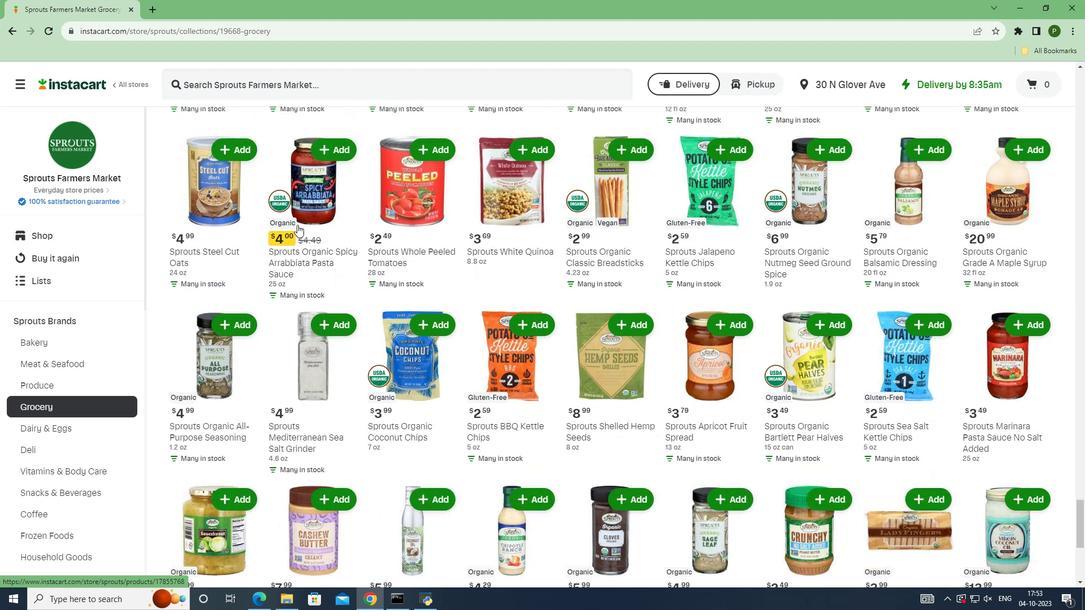 
Action: Mouse scrolled (297, 224) with delta (0, 0)
Screenshot: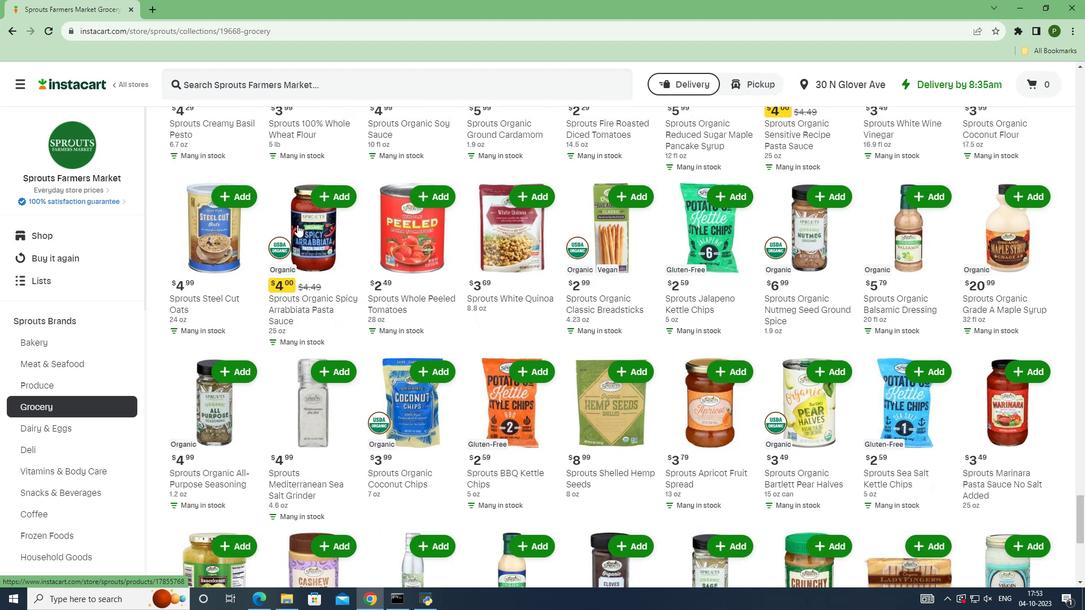 
Action: Mouse scrolled (297, 224) with delta (0, 0)
Screenshot: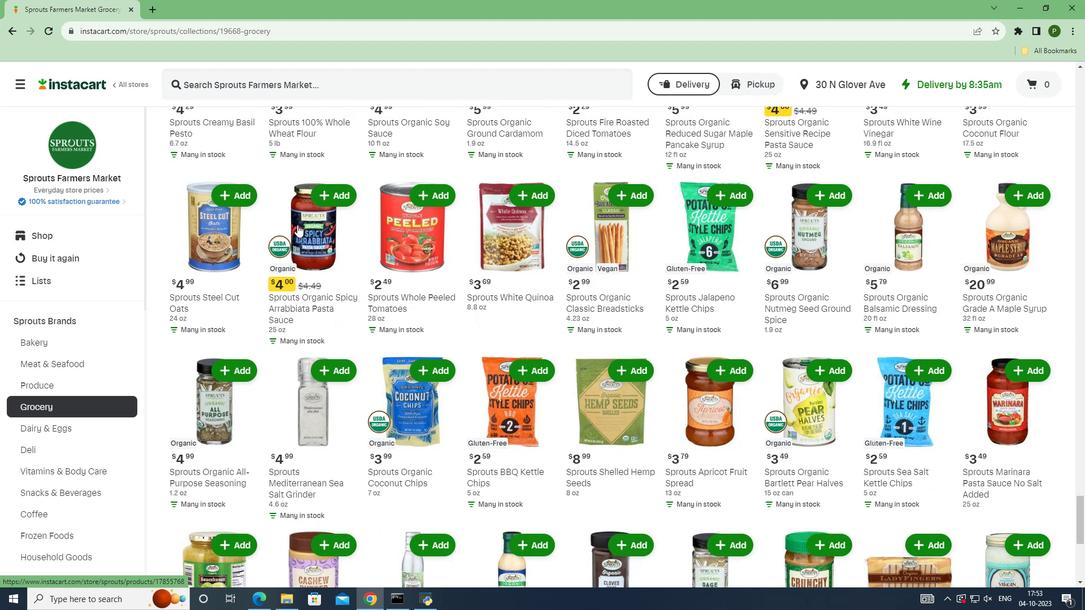 
Action: Mouse scrolled (297, 224) with delta (0, 0)
Screenshot: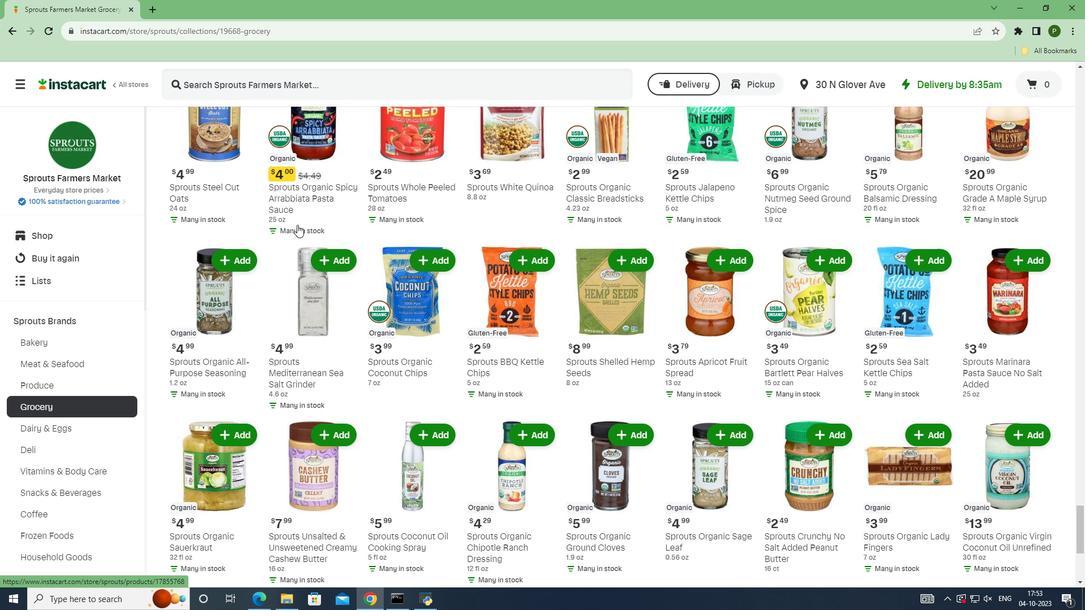 
Action: Mouse scrolled (297, 224) with delta (0, 0)
Screenshot: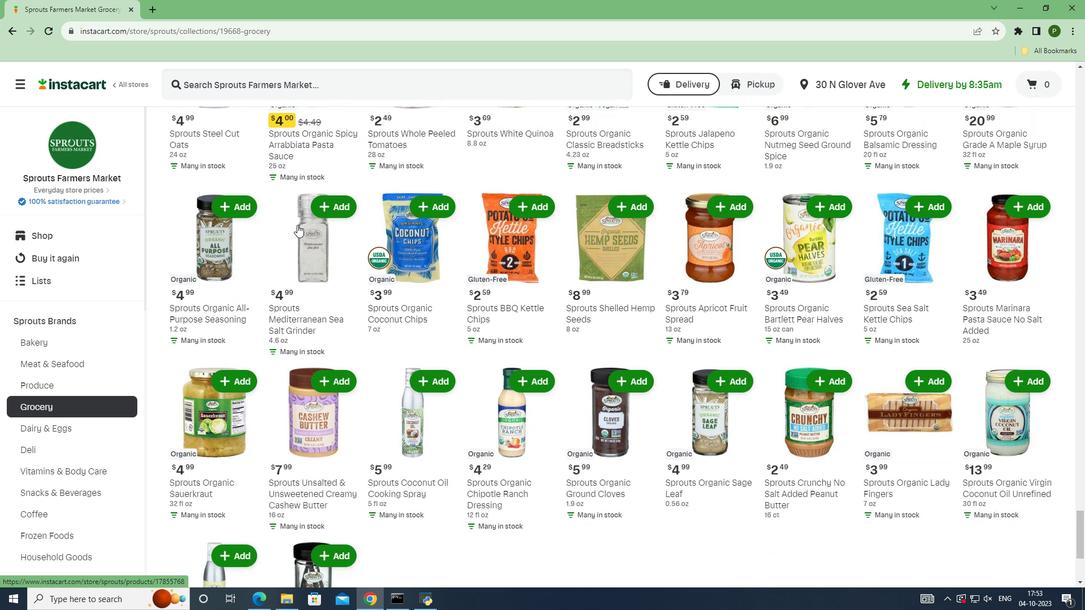 
Action: Mouse scrolled (297, 224) with delta (0, 0)
Screenshot: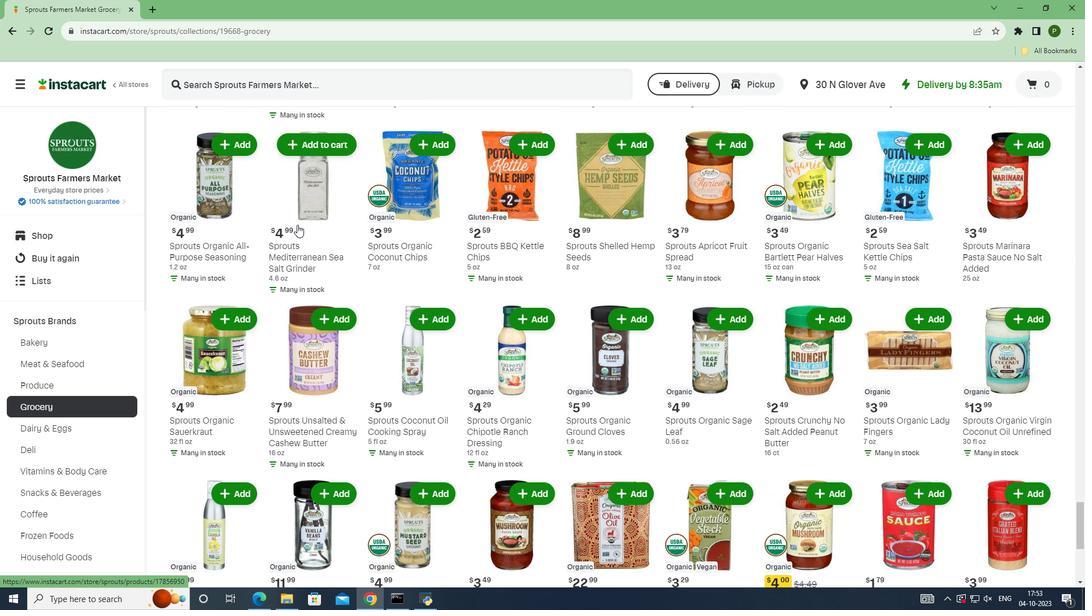 
Action: Mouse moved to (227, 266)
Screenshot: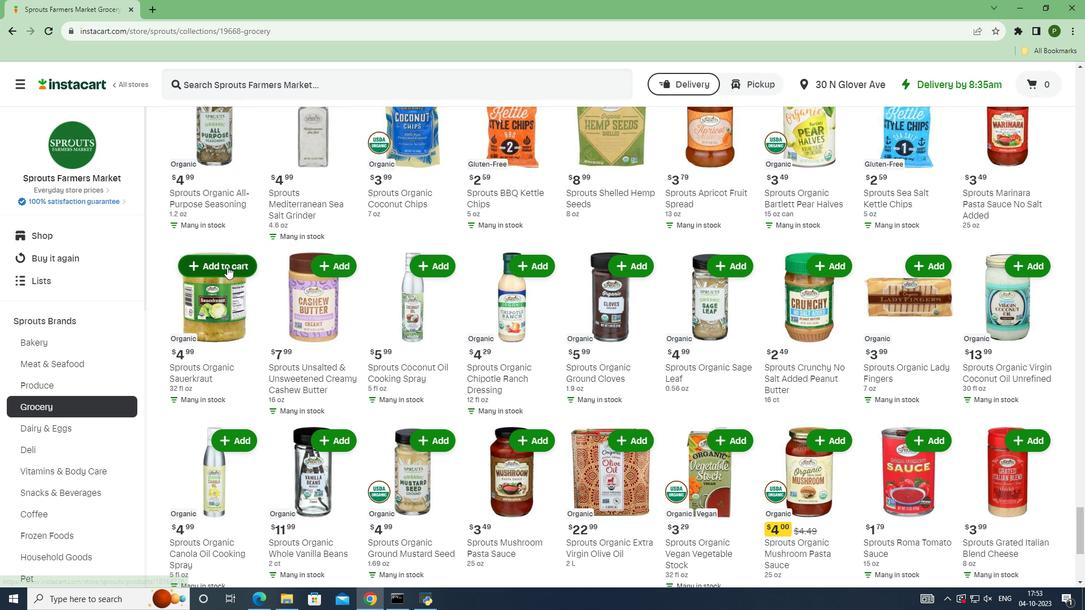 
Action: Mouse pressed left at (227, 266)
Screenshot: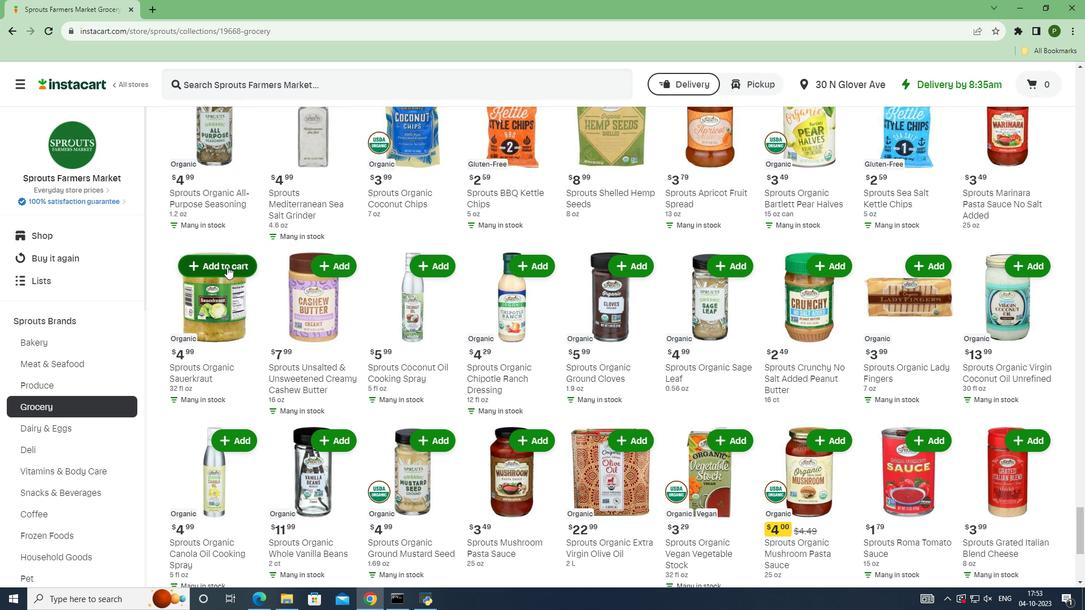 
